 Task: Look for space in Łomża, Poland from 15th August, 2023 to 20th August, 2023 for 1 adult in price range Rs.5000 to Rs.10000. Place can be private room with 1  bedroom having 1 bed and 1 bathroom. Property type can be house, flat, guest house, hotel. Booking option can be shelf check-in. Required host language is English.
Action: Mouse moved to (498, 86)
Screenshot: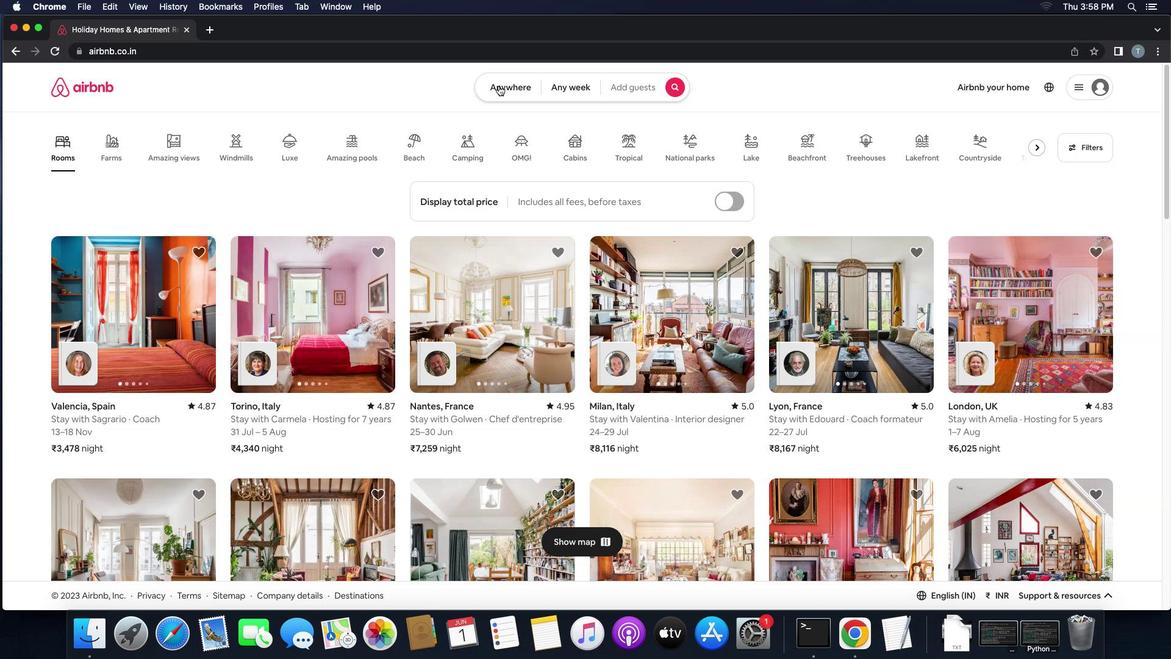 
Action: Mouse pressed left at (498, 86)
Screenshot: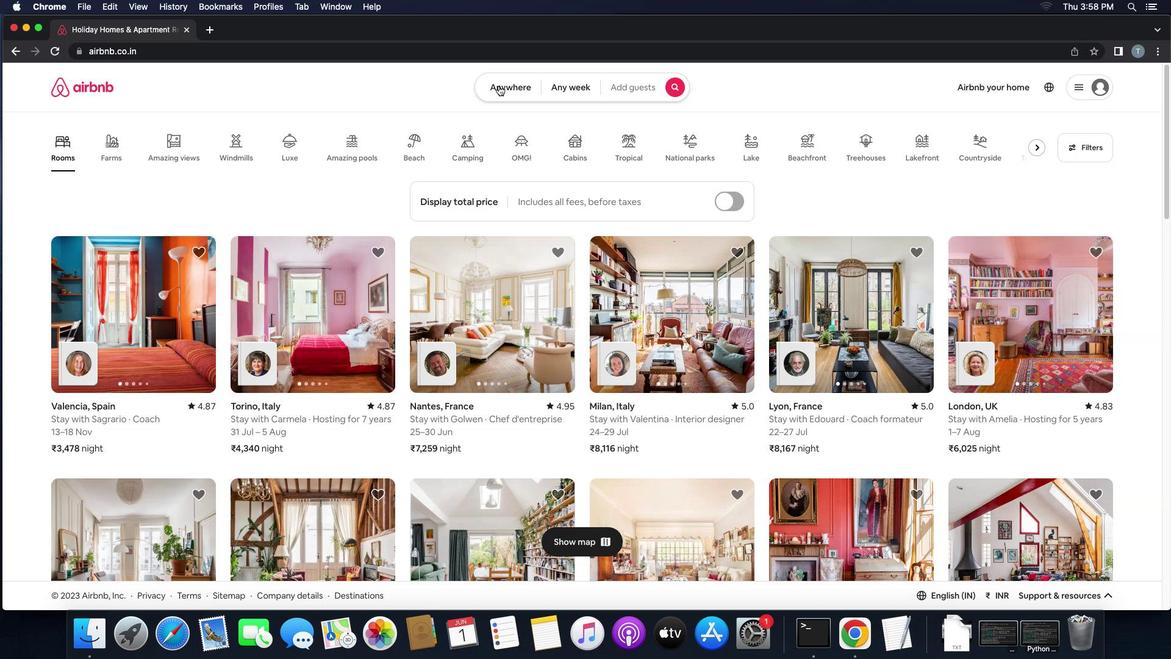 
Action: Mouse moved to (447, 130)
Screenshot: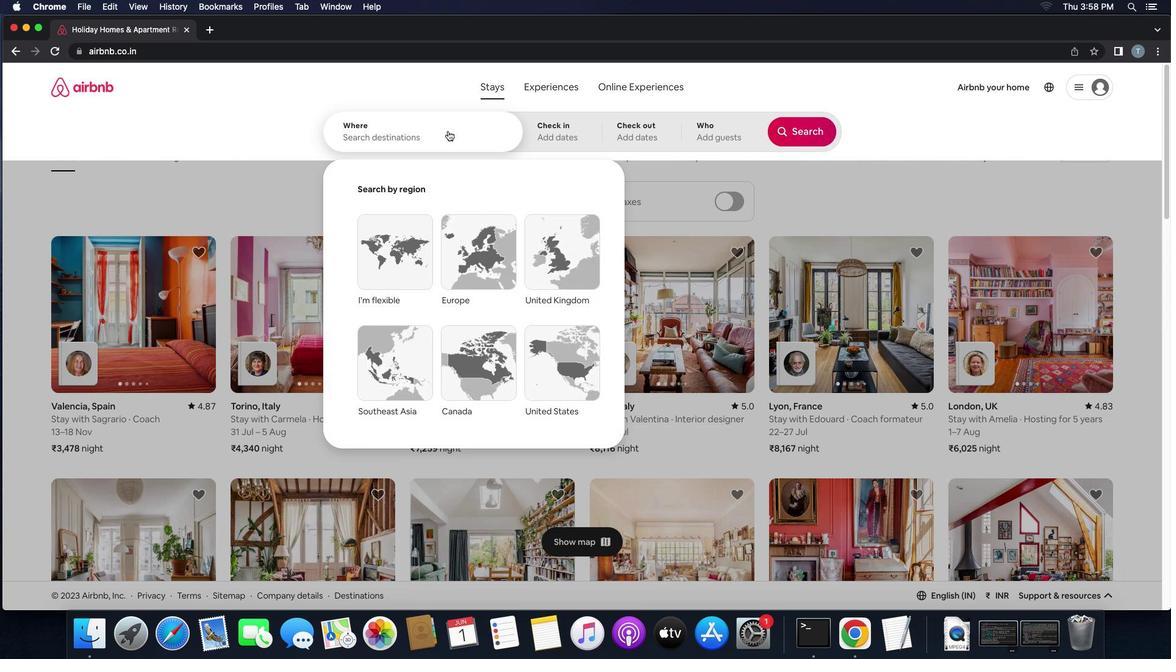 
Action: Mouse pressed left at (447, 130)
Screenshot: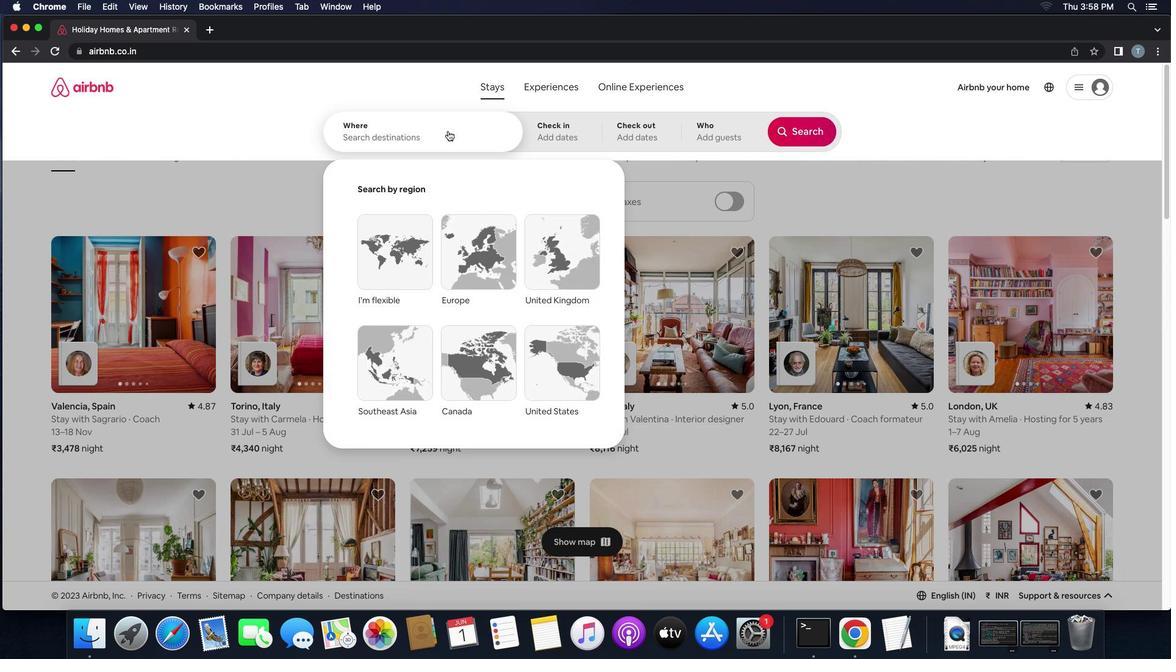 
Action: Mouse moved to (447, 131)
Screenshot: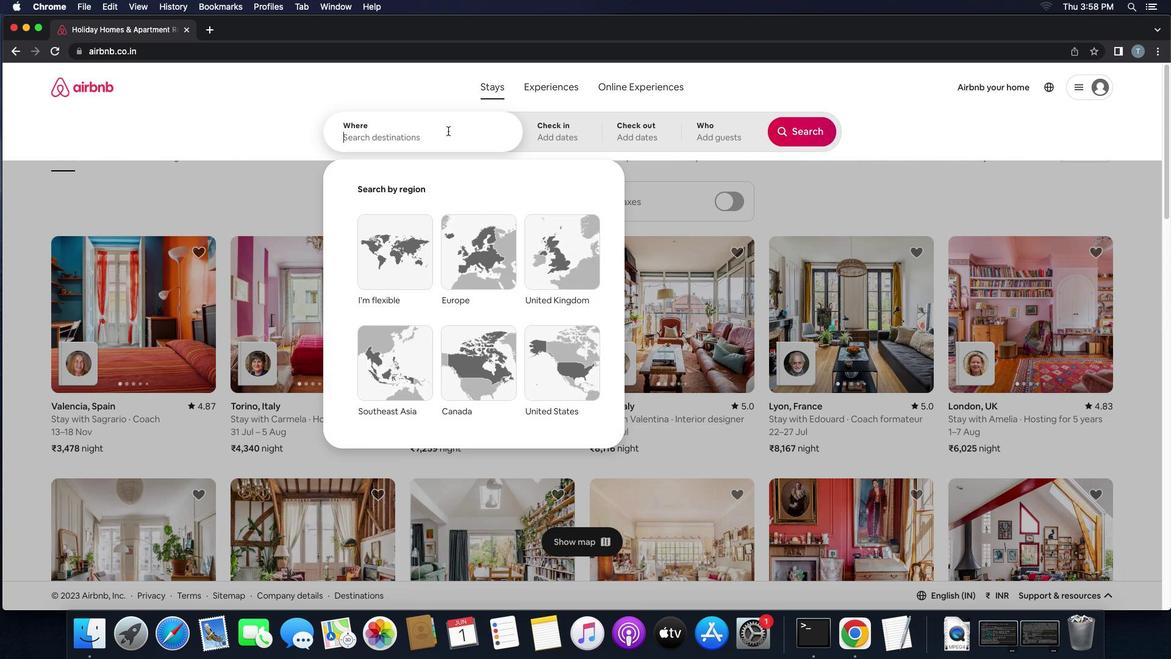
Action: Key pressed 't''o''m''z''a'',''p''o''l''a''n''d'
Screenshot: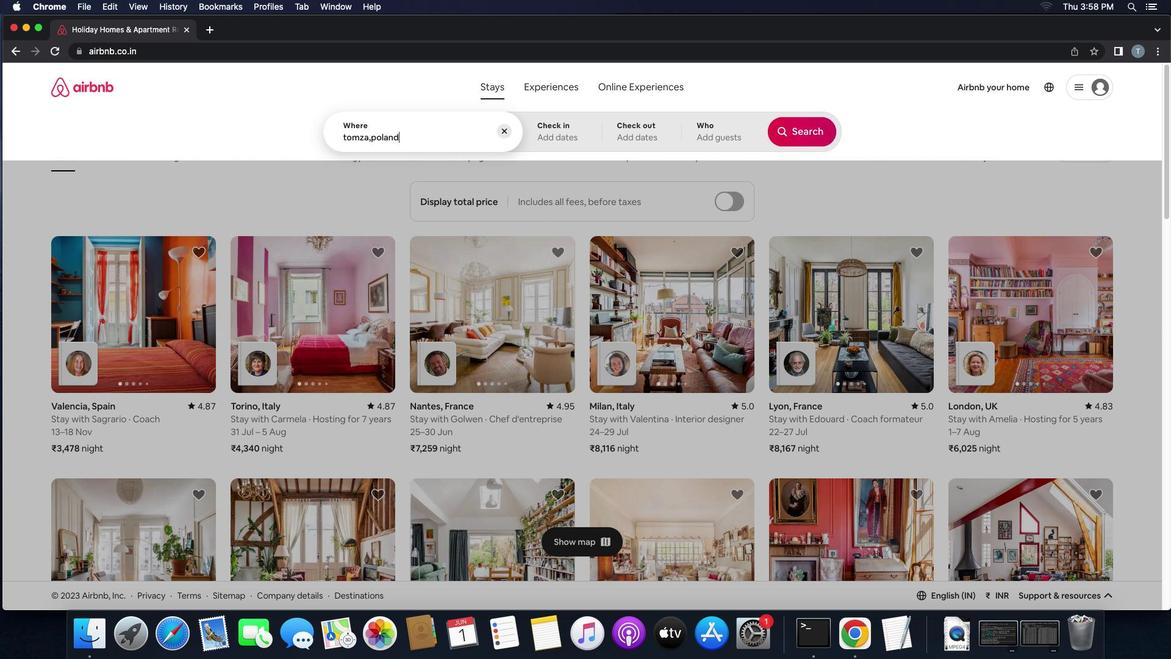 
Action: Mouse moved to (456, 191)
Screenshot: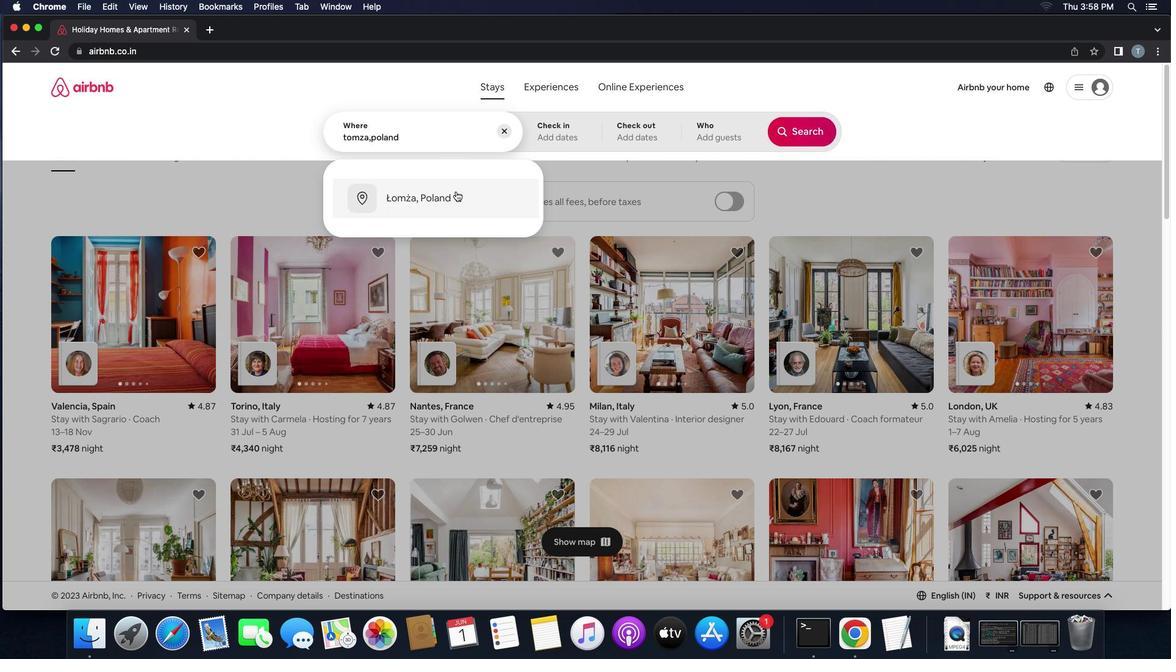 
Action: Mouse pressed left at (456, 191)
Screenshot: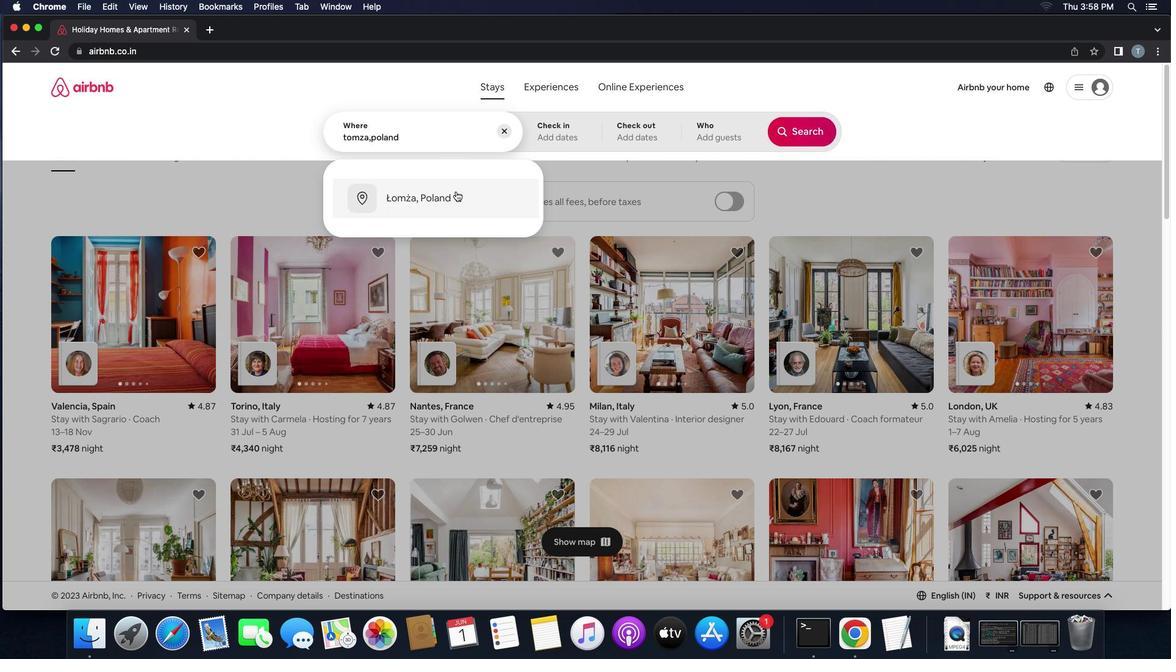 
Action: Mouse moved to (801, 234)
Screenshot: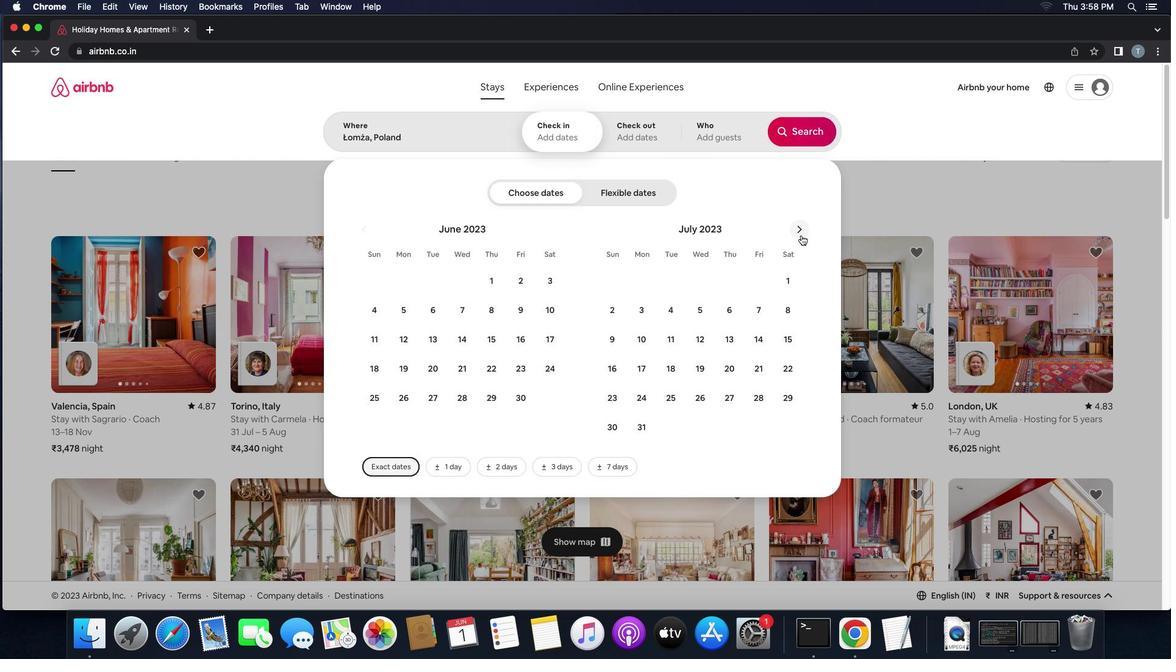 
Action: Mouse pressed left at (801, 234)
Screenshot: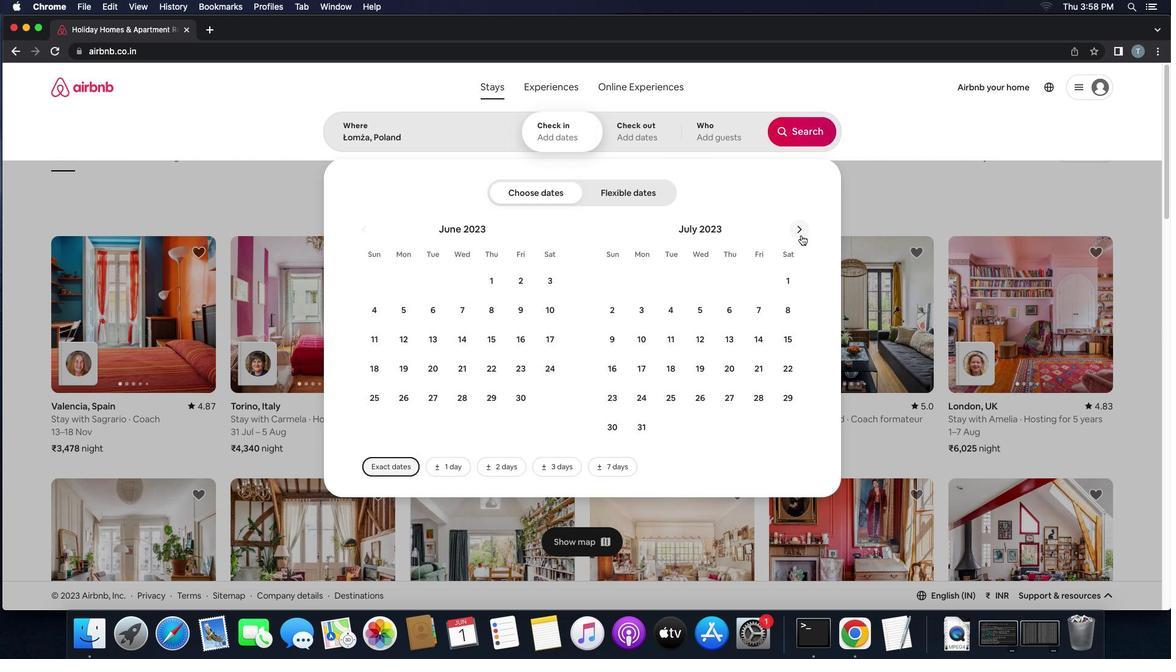 
Action: Mouse moved to (668, 341)
Screenshot: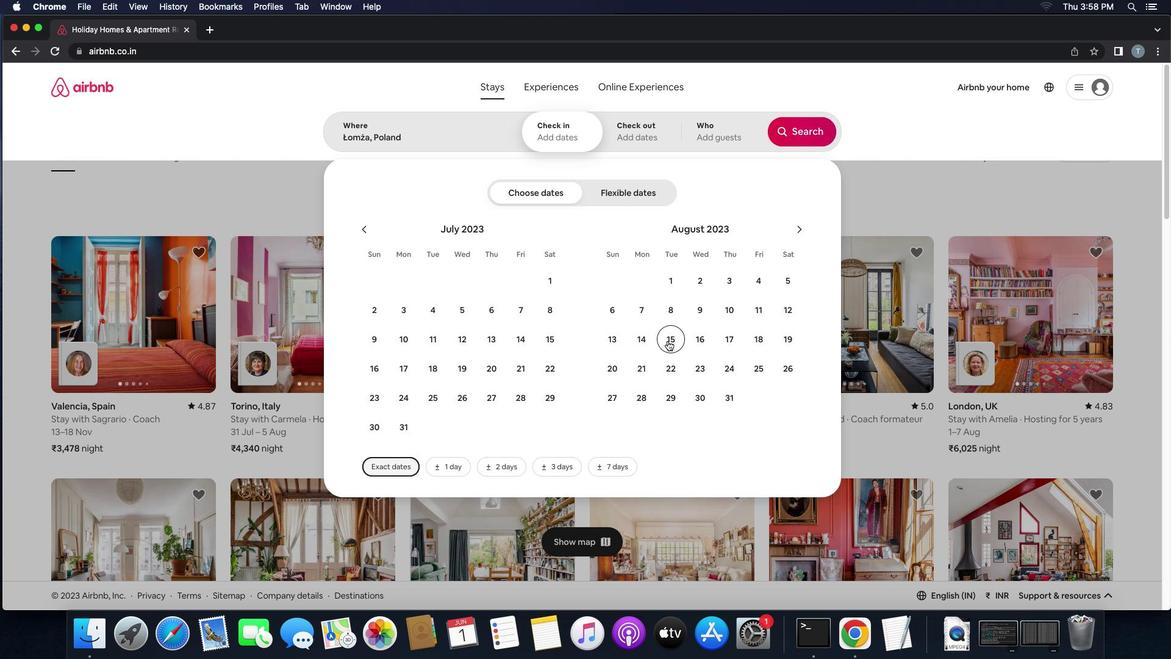 
Action: Mouse pressed left at (668, 341)
Screenshot: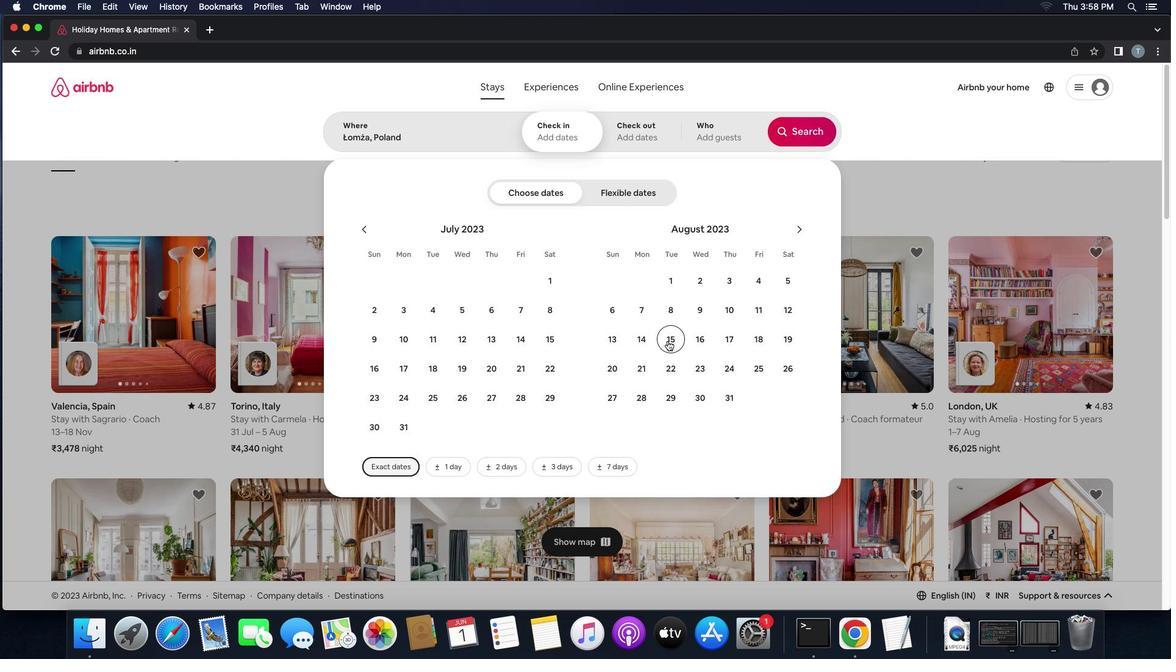
Action: Mouse moved to (618, 368)
Screenshot: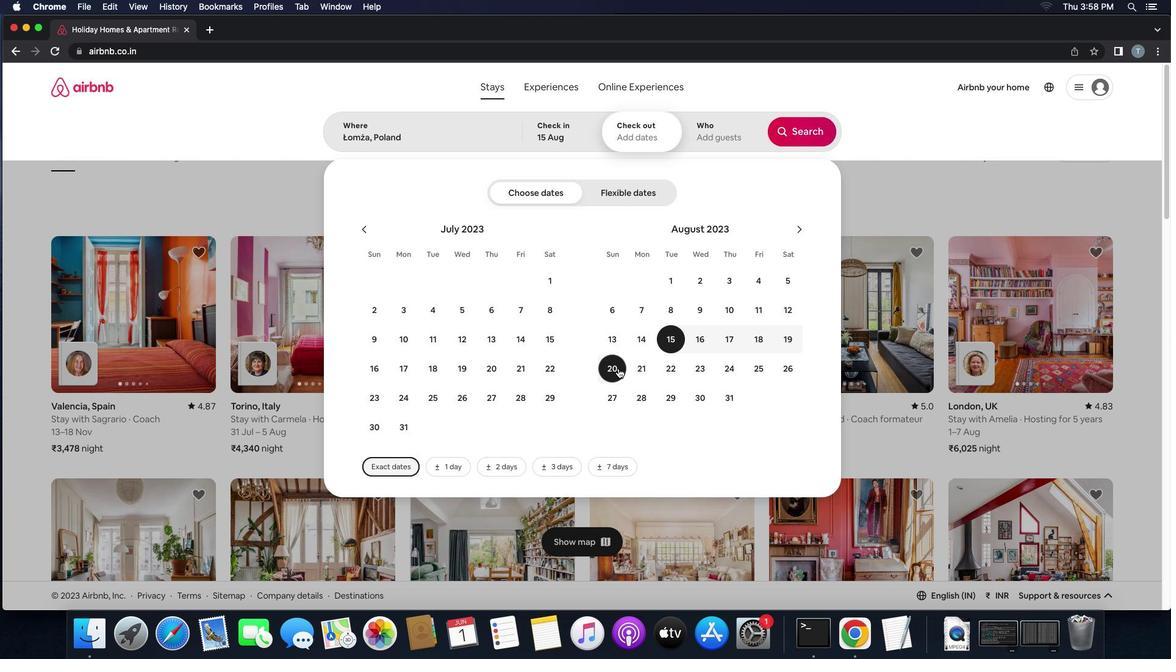 
Action: Mouse pressed left at (618, 368)
Screenshot: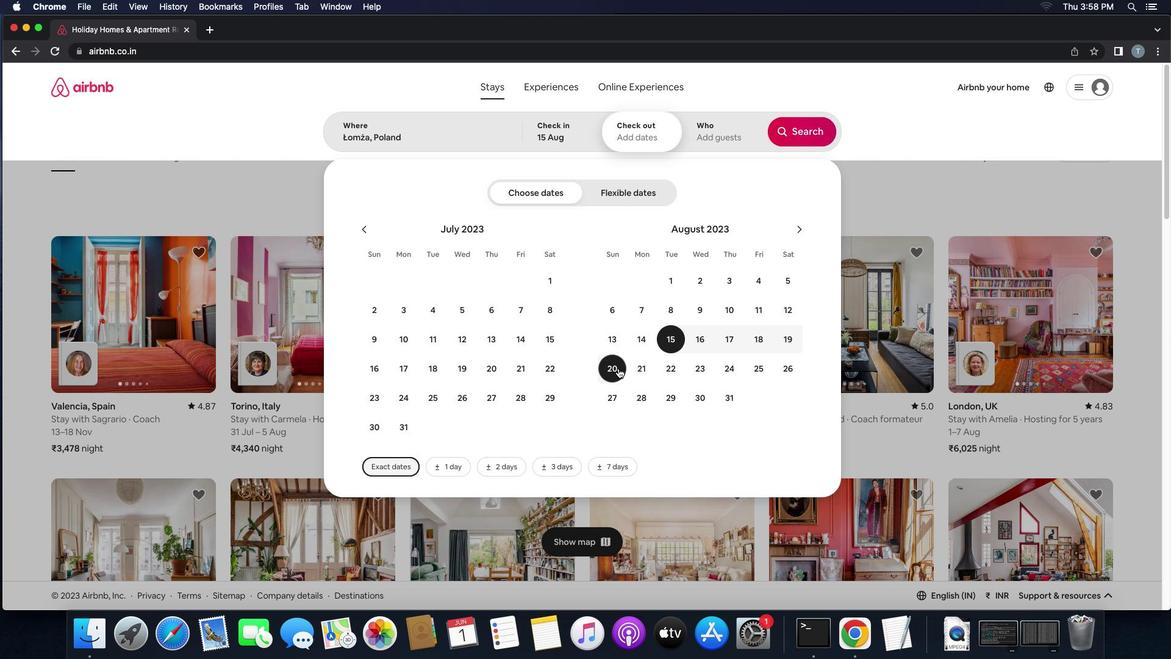 
Action: Mouse moved to (705, 129)
Screenshot: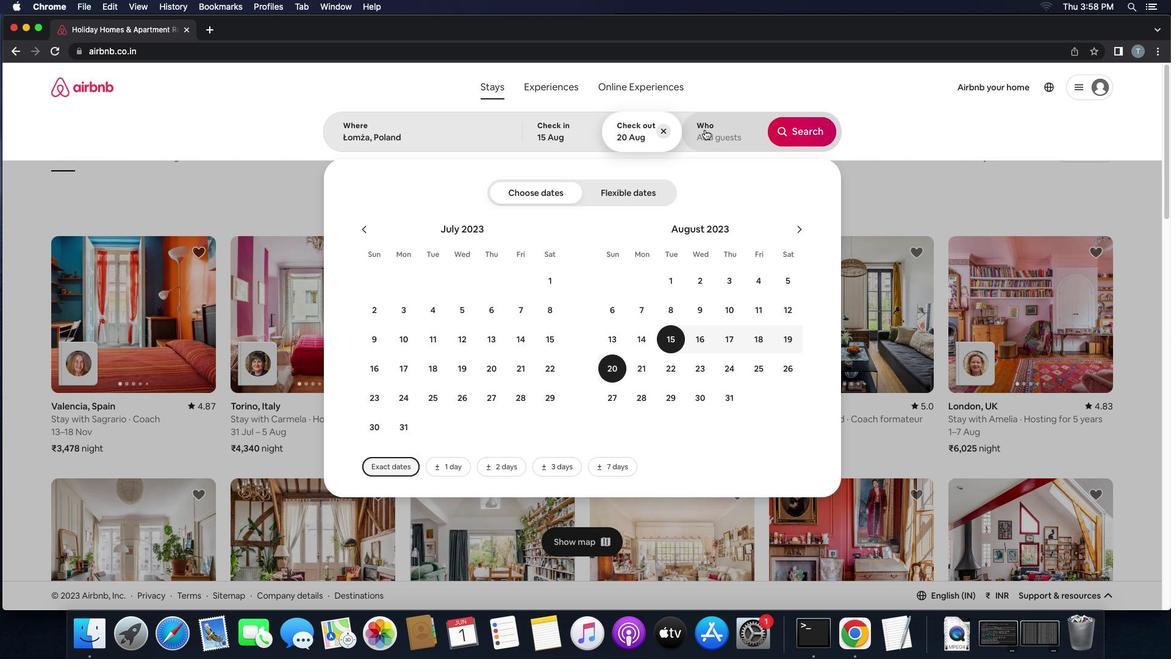 
Action: Mouse pressed left at (705, 129)
Screenshot: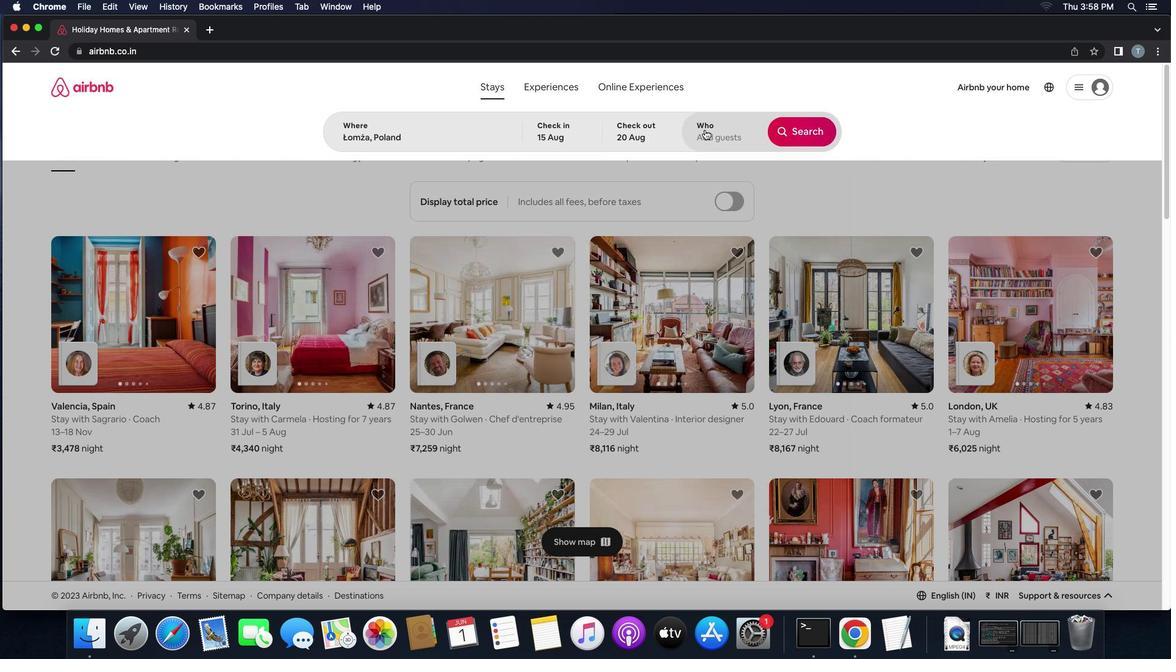 
Action: Mouse moved to (803, 196)
Screenshot: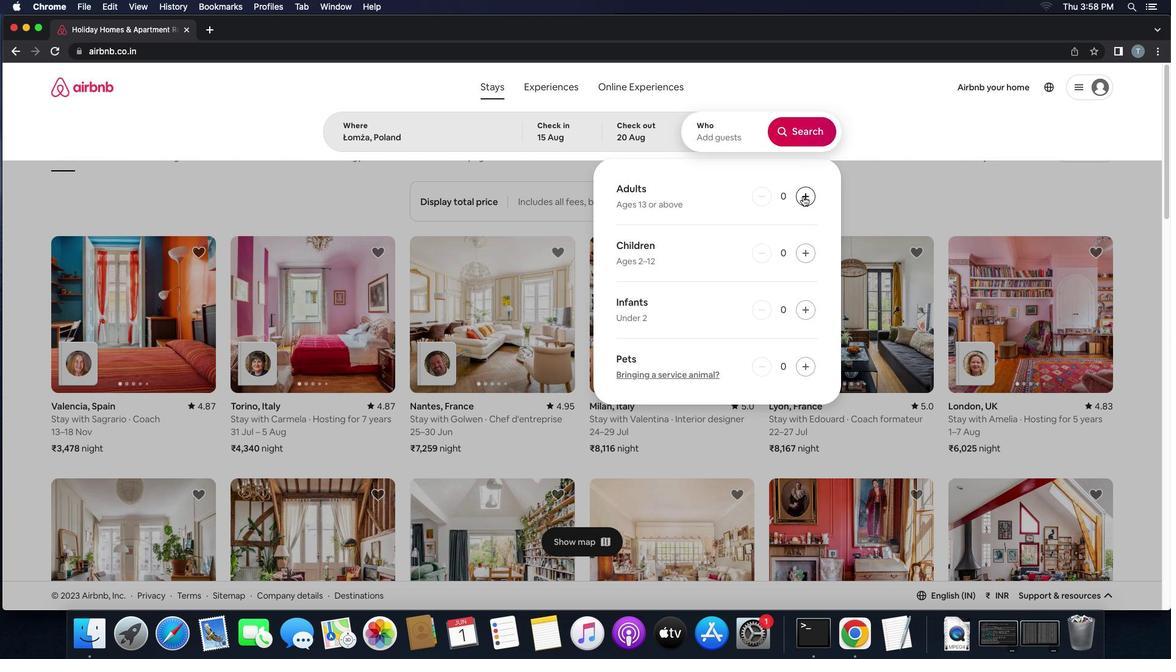 
Action: Mouse pressed left at (803, 196)
Screenshot: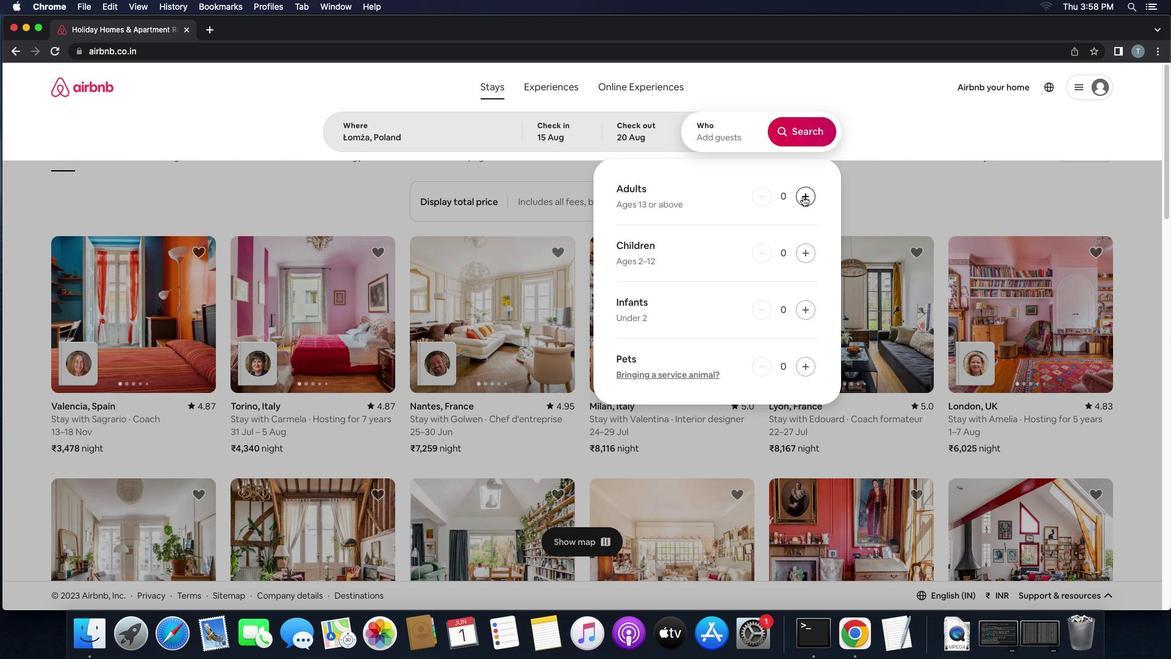 
Action: Mouse moved to (798, 144)
Screenshot: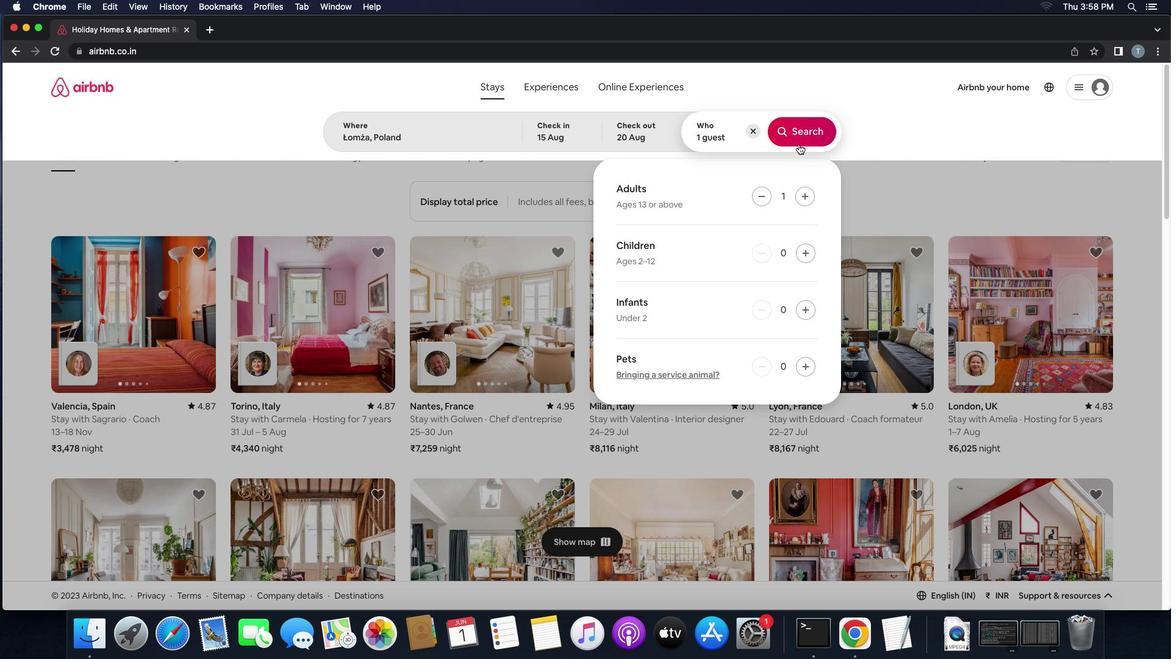 
Action: Mouse pressed left at (798, 144)
Screenshot: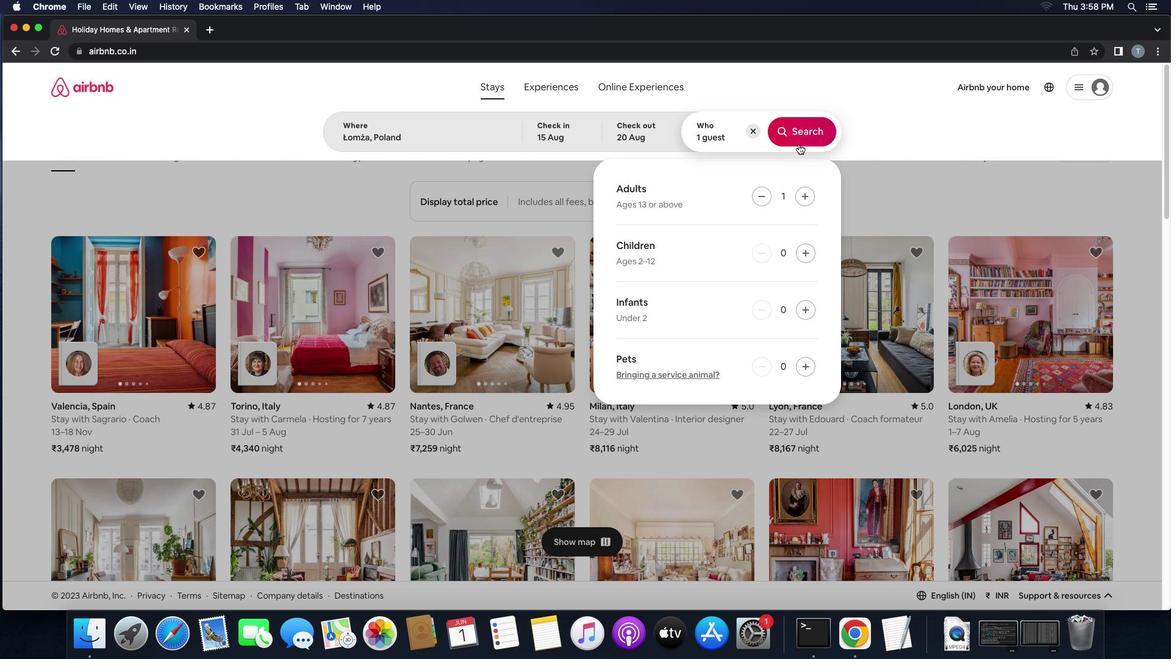 
Action: Mouse moved to (1118, 133)
Screenshot: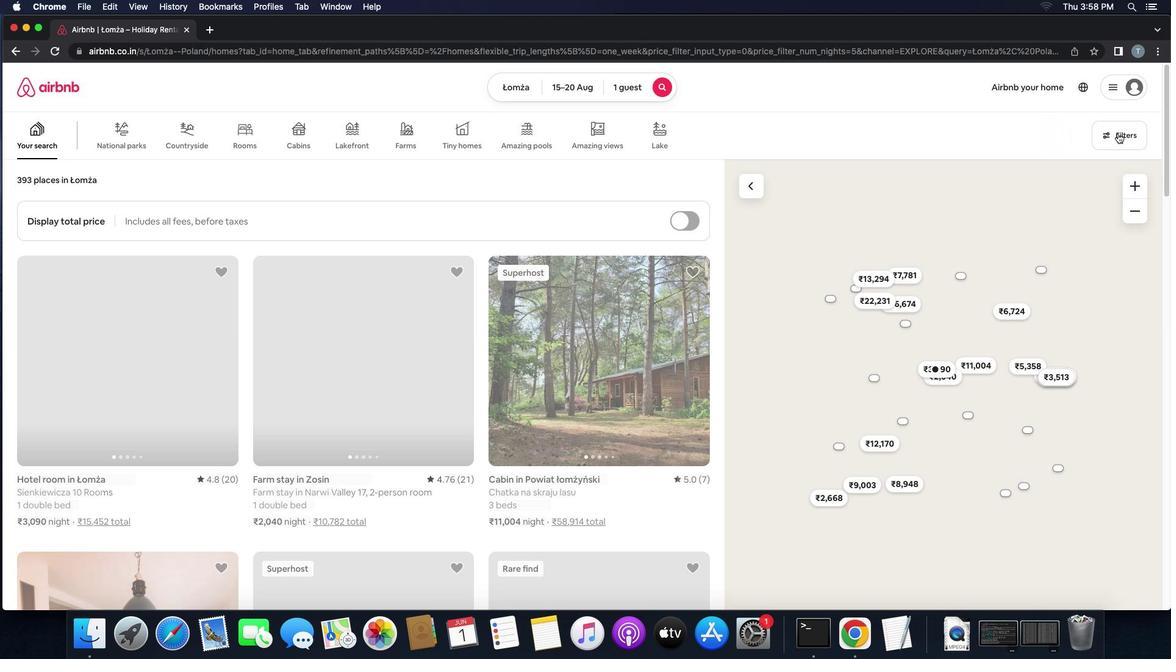 
Action: Mouse pressed left at (1118, 133)
Screenshot: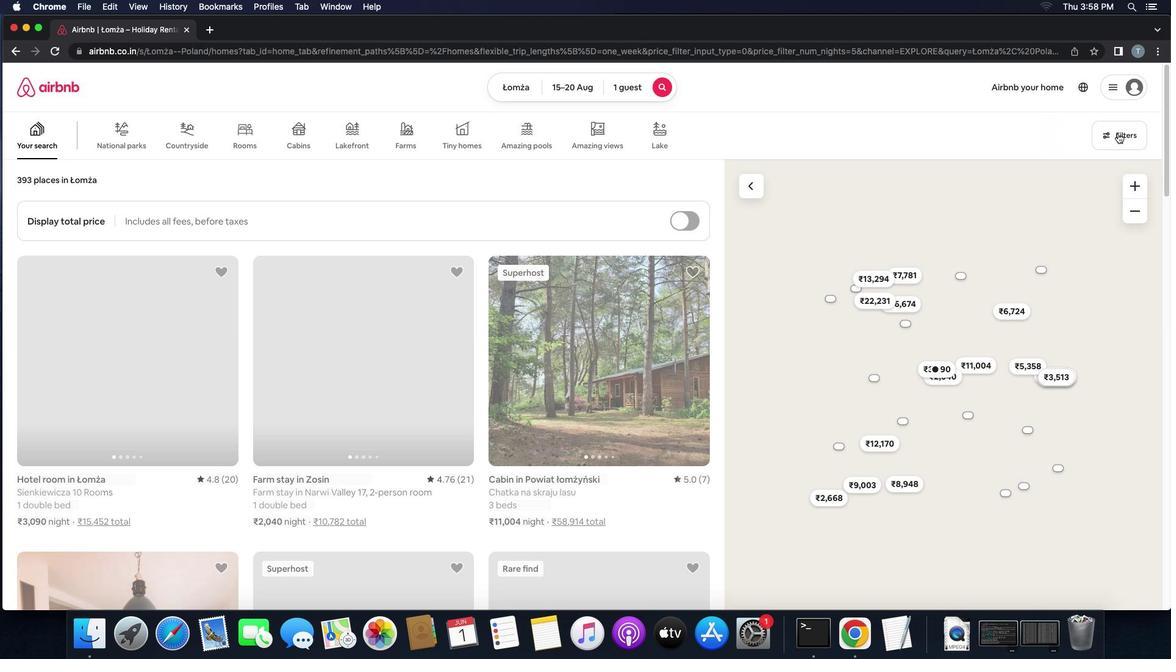 
Action: Mouse moved to (444, 434)
Screenshot: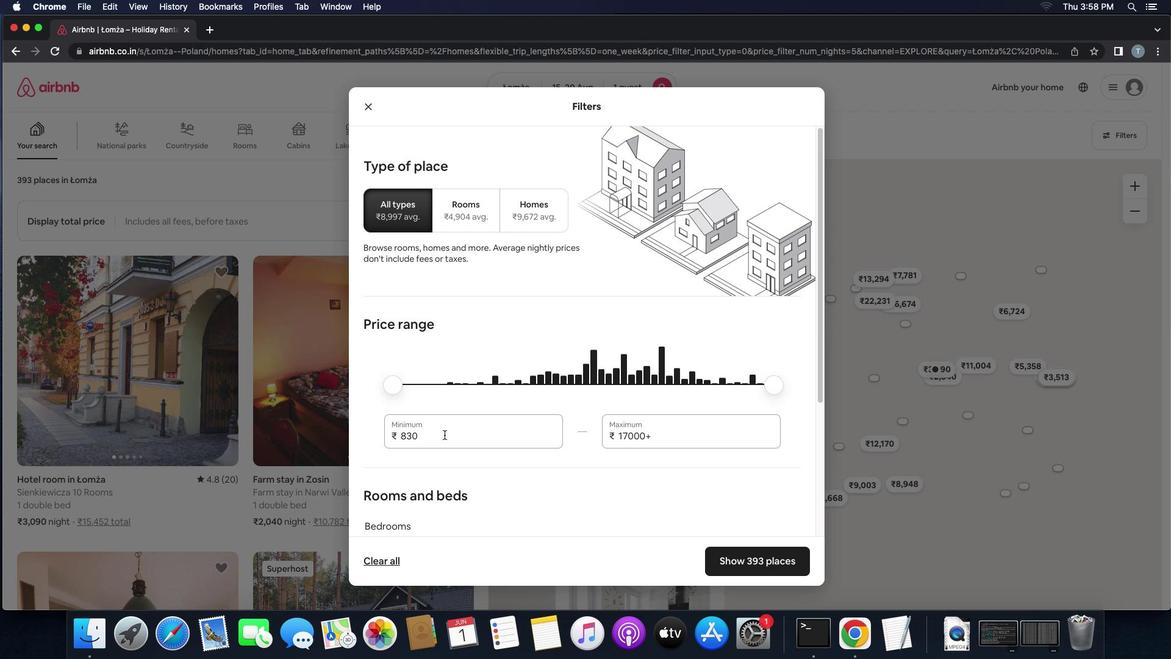
Action: Mouse pressed left at (444, 434)
Screenshot: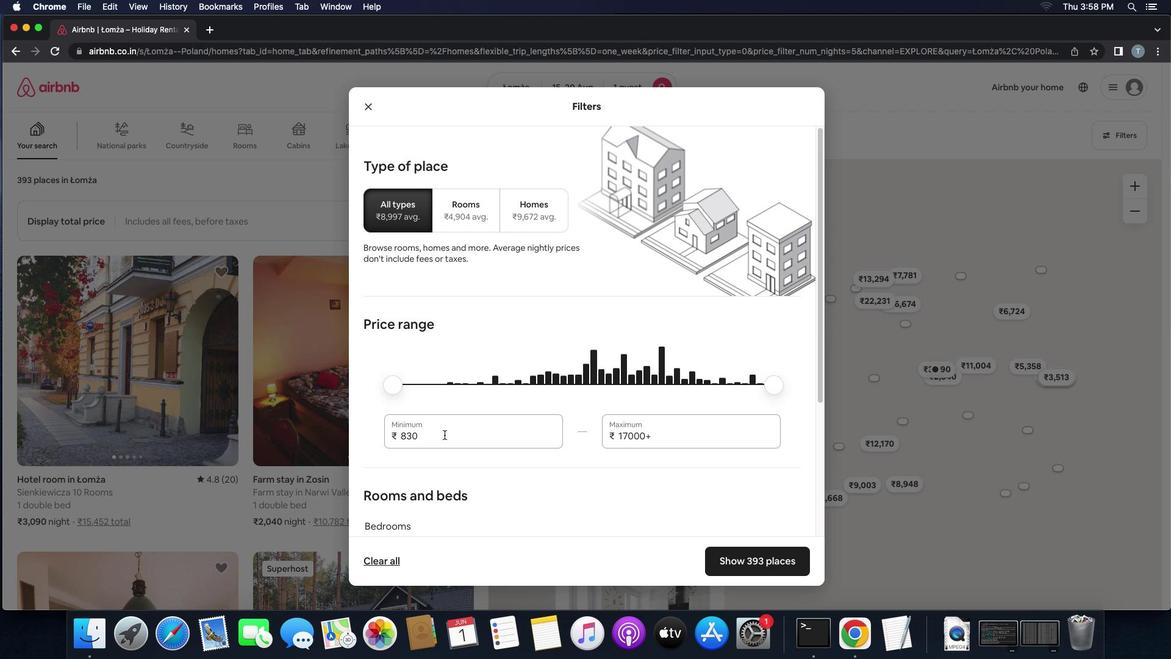 
Action: Mouse moved to (444, 434)
Screenshot: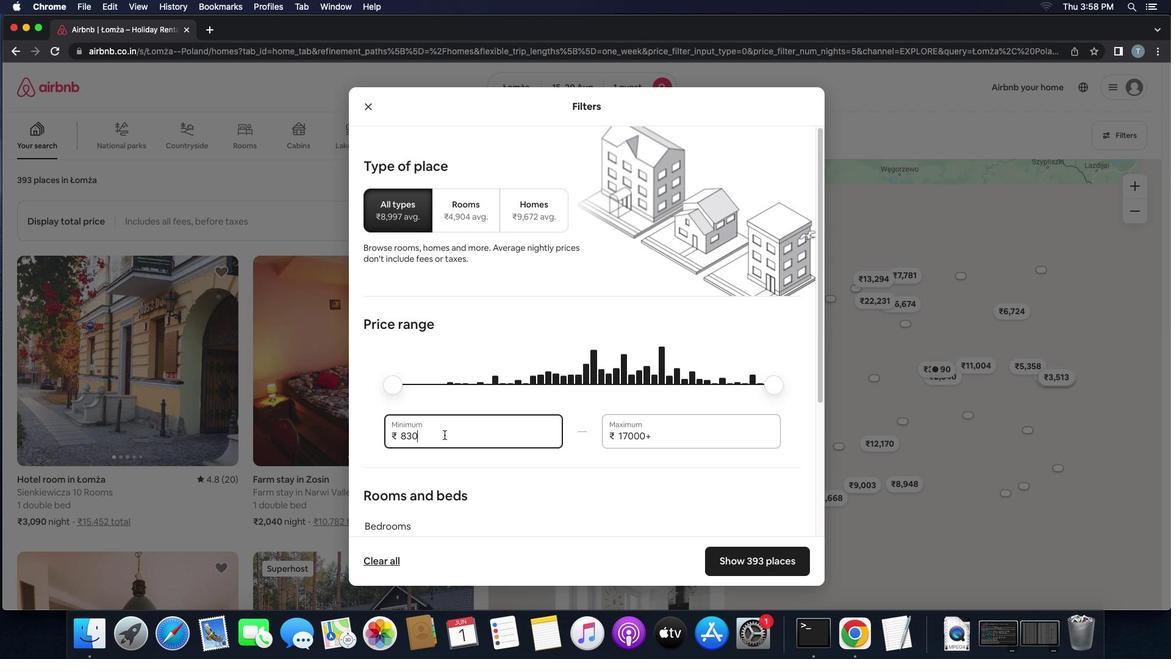 
Action: Key pressed Key.backspaceKey.backspaceKey.backspaceKey.backspaceKey.backspace
Screenshot: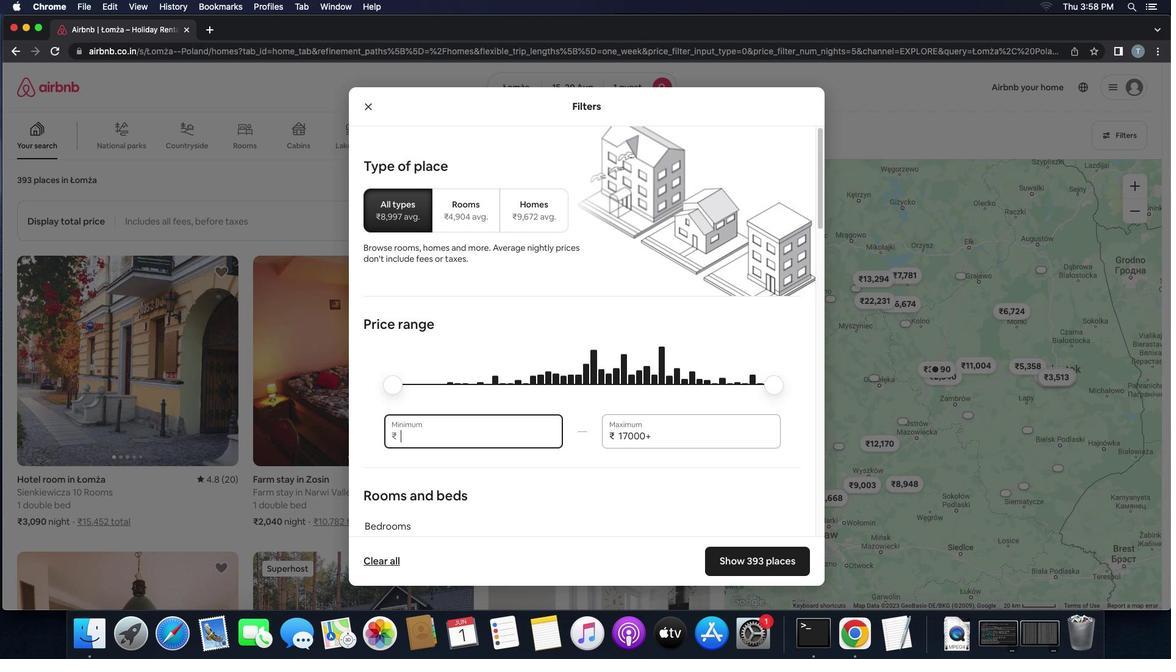 
Action: Mouse moved to (523, 428)
Screenshot: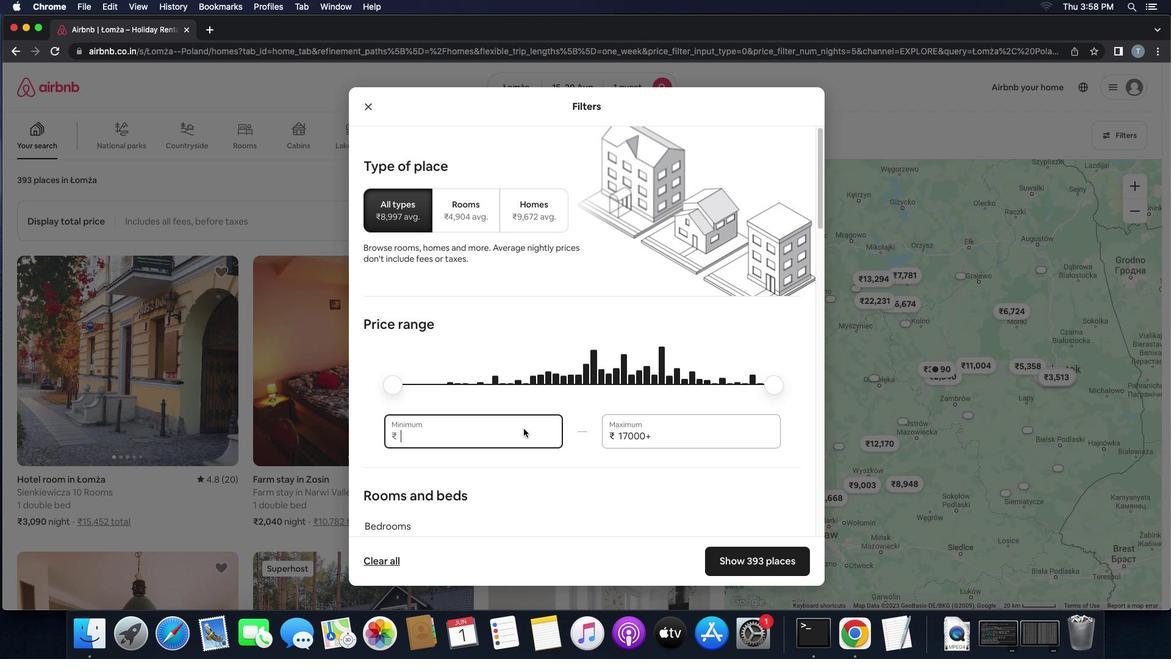 
Action: Key pressed '5''0''0''0'
Screenshot: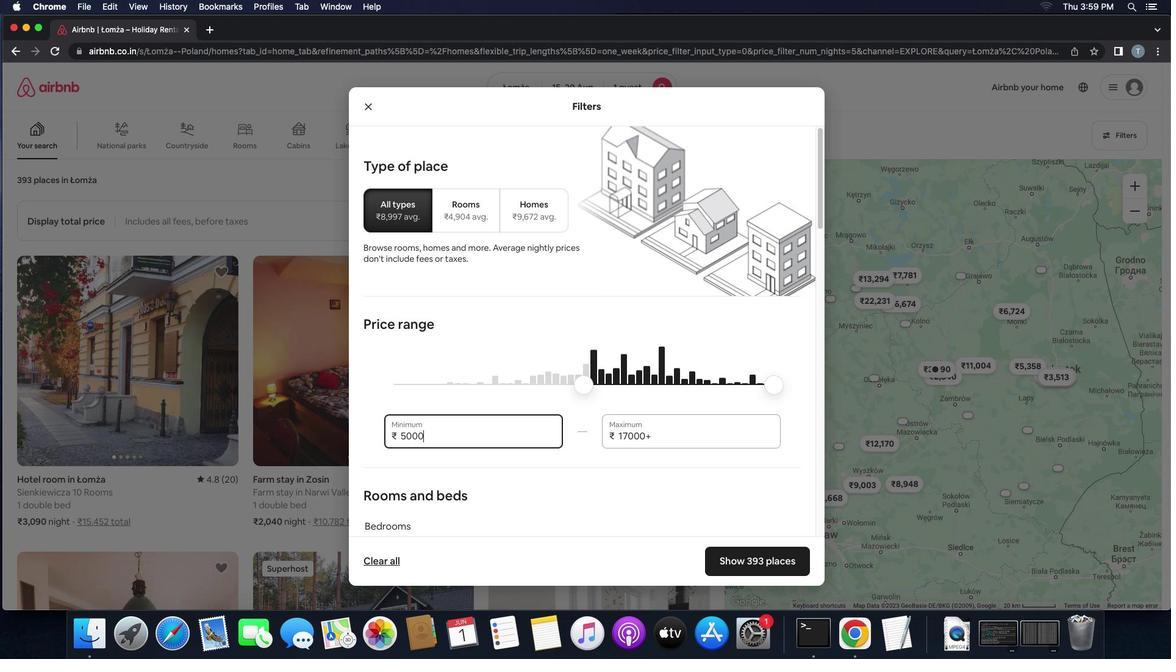 
Action: Mouse moved to (674, 437)
Screenshot: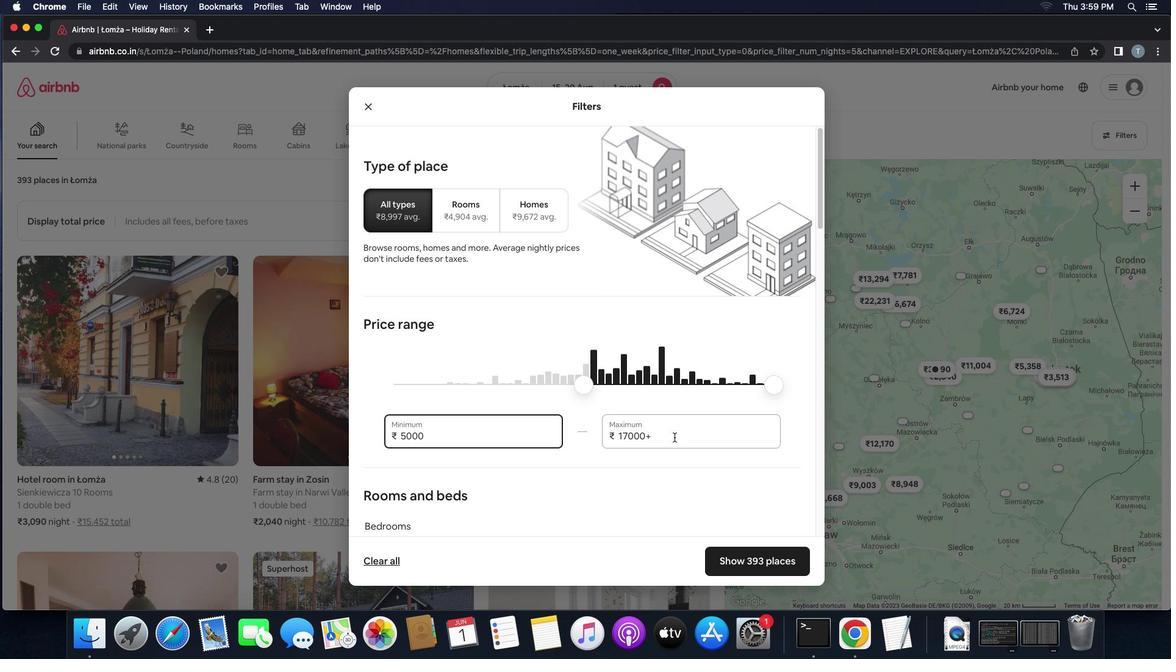 
Action: Mouse pressed left at (674, 437)
Screenshot: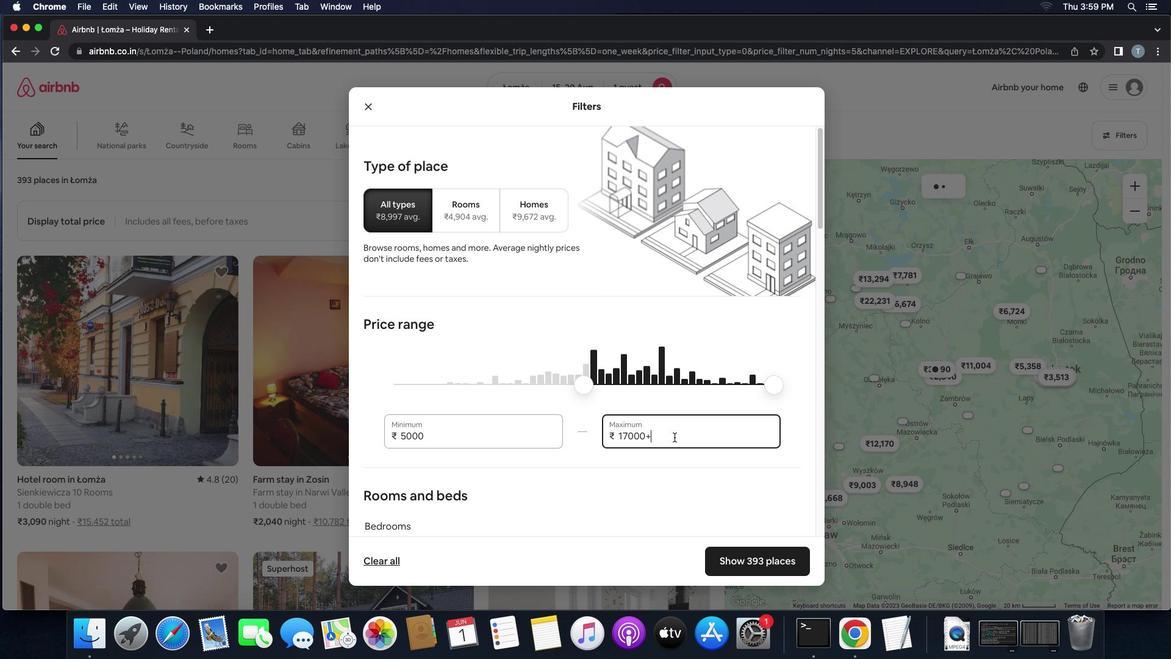 
Action: Key pressed Key.backspaceKey.backspaceKey.backspaceKey.backspaceKey.backspaceKey.backspace'1''0''0''0''0'
Screenshot: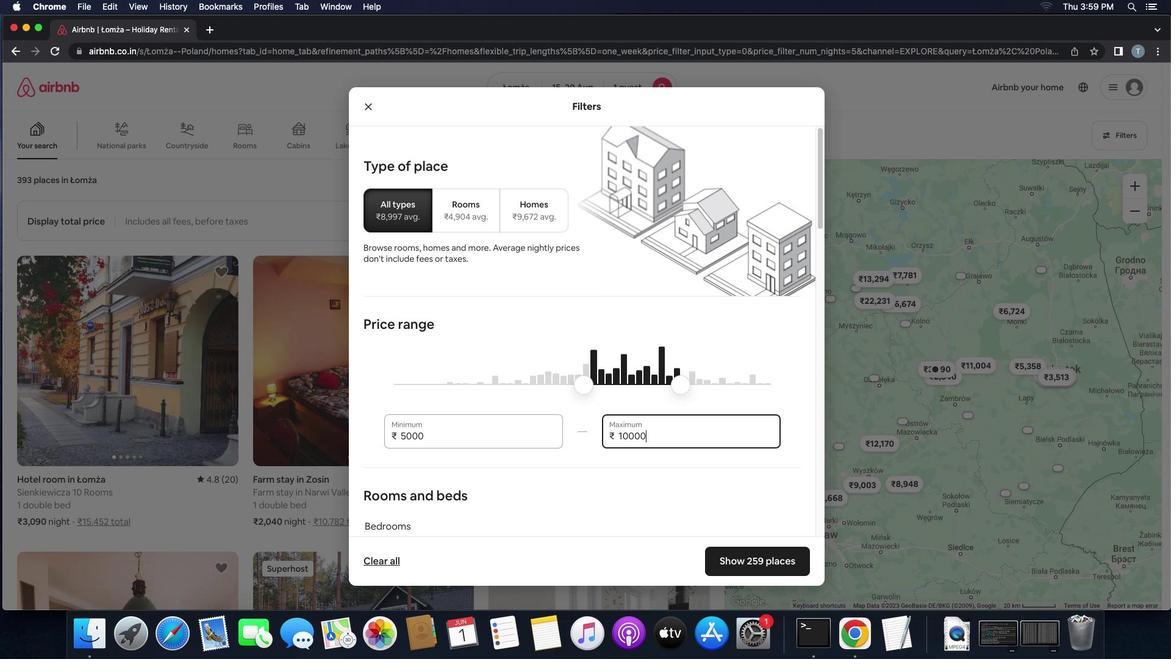 
Action: Mouse moved to (586, 508)
Screenshot: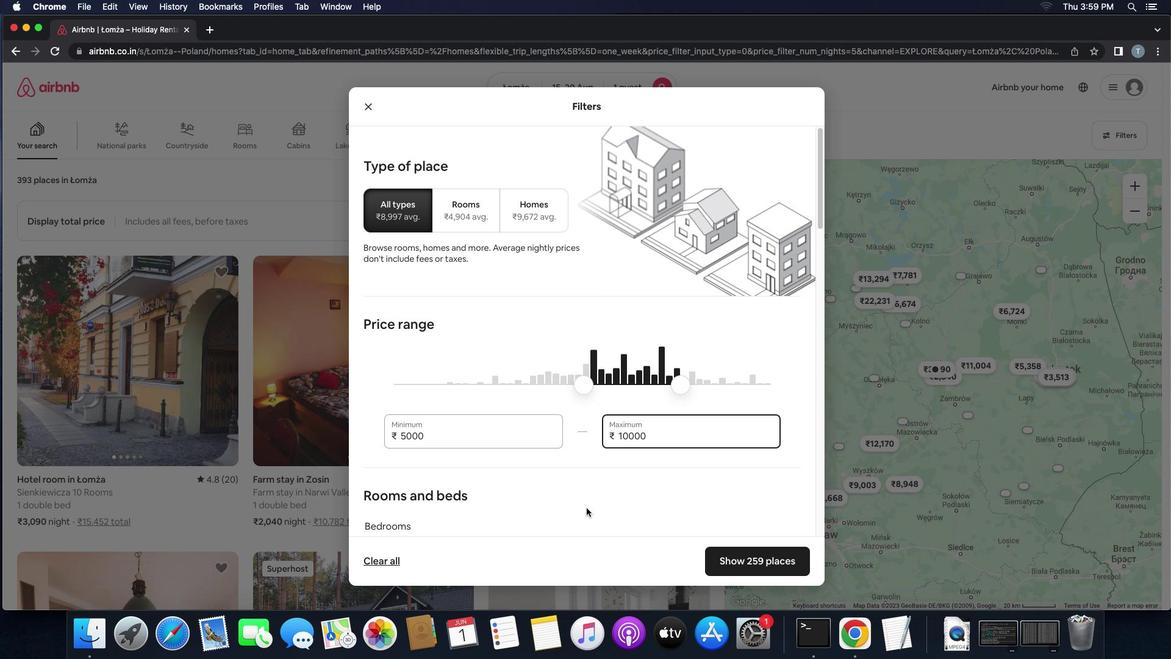 
Action: Mouse scrolled (586, 508) with delta (0, 0)
Screenshot: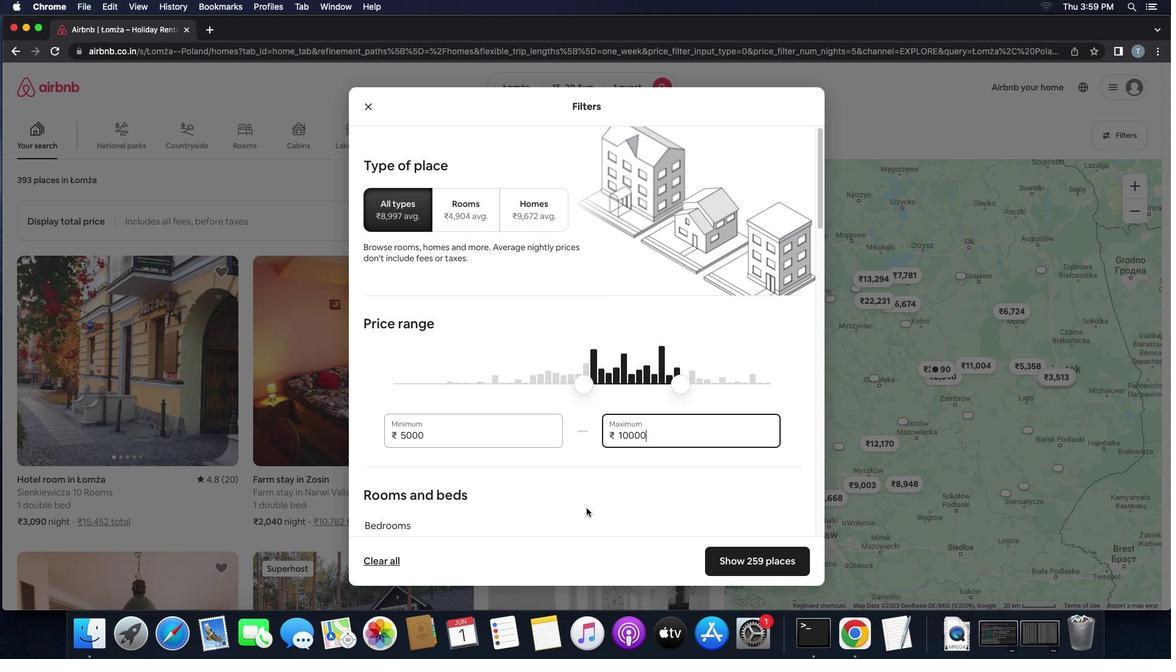 
Action: Mouse scrolled (586, 508) with delta (0, 0)
Screenshot: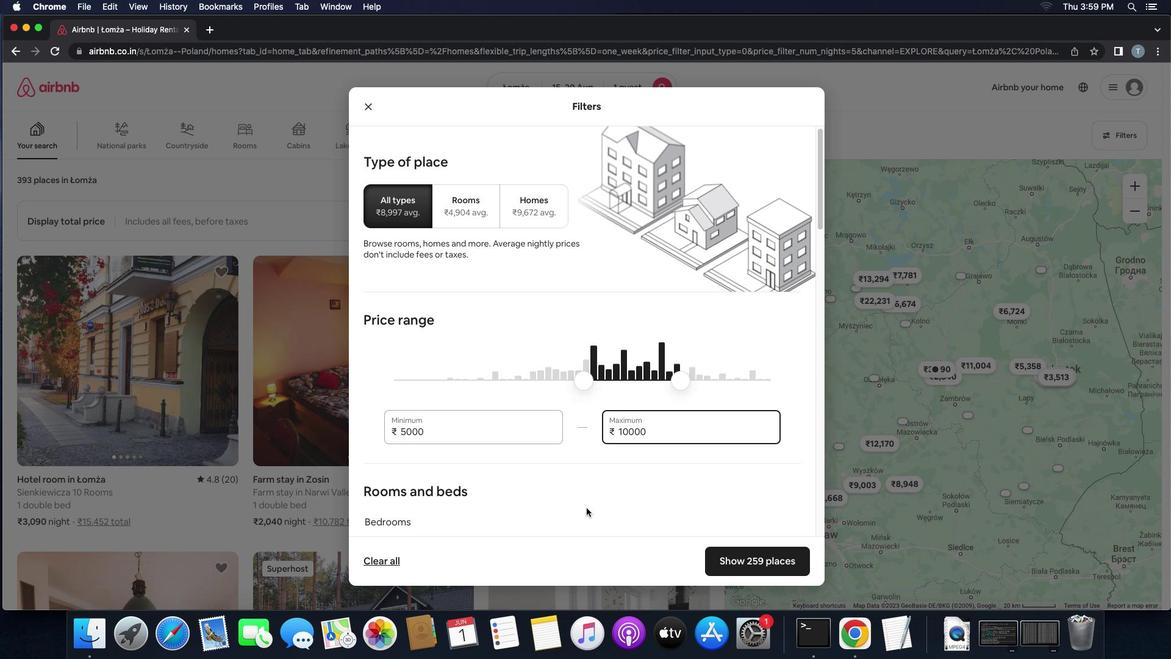 
Action: Mouse scrolled (586, 508) with delta (0, 0)
Screenshot: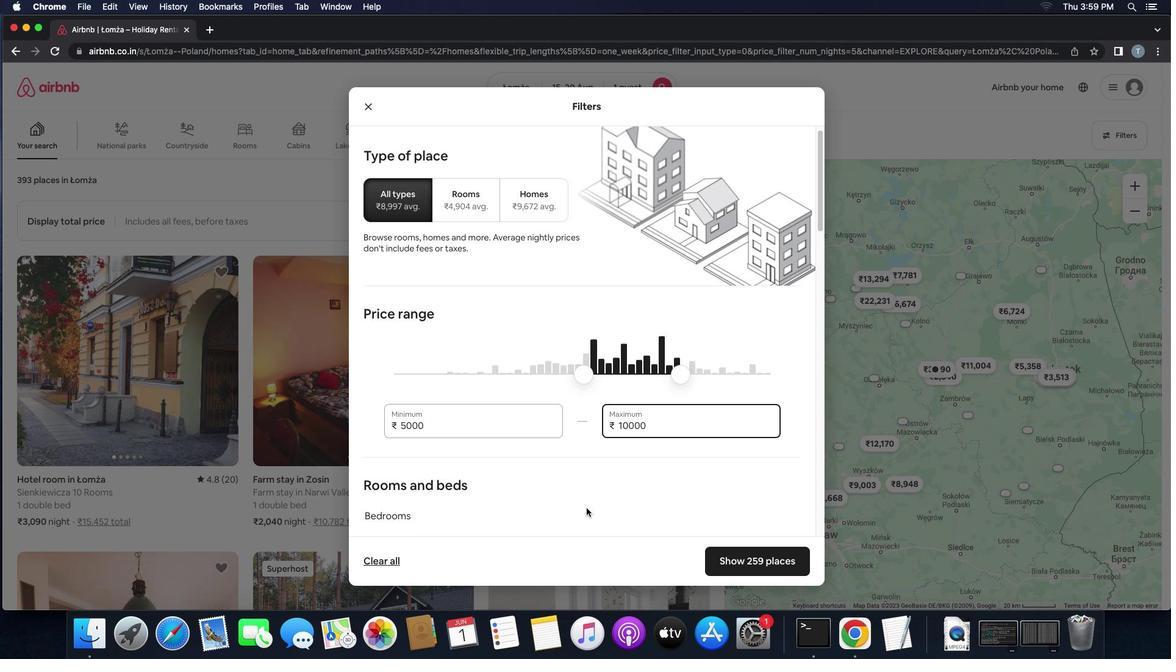 
Action: Mouse scrolled (586, 508) with delta (0, 0)
Screenshot: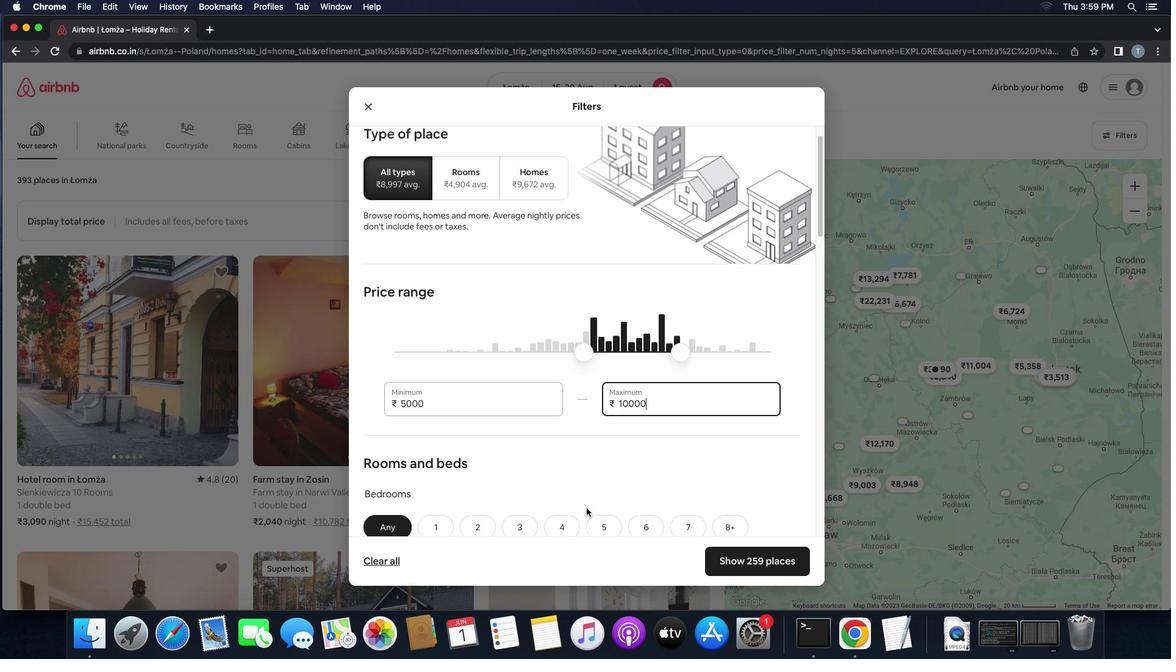 
Action: Mouse scrolled (586, 508) with delta (0, 0)
Screenshot: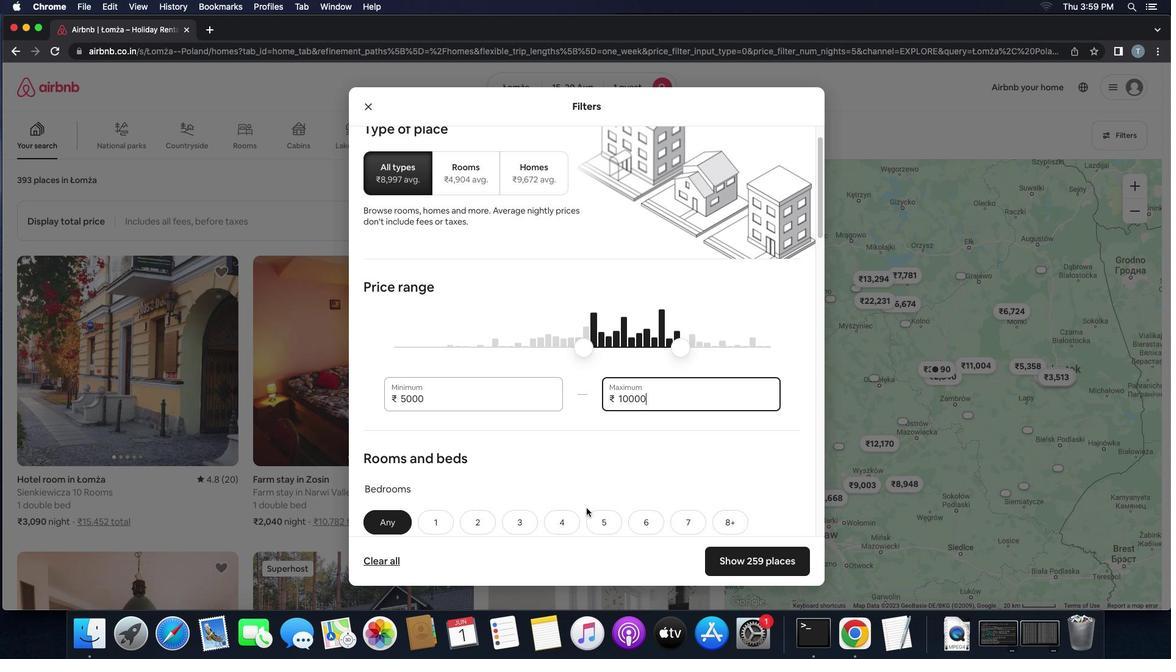 
Action: Mouse scrolled (586, 508) with delta (0, 0)
Screenshot: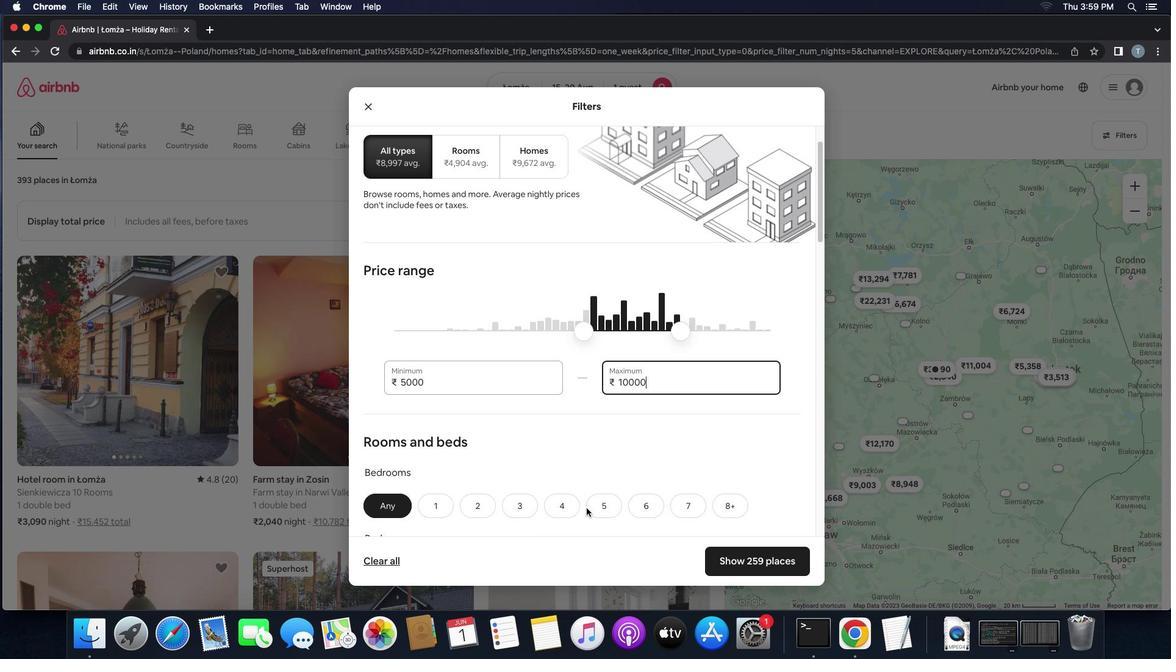 
Action: Mouse scrolled (586, 508) with delta (0, 0)
Screenshot: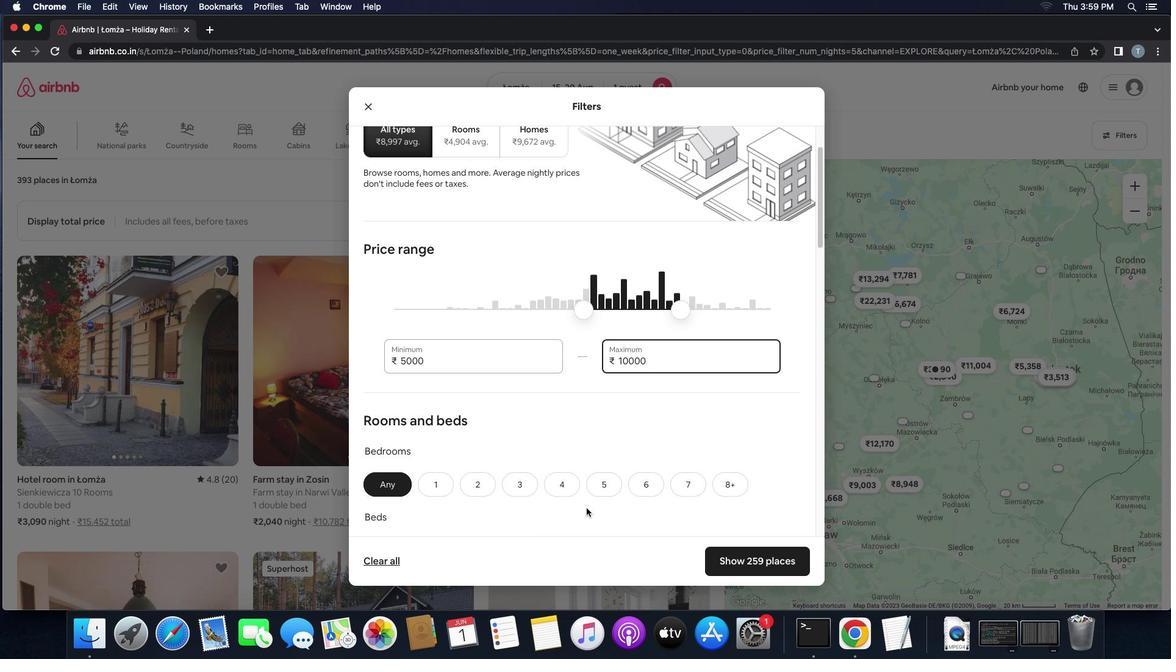 
Action: Mouse scrolled (586, 508) with delta (0, 0)
Screenshot: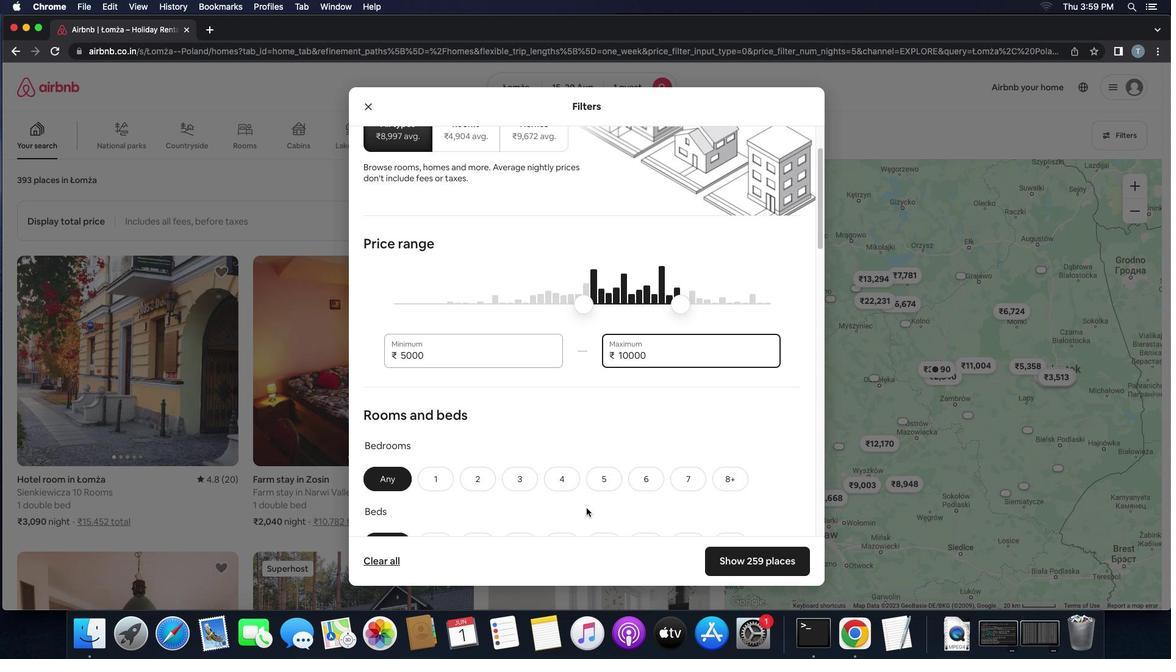 
Action: Mouse scrolled (586, 508) with delta (0, 0)
Screenshot: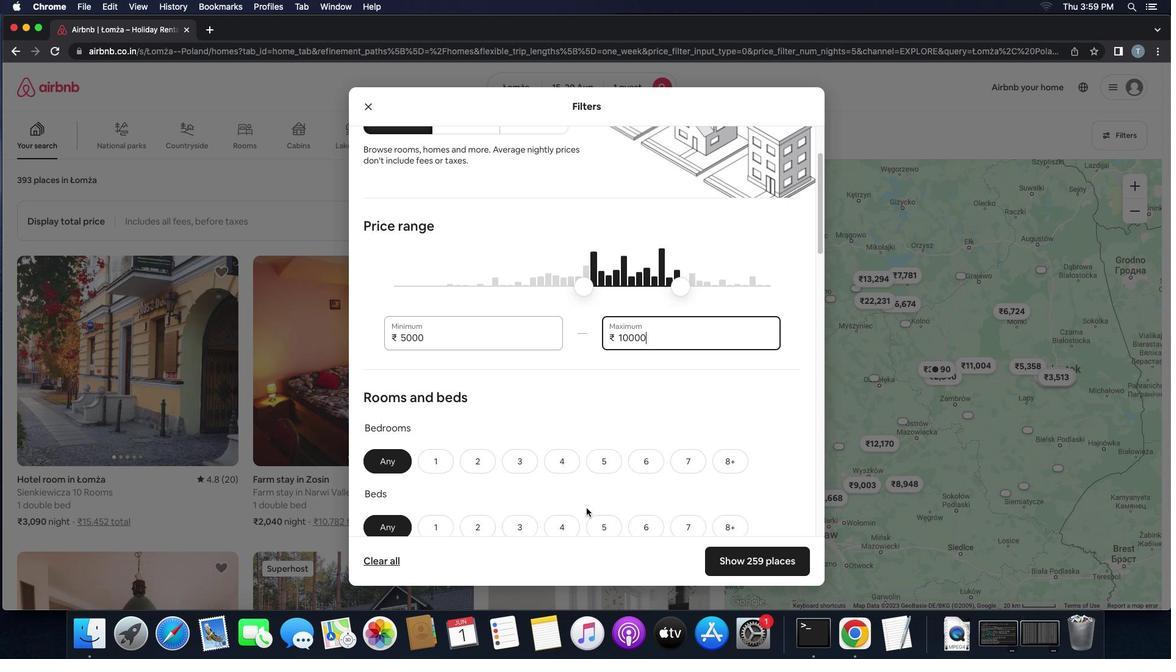 
Action: Mouse scrolled (586, 508) with delta (0, 0)
Screenshot: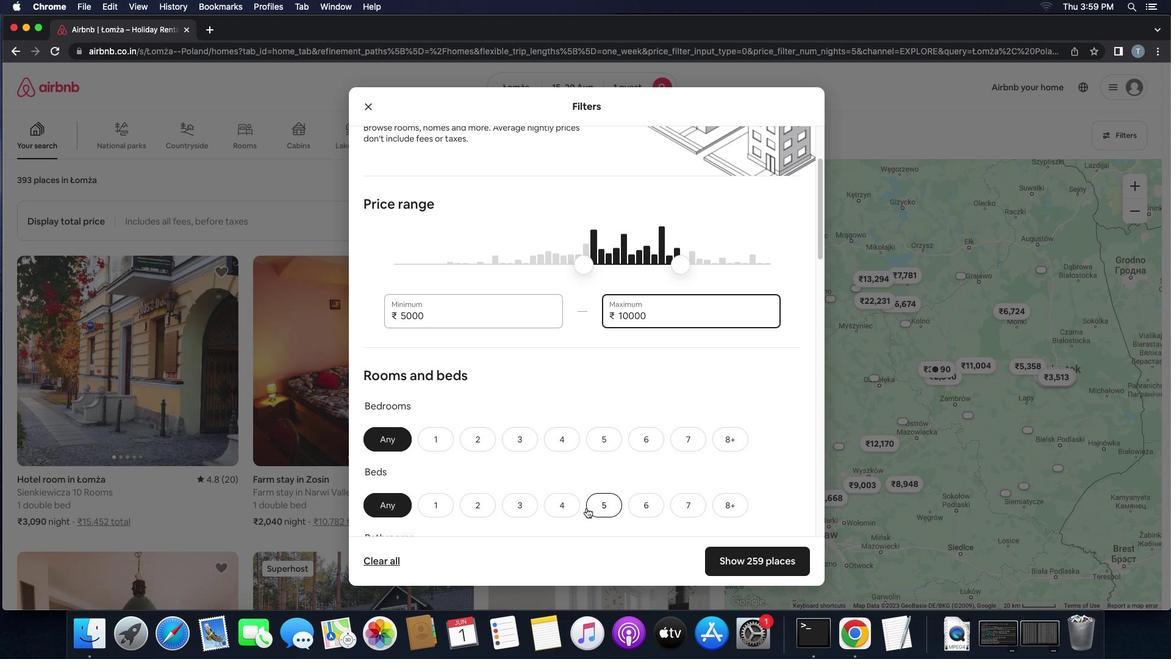 
Action: Mouse scrolled (586, 508) with delta (0, 0)
Screenshot: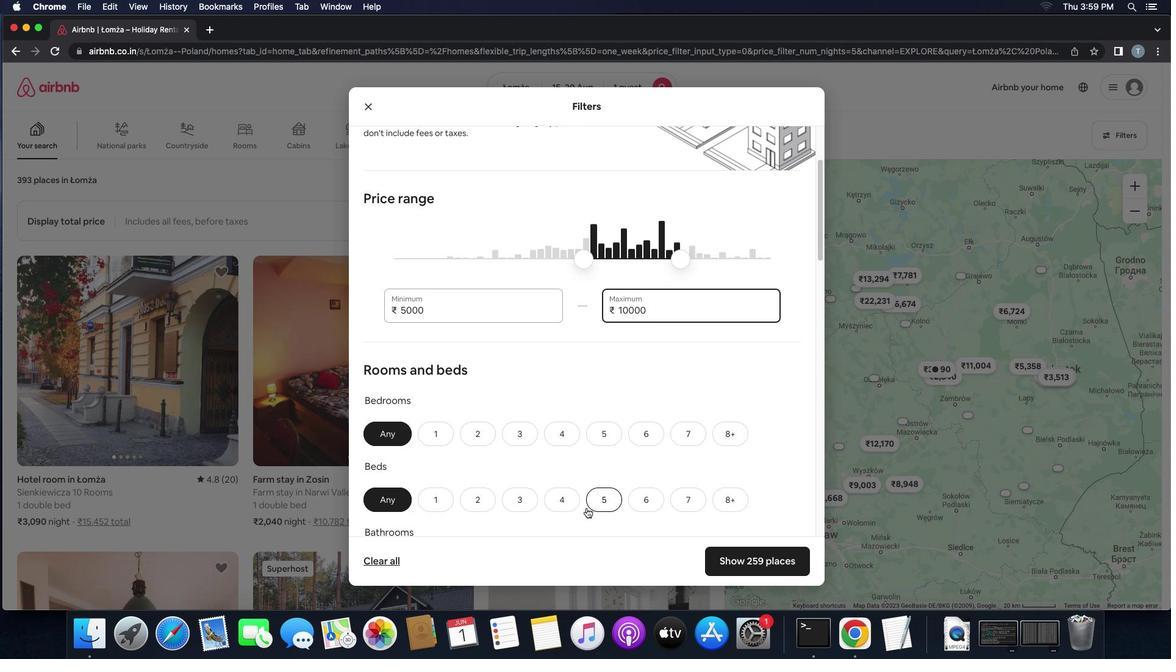 
Action: Mouse scrolled (586, 508) with delta (0, 0)
Screenshot: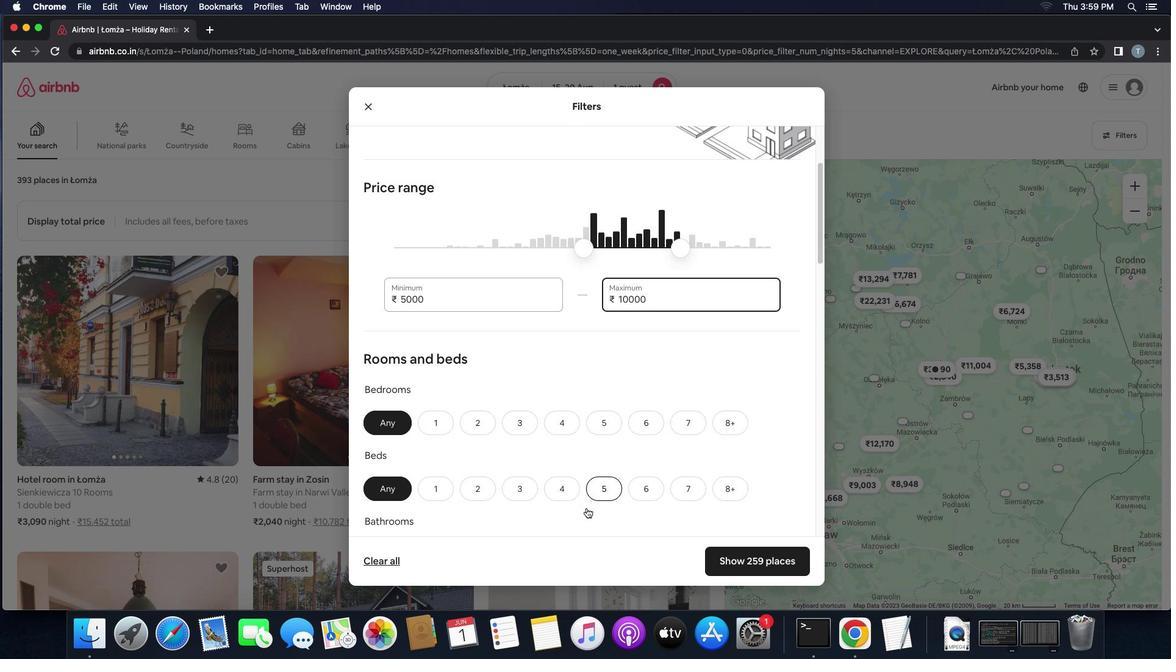 
Action: Mouse scrolled (586, 508) with delta (0, 0)
Screenshot: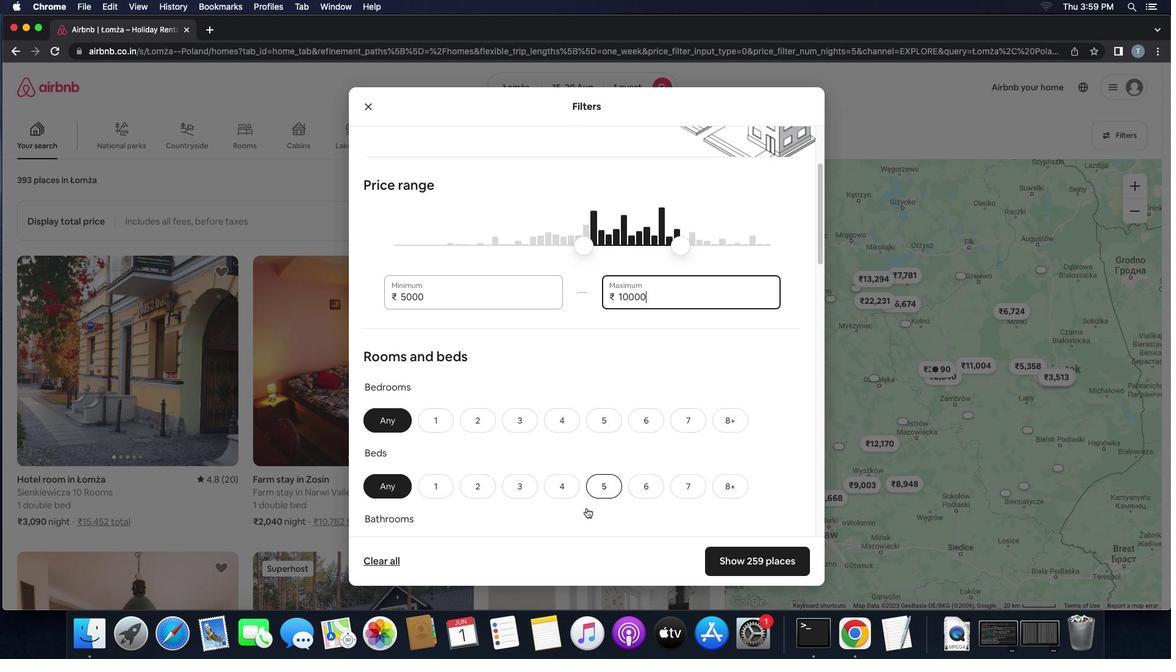
Action: Mouse scrolled (586, 508) with delta (0, 0)
Screenshot: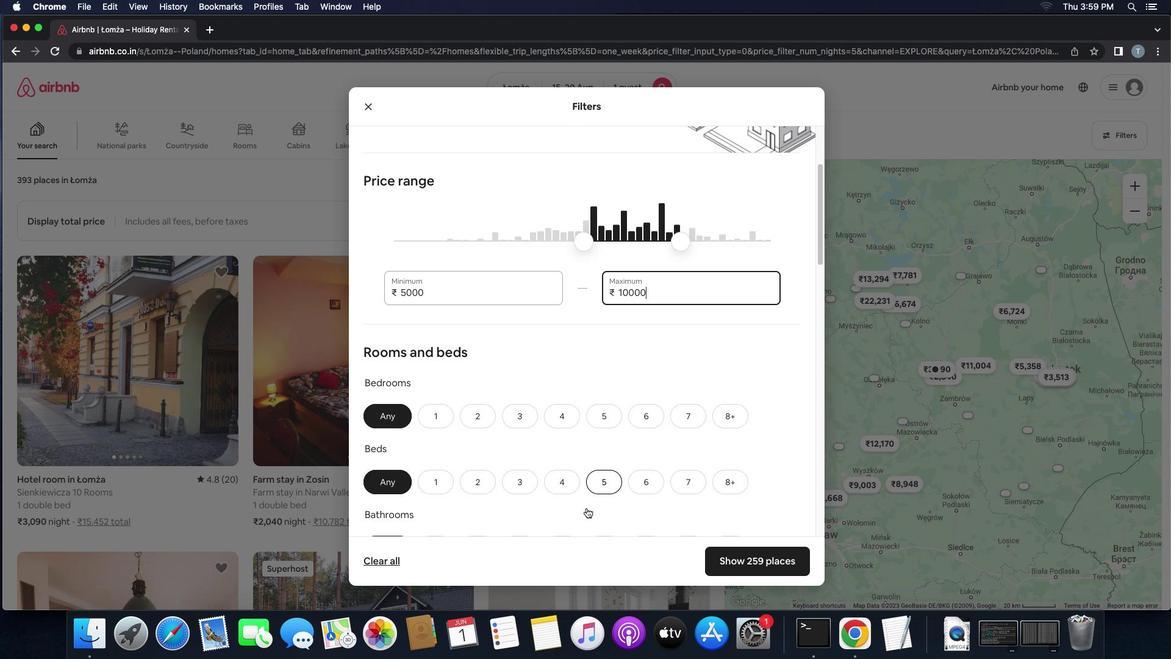
Action: Mouse scrolled (586, 508) with delta (0, -1)
Screenshot: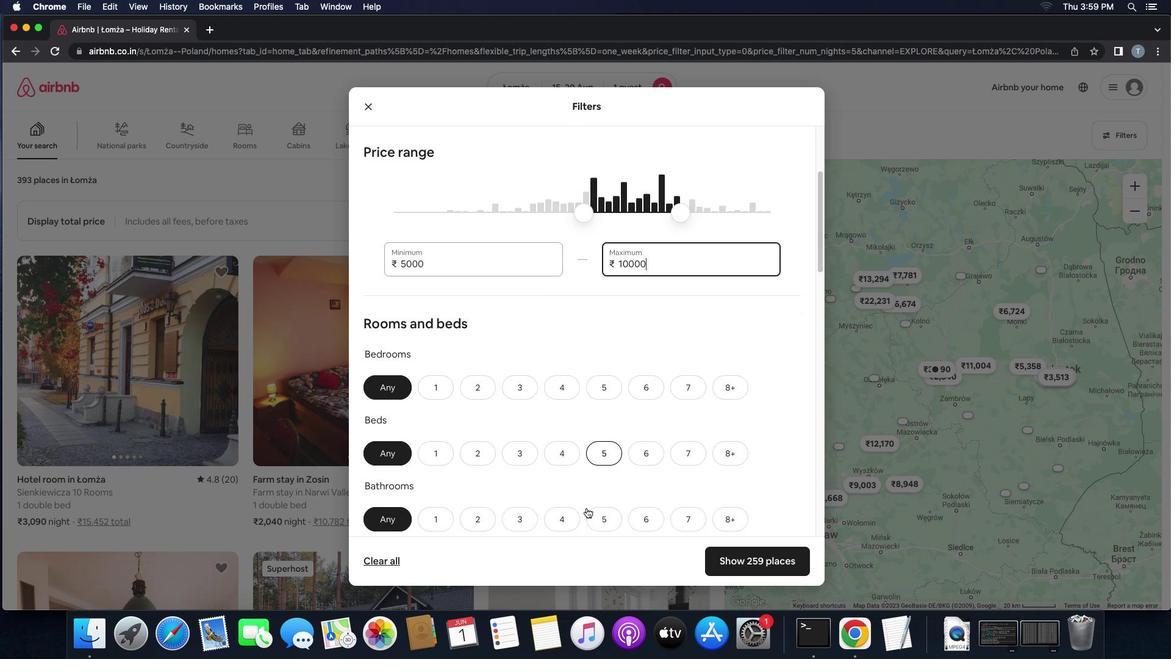
Action: Mouse scrolled (586, 508) with delta (0, 0)
Screenshot: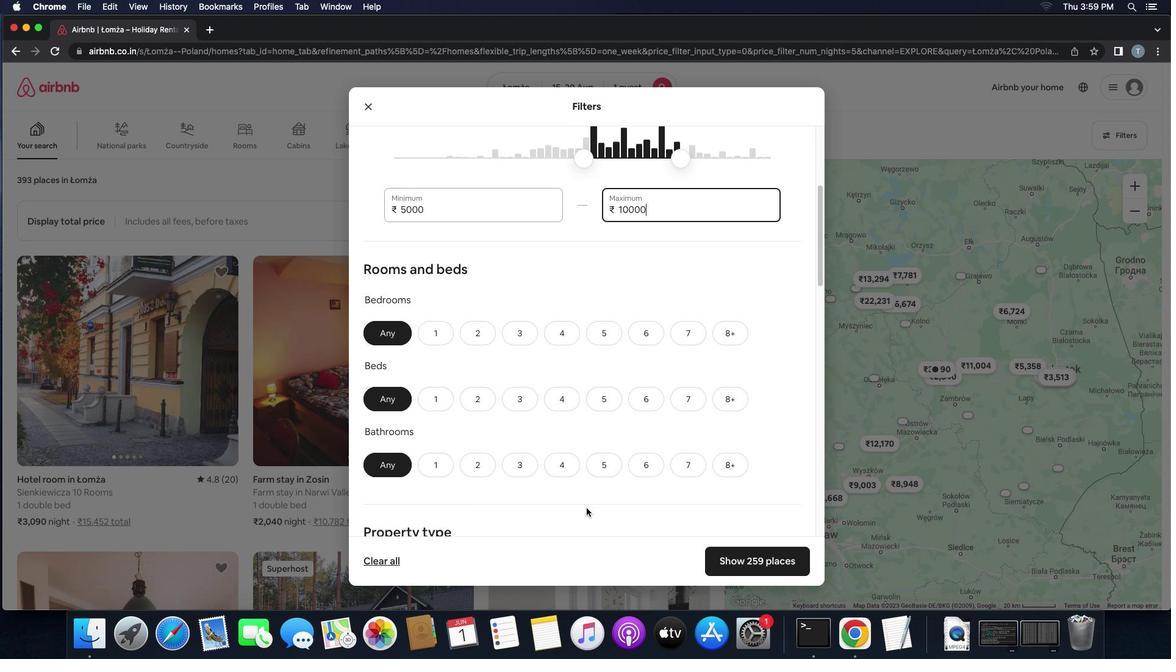 
Action: Mouse scrolled (586, 508) with delta (0, 0)
Screenshot: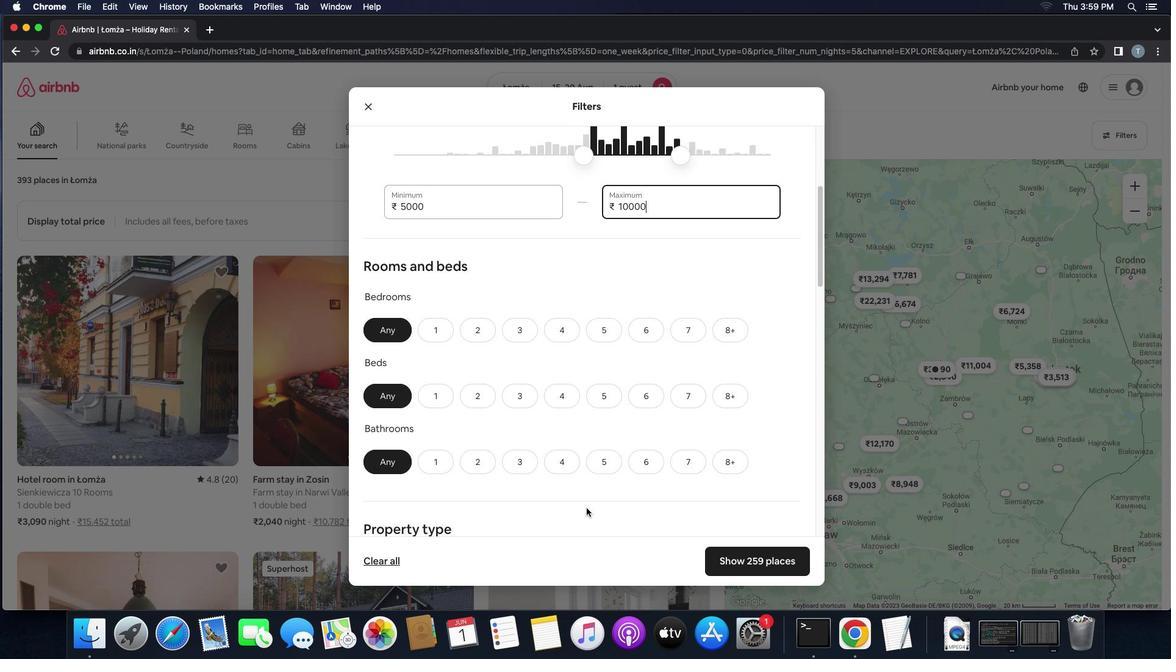 
Action: Mouse moved to (445, 317)
Screenshot: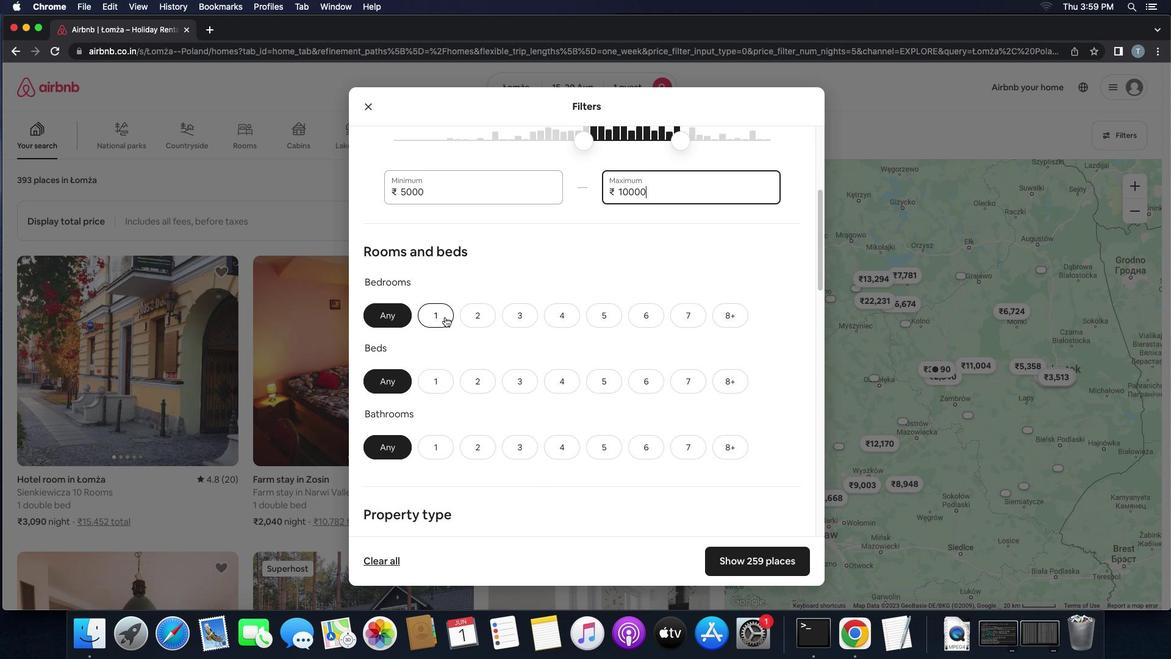 
Action: Mouse pressed left at (445, 317)
Screenshot: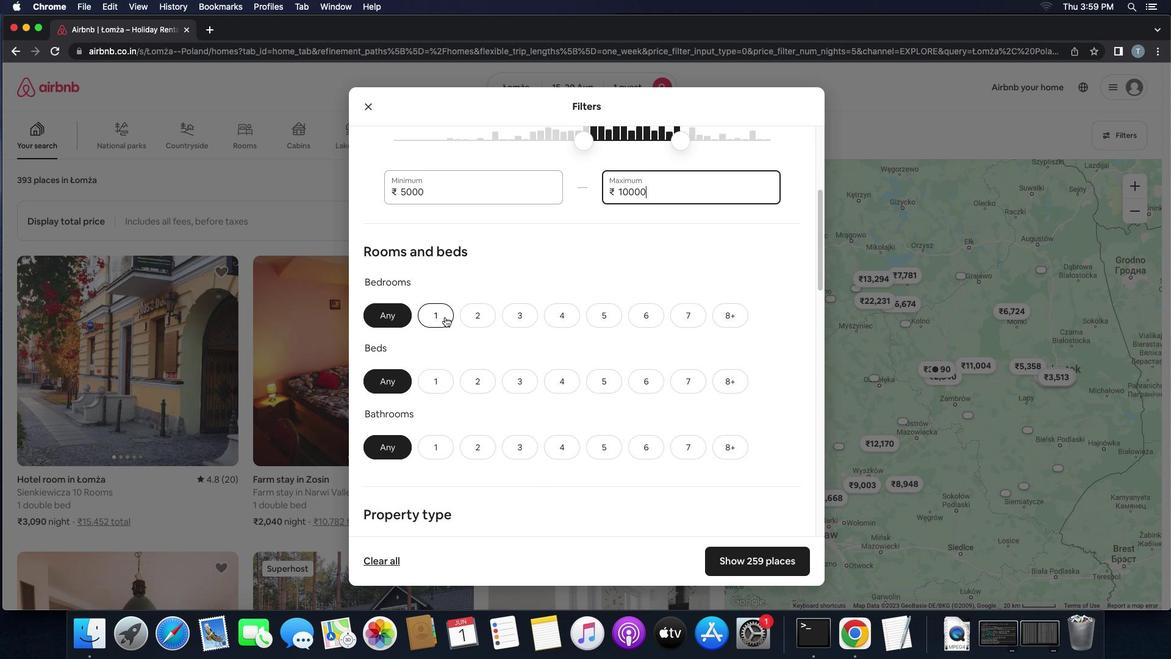 
Action: Mouse moved to (442, 378)
Screenshot: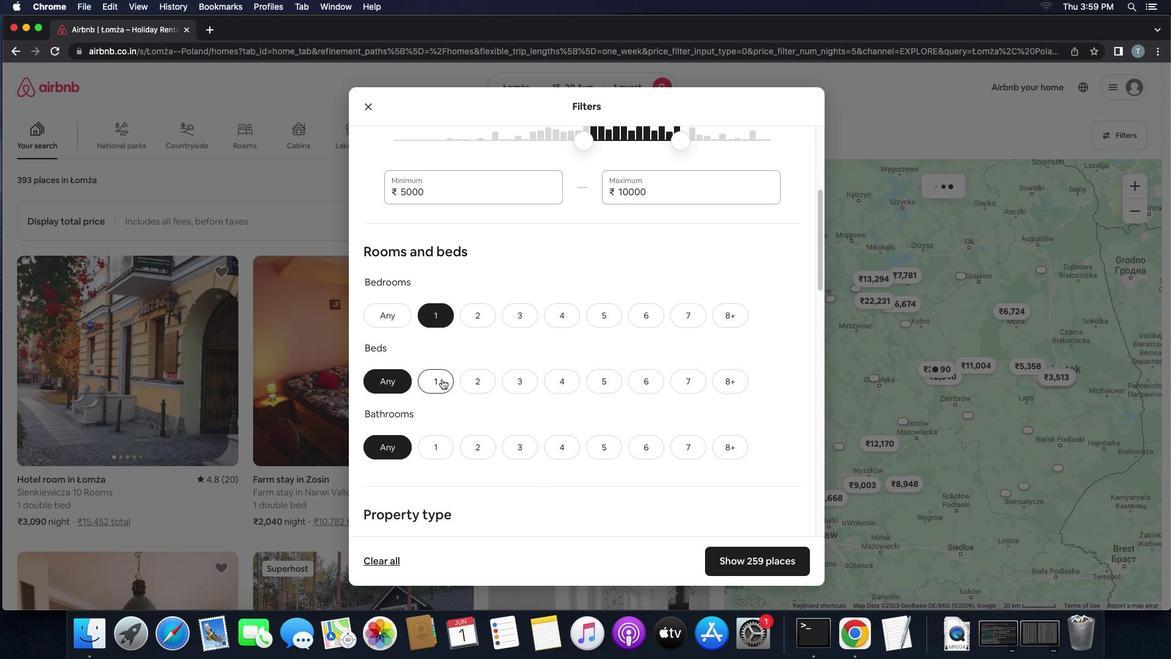 
Action: Mouse pressed left at (442, 378)
Screenshot: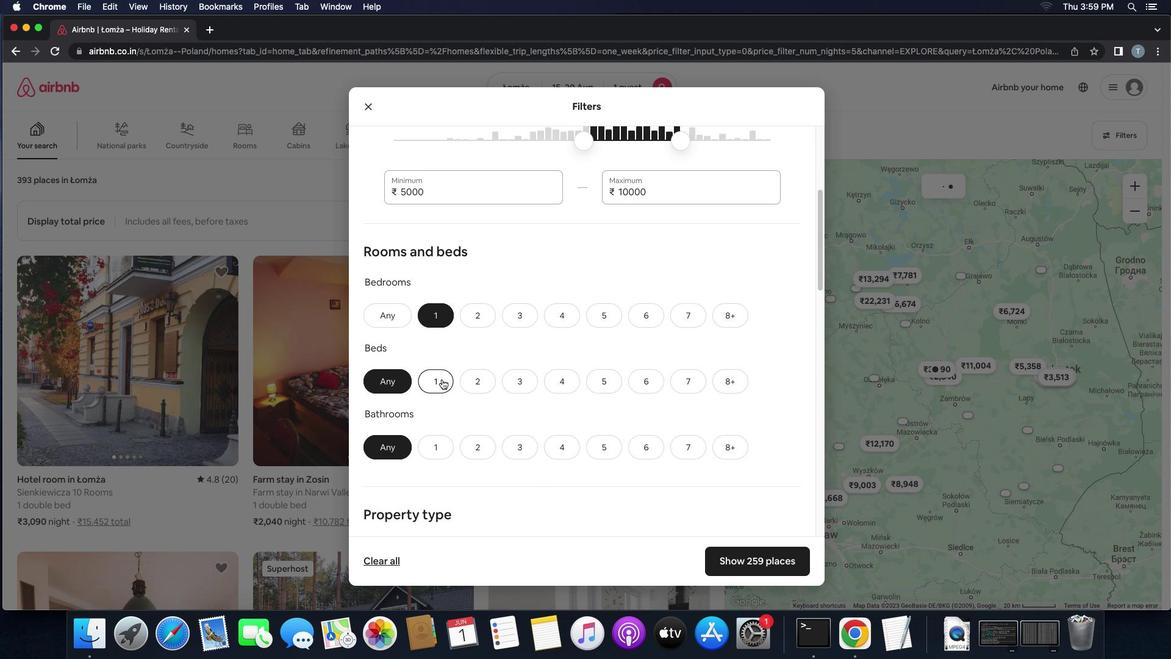 
Action: Mouse moved to (444, 439)
Screenshot: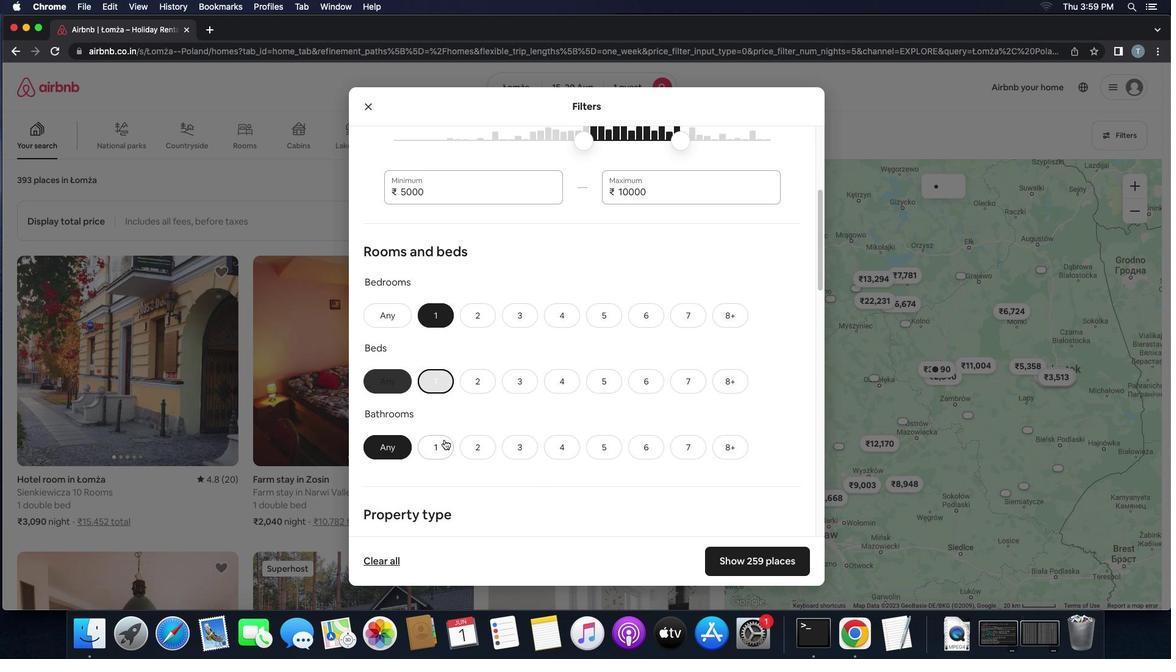 
Action: Mouse pressed left at (444, 439)
Screenshot: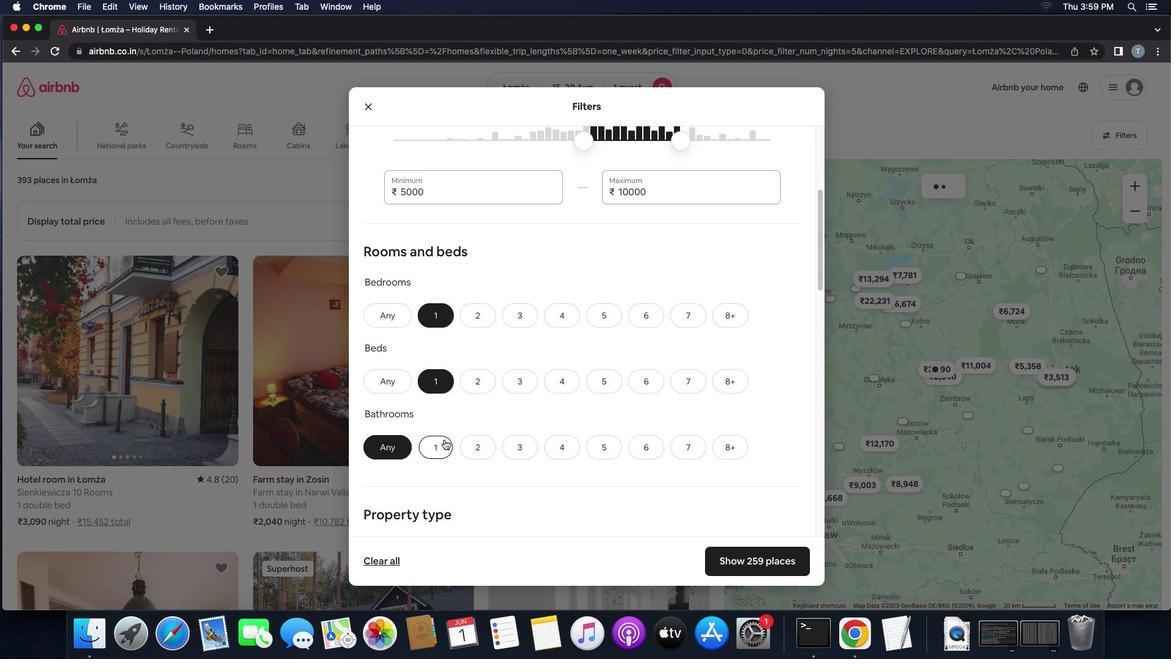 
Action: Mouse moved to (554, 466)
Screenshot: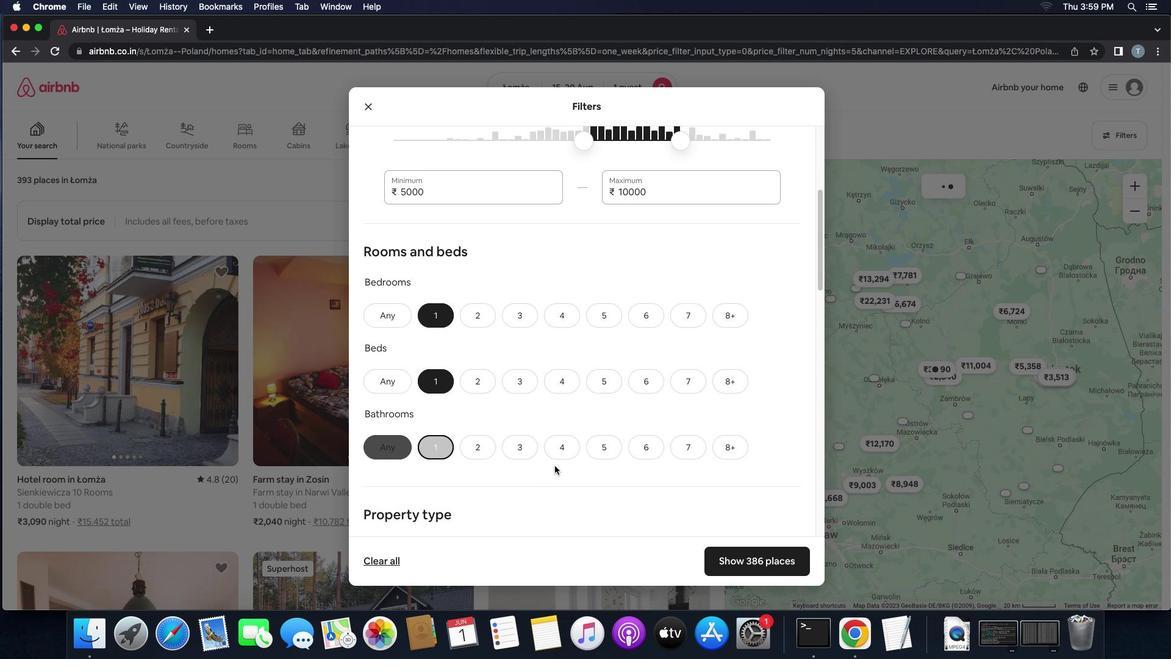
Action: Mouse scrolled (554, 466) with delta (0, 0)
Screenshot: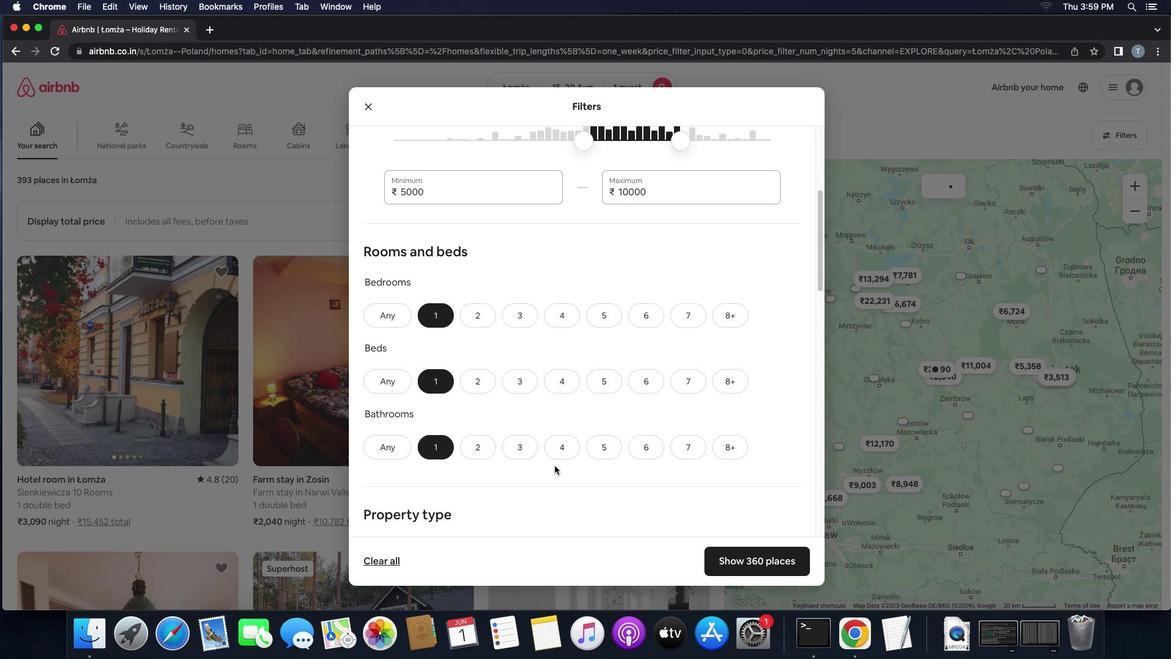 
Action: Mouse scrolled (554, 466) with delta (0, 0)
Screenshot: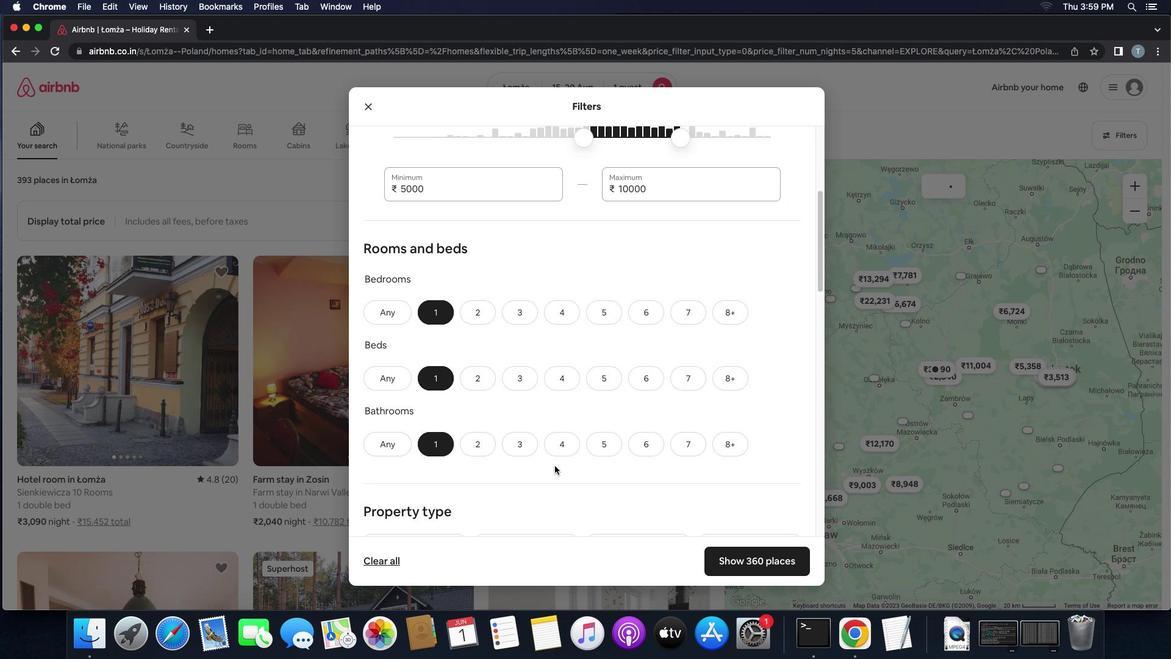 
Action: Mouse scrolled (554, 466) with delta (0, 0)
Screenshot: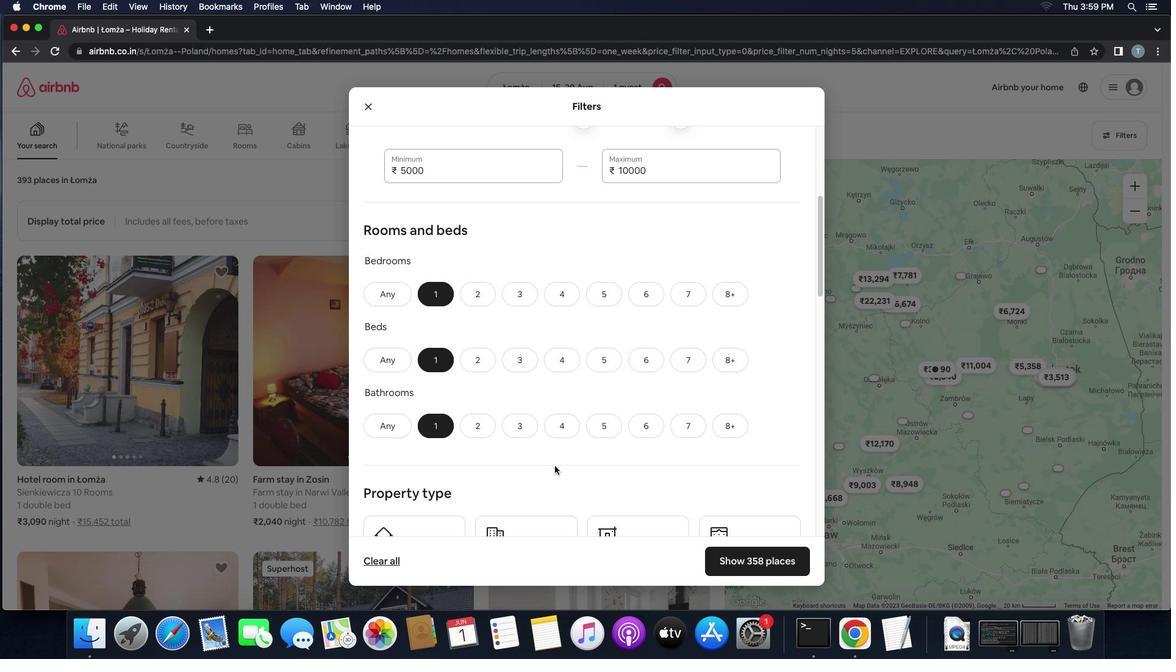 
Action: Mouse scrolled (554, 466) with delta (0, 0)
Screenshot: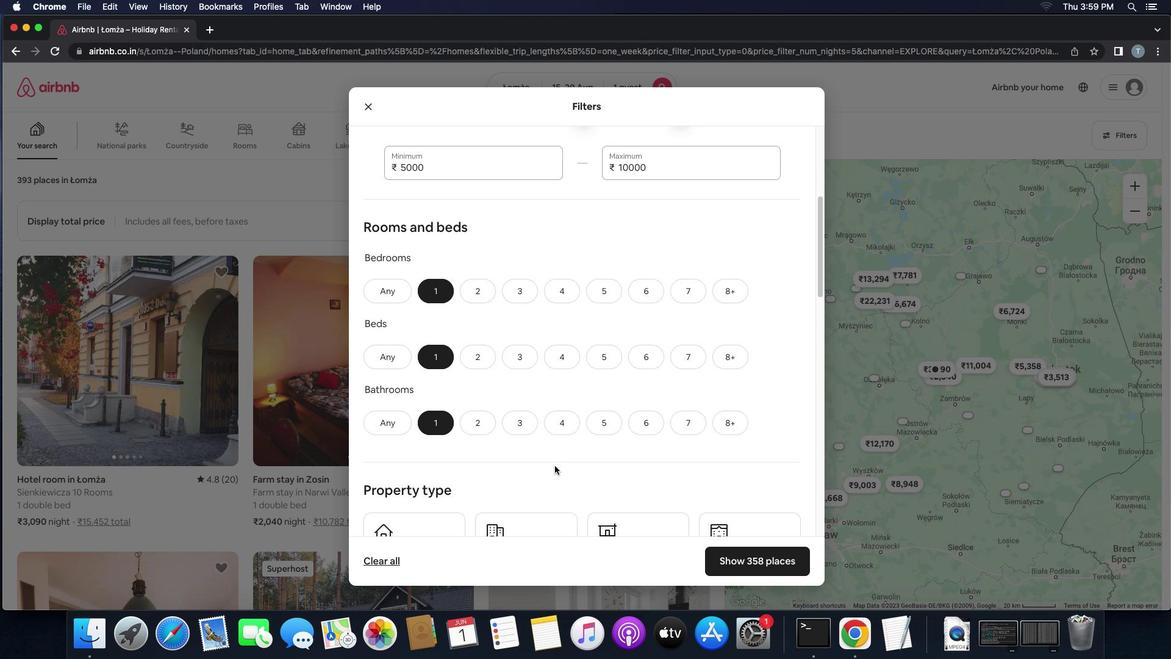 
Action: Mouse scrolled (554, 466) with delta (0, 0)
Screenshot: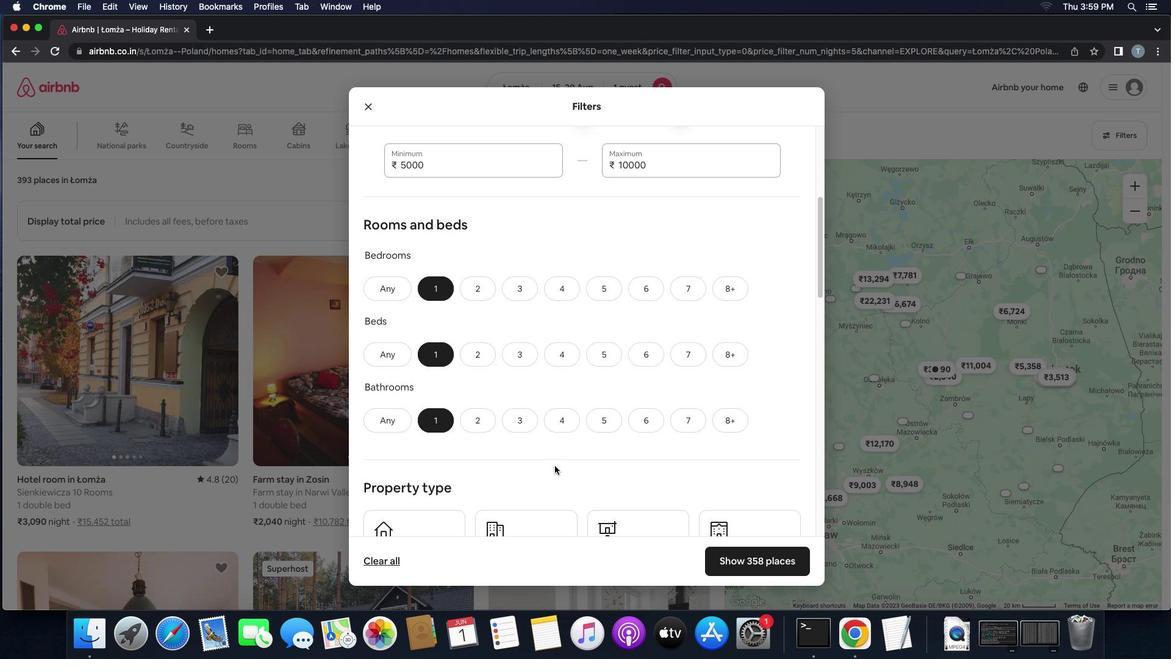 
Action: Mouse scrolled (554, 466) with delta (0, 0)
Screenshot: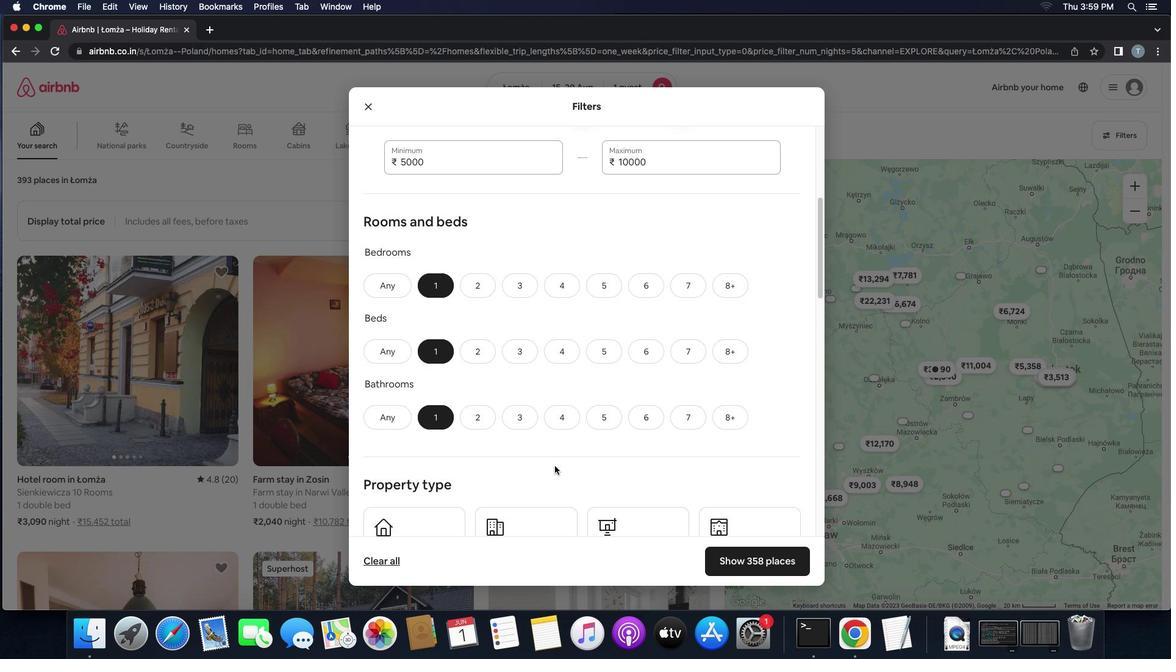 
Action: Mouse scrolled (554, 466) with delta (0, 0)
Screenshot: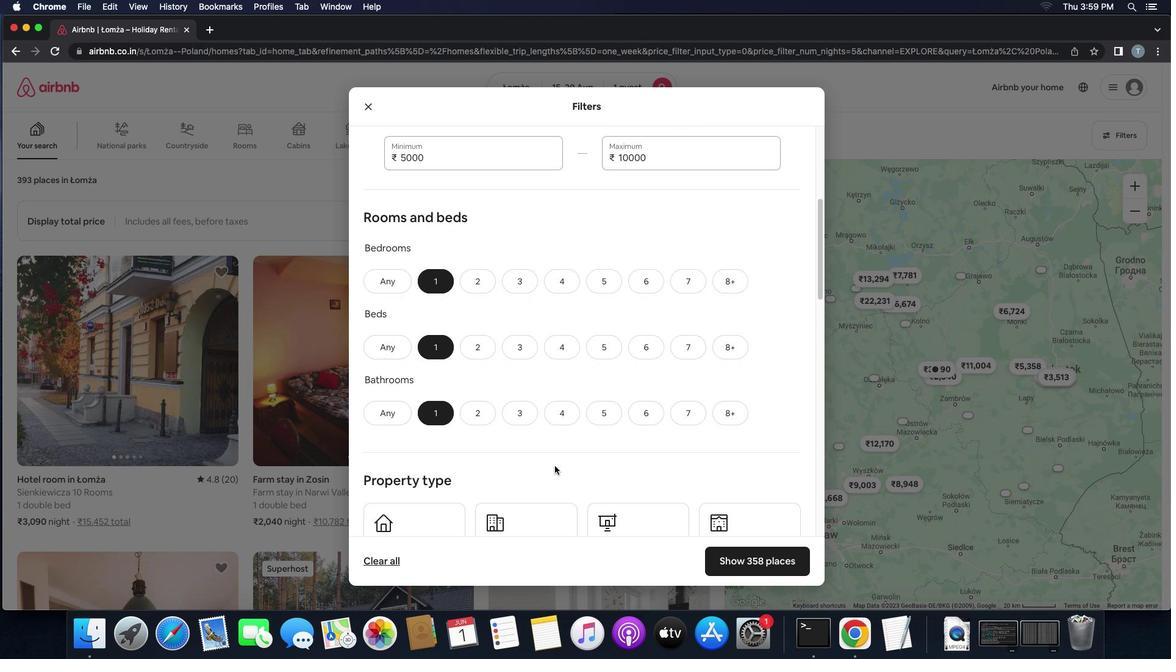 
Action: Mouse scrolled (554, 466) with delta (0, 0)
Screenshot: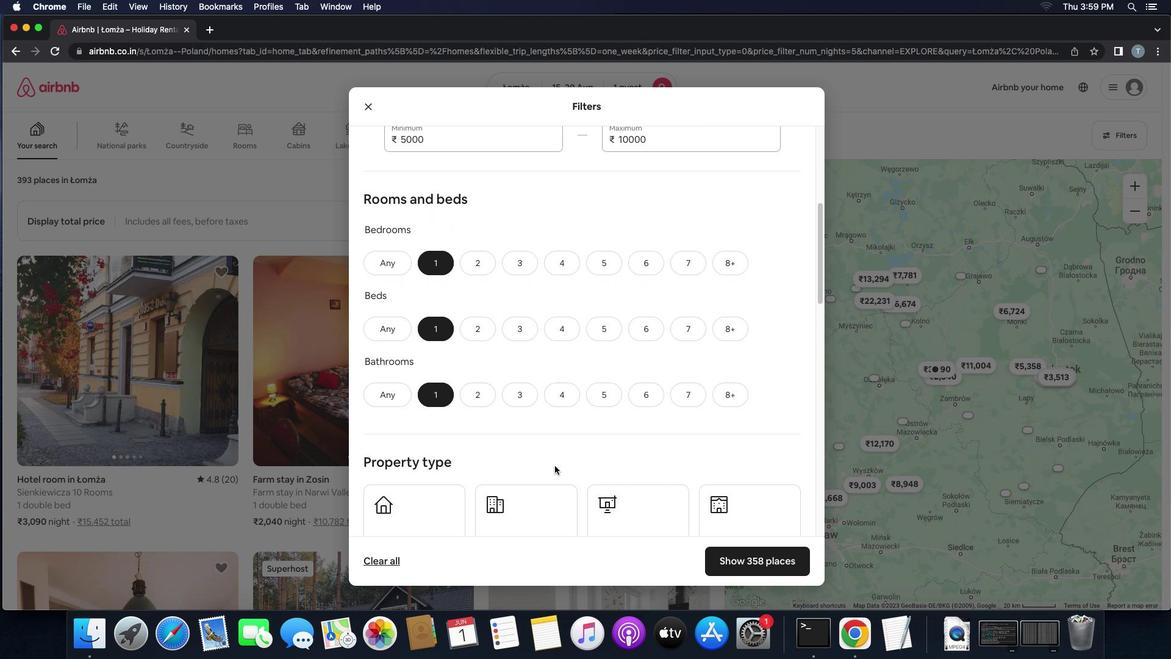 
Action: Mouse scrolled (554, 466) with delta (0, 0)
Screenshot: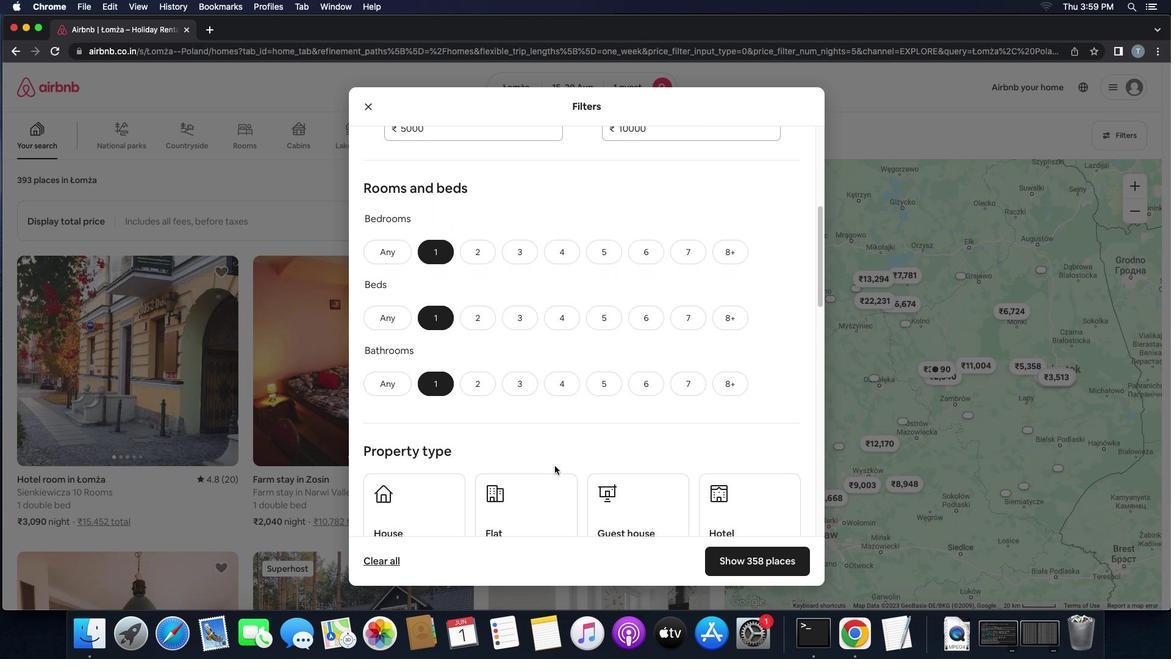 
Action: Mouse scrolled (554, 466) with delta (0, 0)
Screenshot: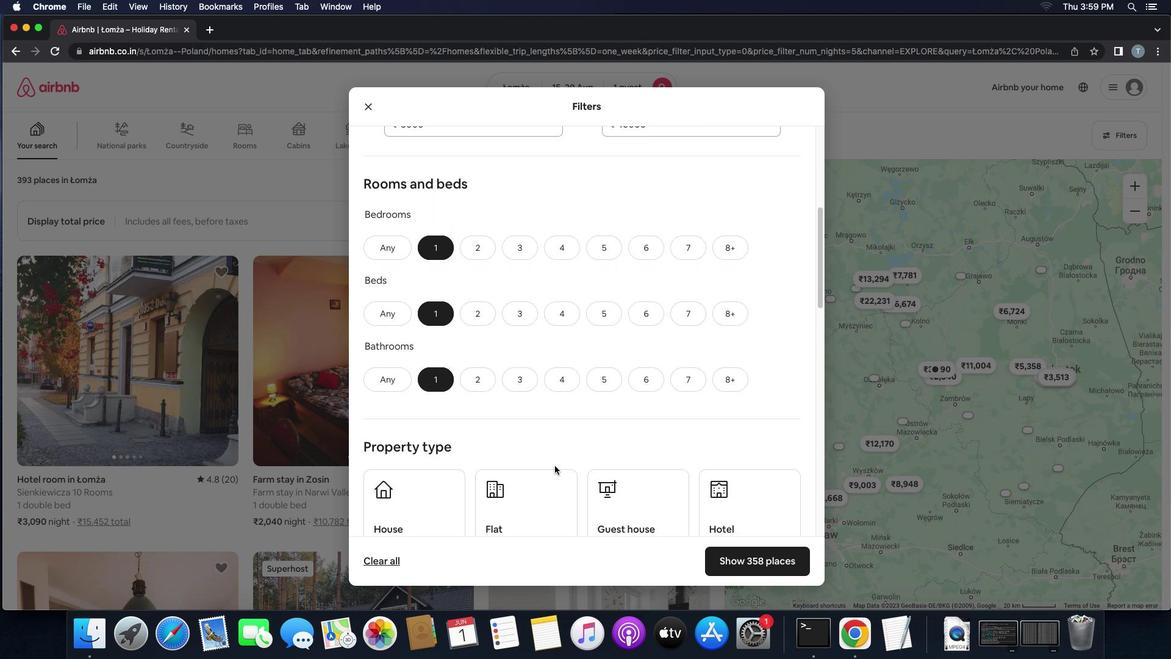 
Action: Mouse scrolled (554, 466) with delta (0, -1)
Screenshot: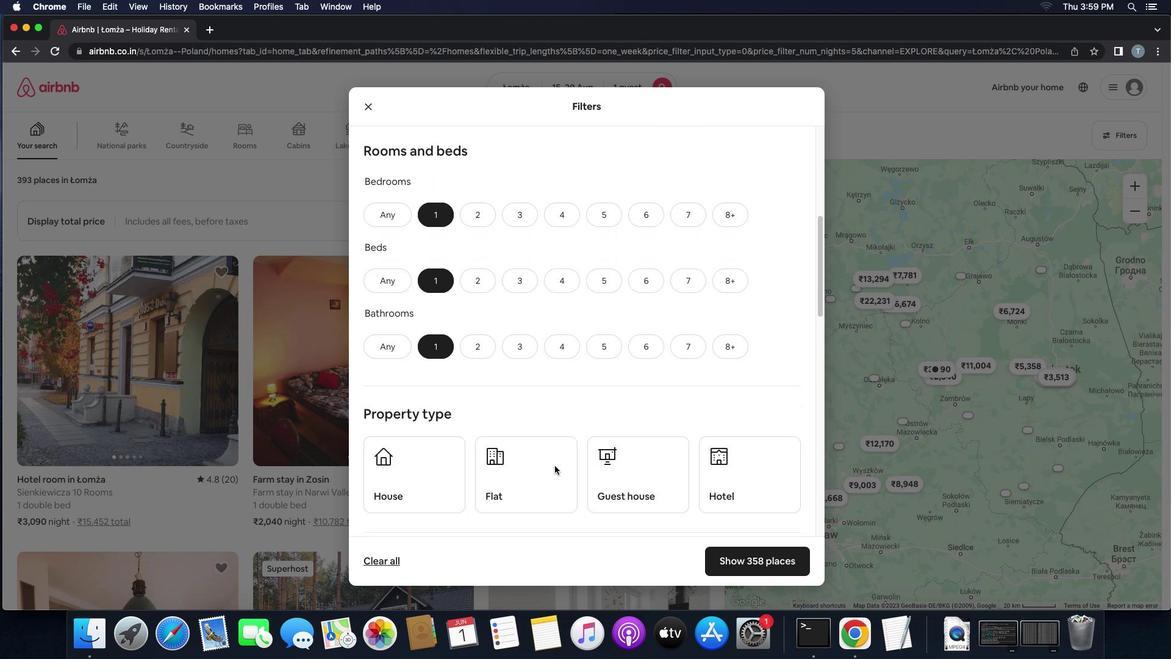 
Action: Mouse scrolled (554, 466) with delta (0, 0)
Screenshot: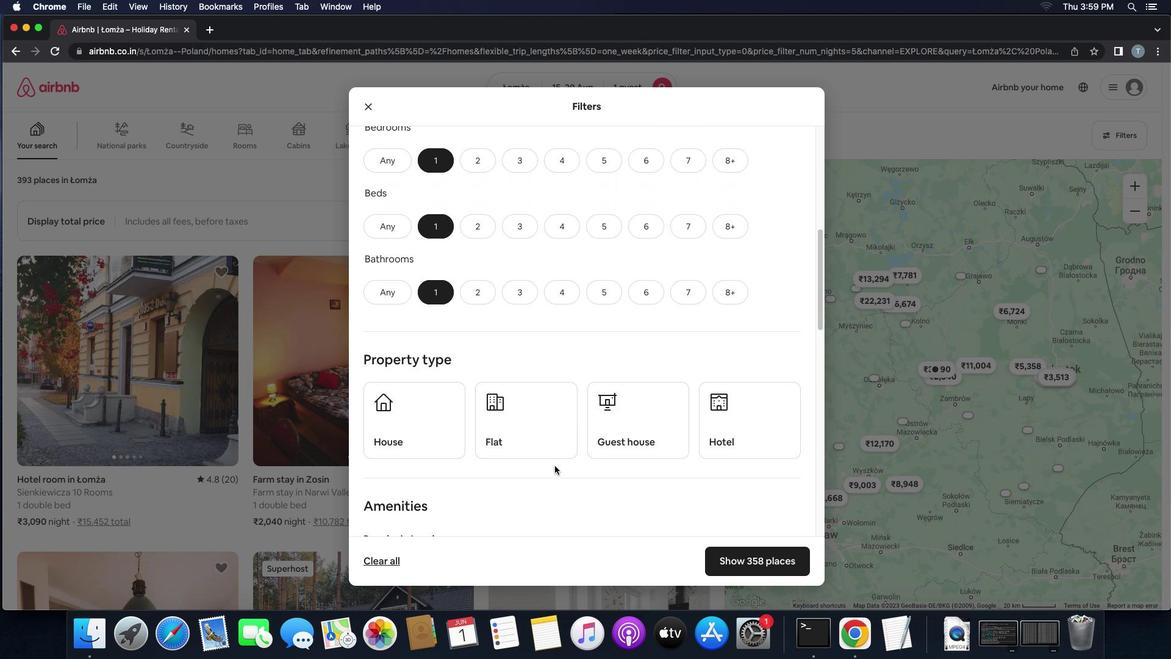 
Action: Mouse scrolled (554, 466) with delta (0, 0)
Screenshot: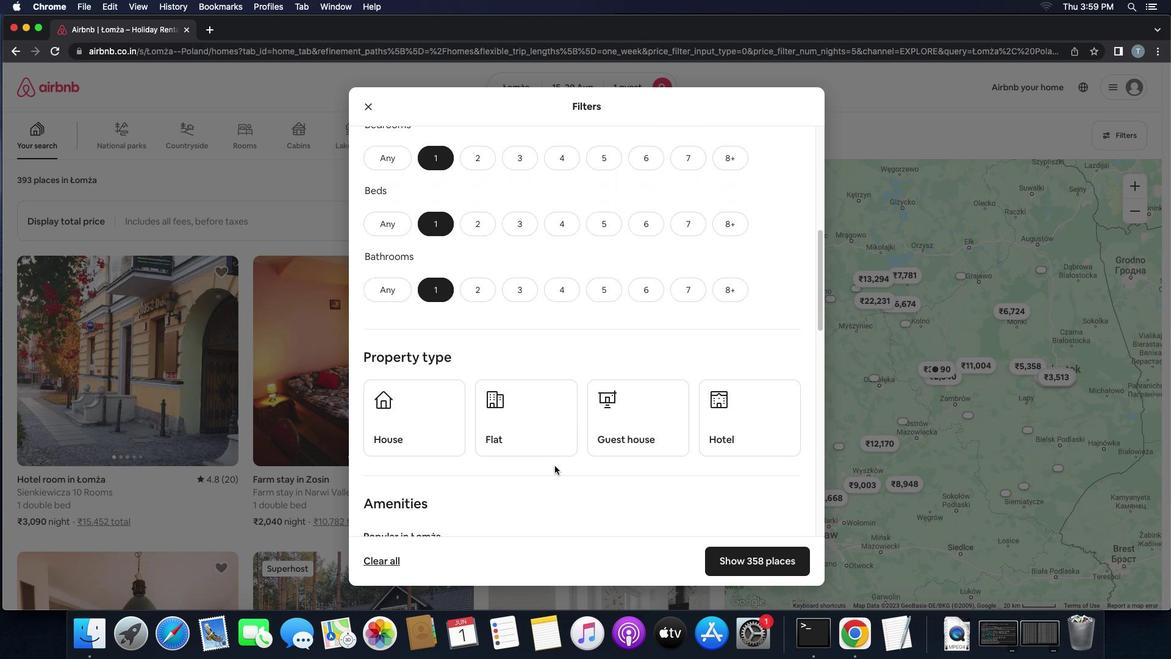 
Action: Mouse scrolled (554, 466) with delta (0, 0)
Screenshot: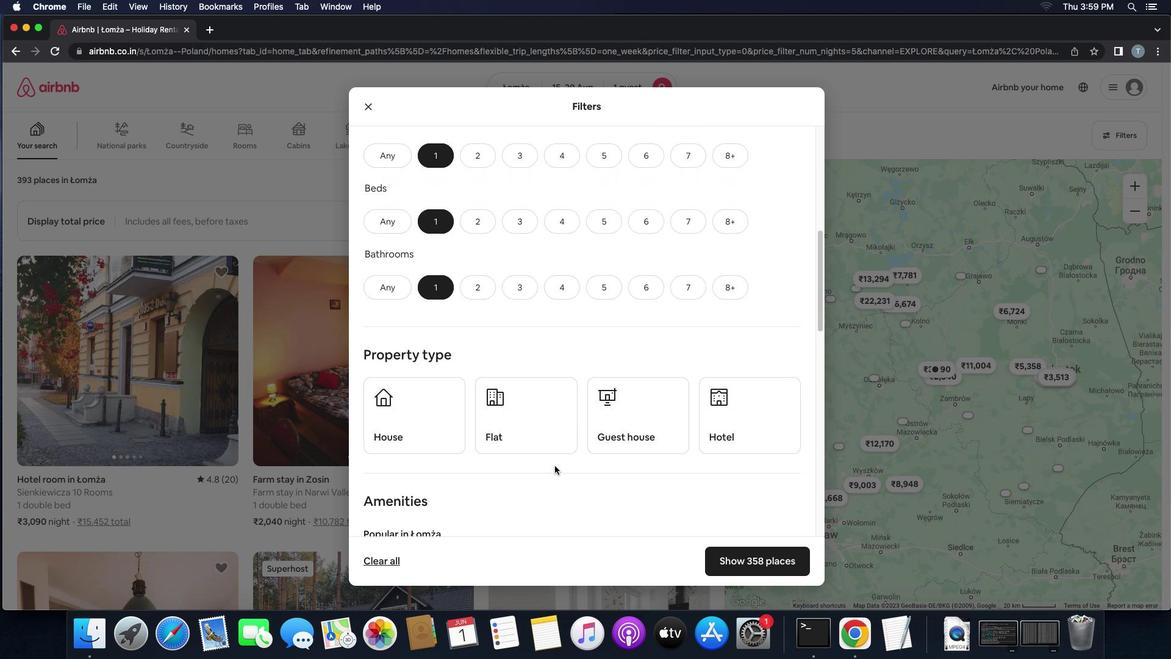 
Action: Mouse scrolled (554, 466) with delta (0, 0)
Screenshot: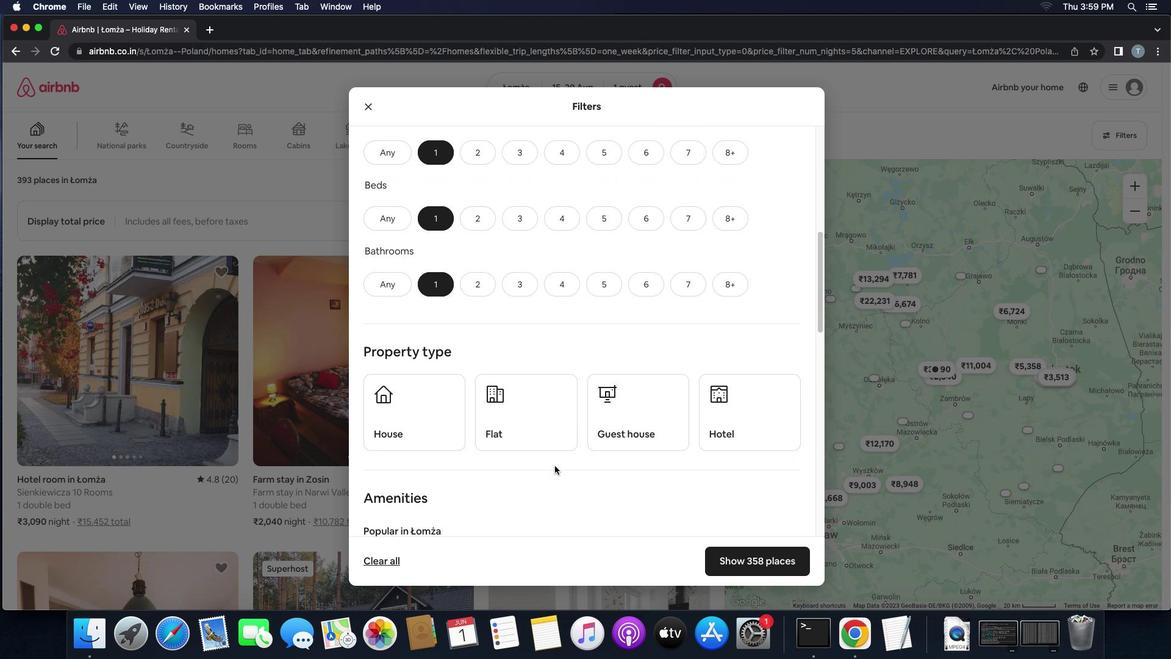 
Action: Mouse scrolled (554, 466) with delta (0, 0)
Screenshot: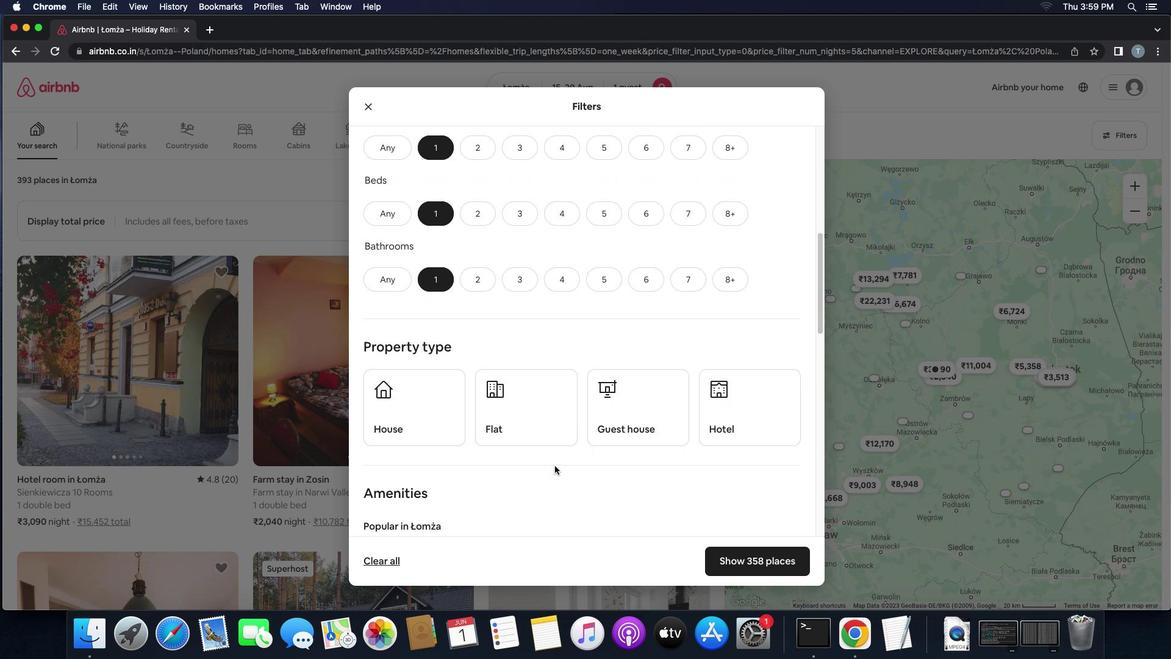 
Action: Mouse moved to (441, 405)
Screenshot: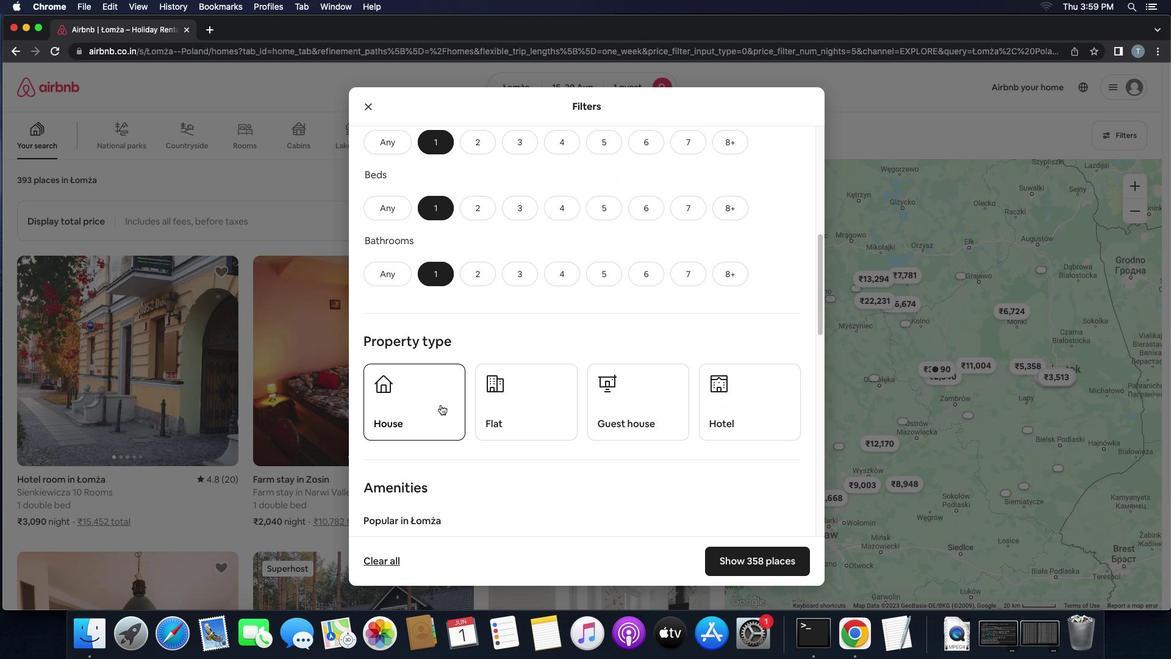 
Action: Mouse pressed left at (441, 405)
Screenshot: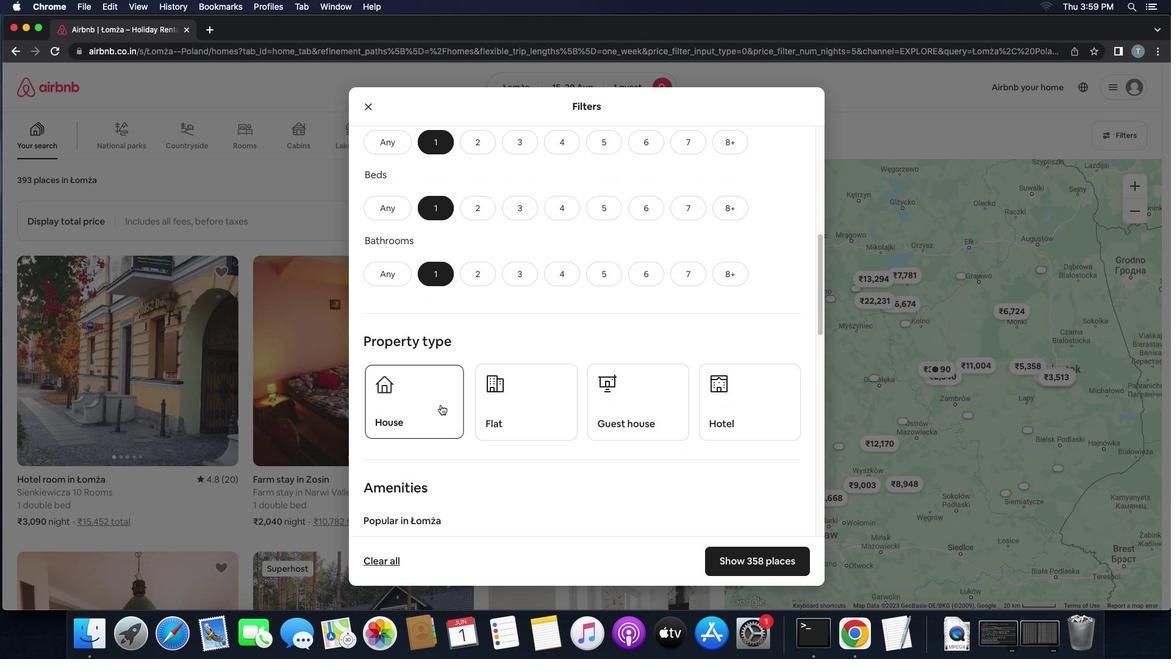 
Action: Mouse moved to (533, 412)
Screenshot: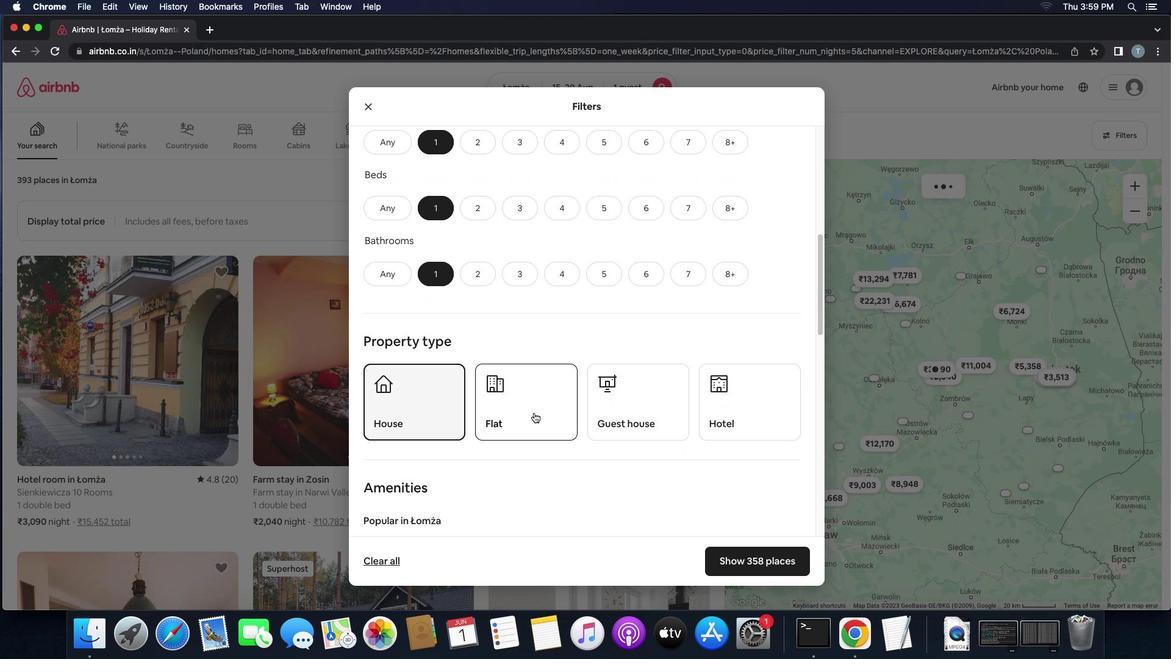 
Action: Mouse pressed left at (533, 412)
Screenshot: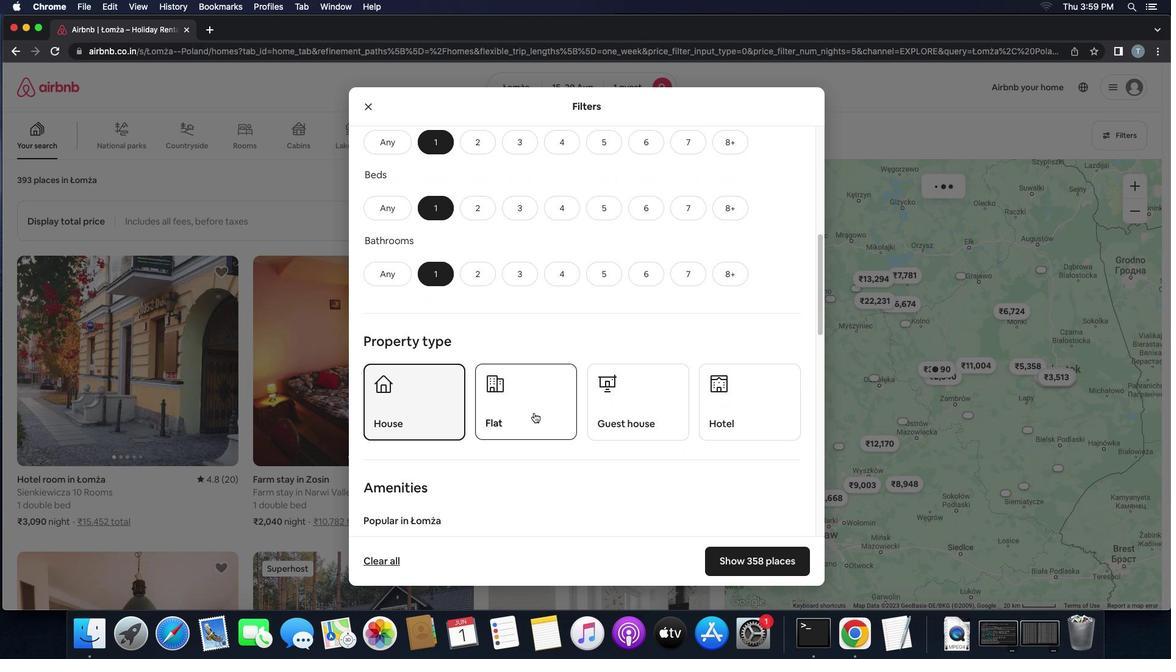 
Action: Mouse moved to (609, 418)
Screenshot: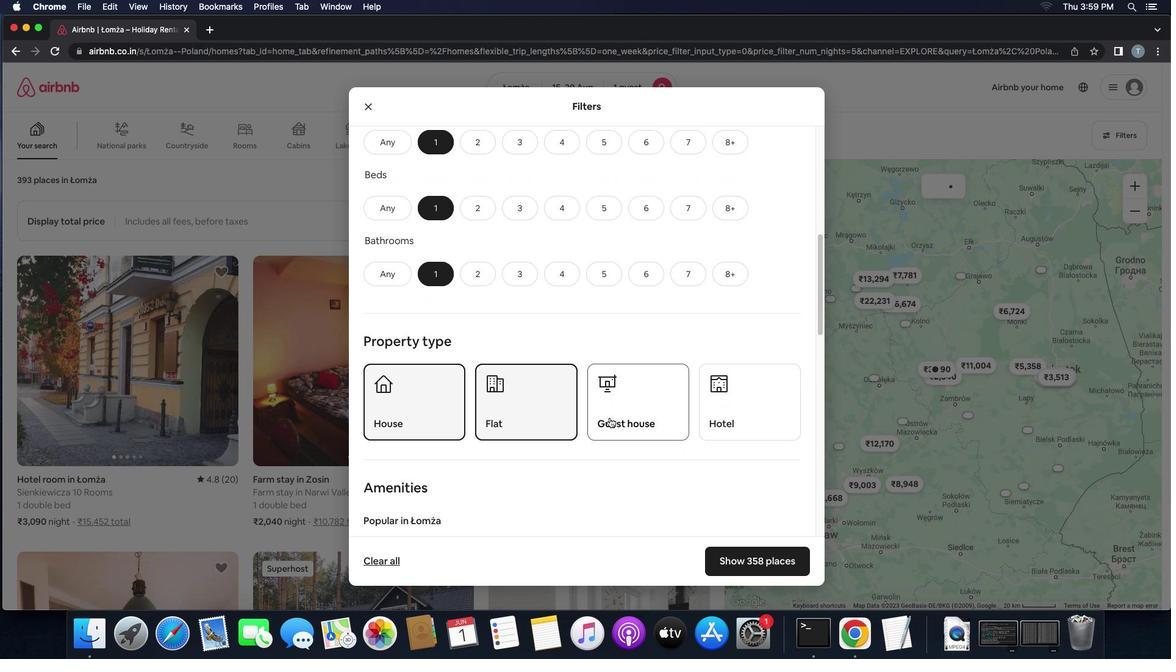 
Action: Mouse pressed left at (609, 418)
Screenshot: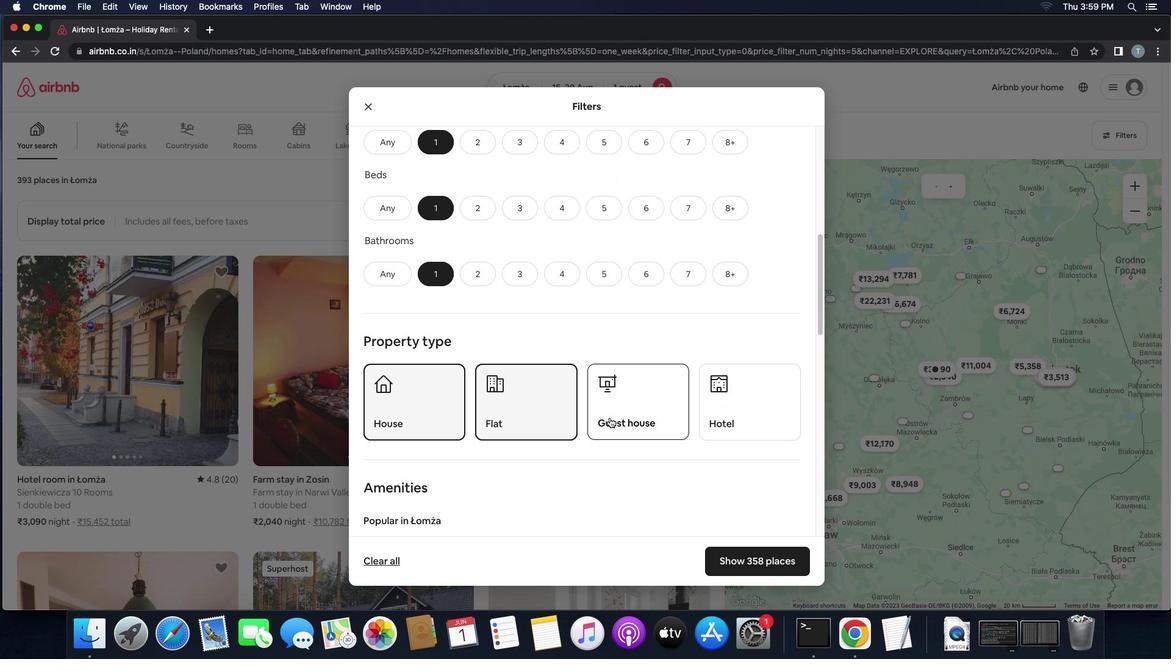 
Action: Mouse moved to (717, 435)
Screenshot: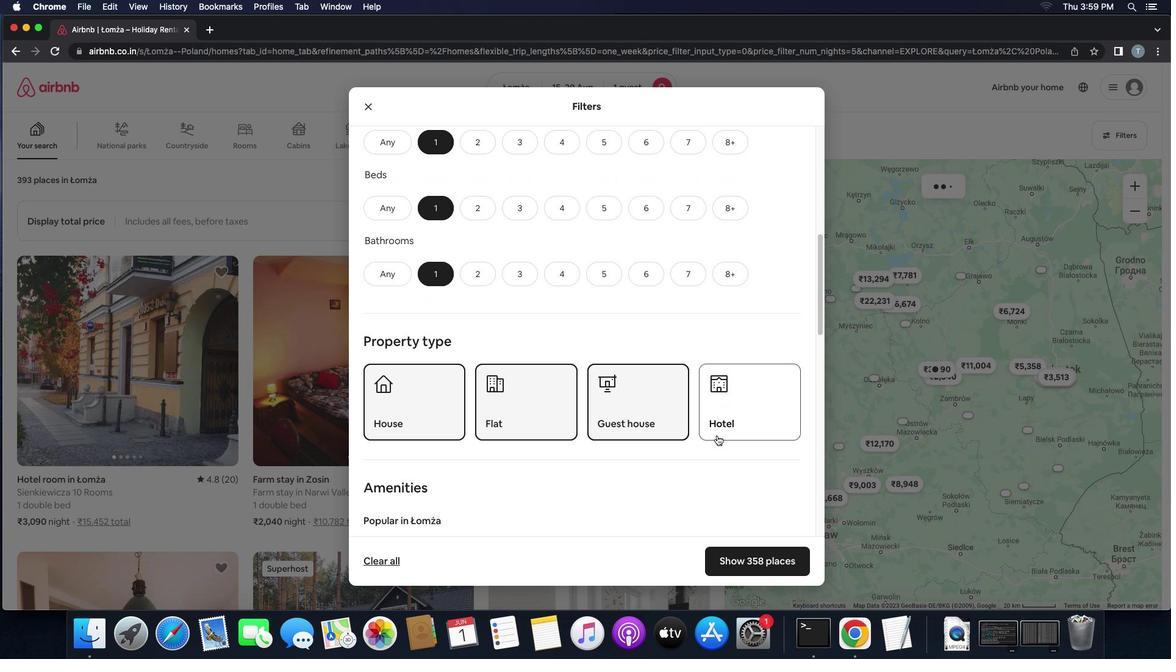 
Action: Mouse pressed left at (717, 435)
Screenshot: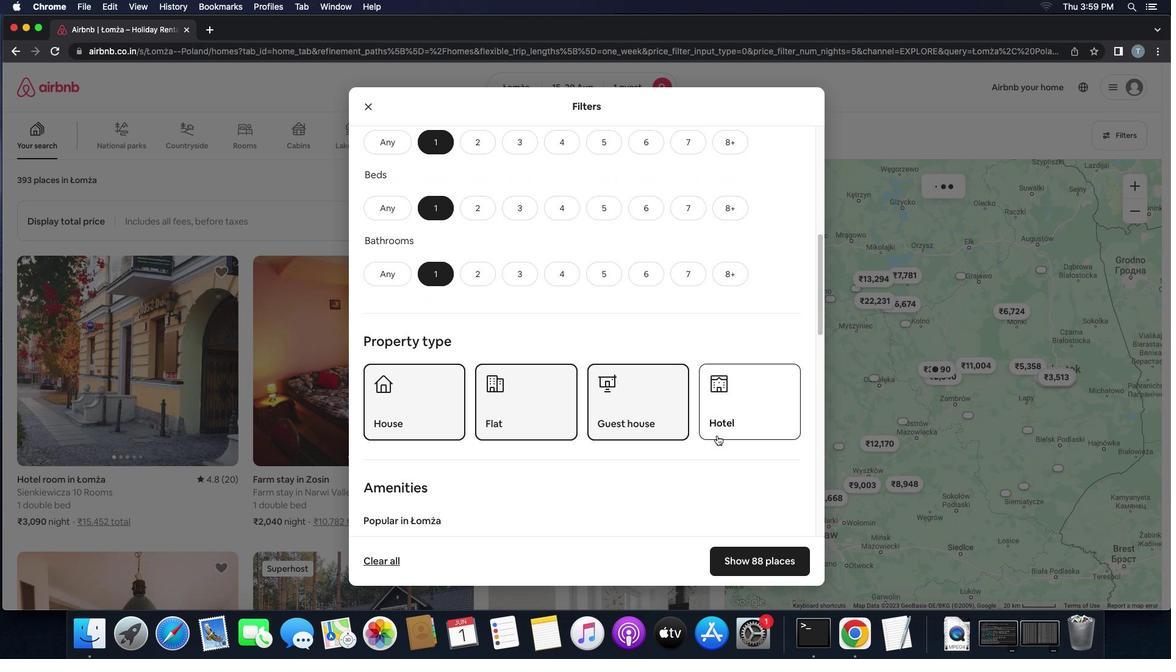 
Action: Mouse moved to (629, 496)
Screenshot: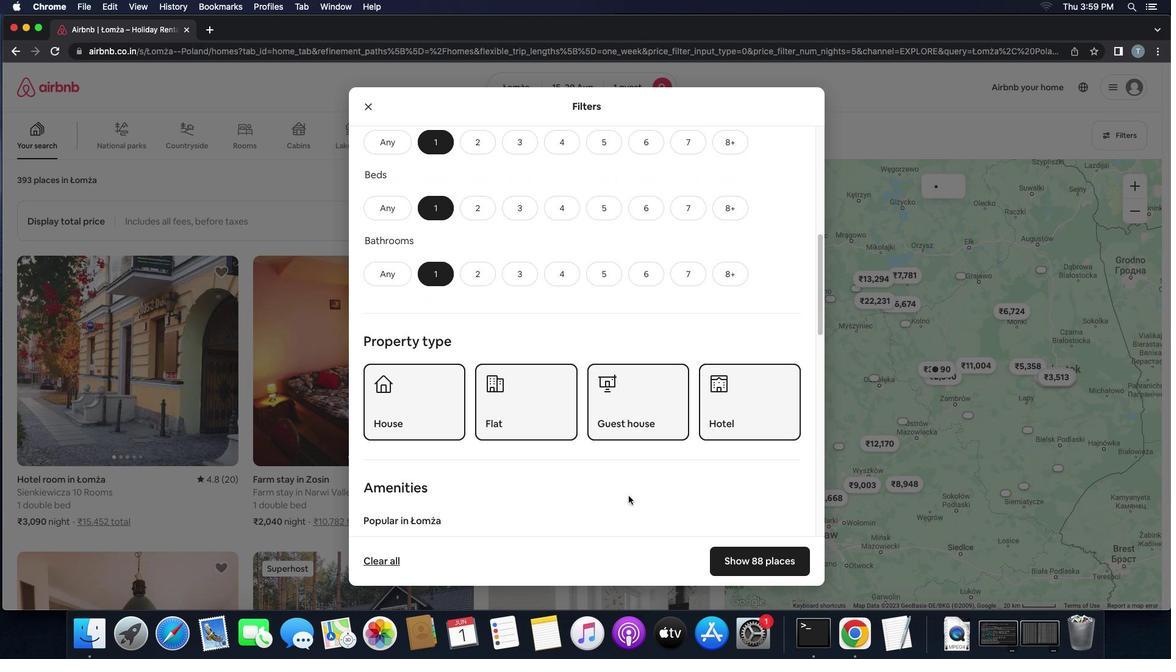 
Action: Mouse scrolled (629, 496) with delta (0, 0)
Screenshot: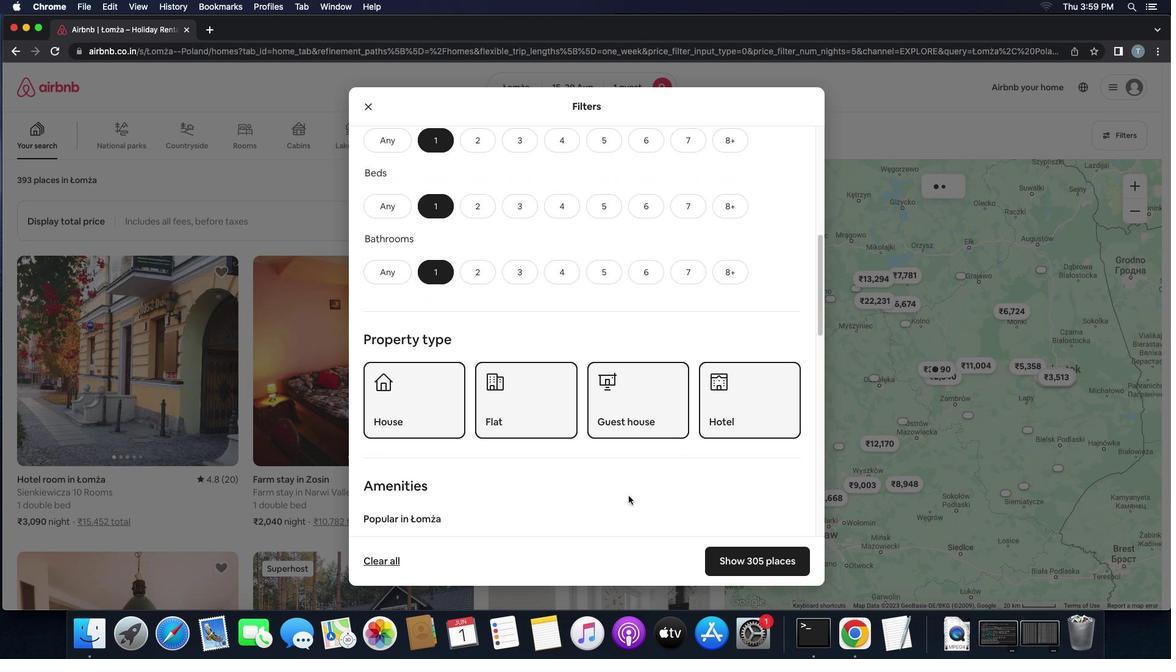
Action: Mouse scrolled (629, 496) with delta (0, 0)
Screenshot: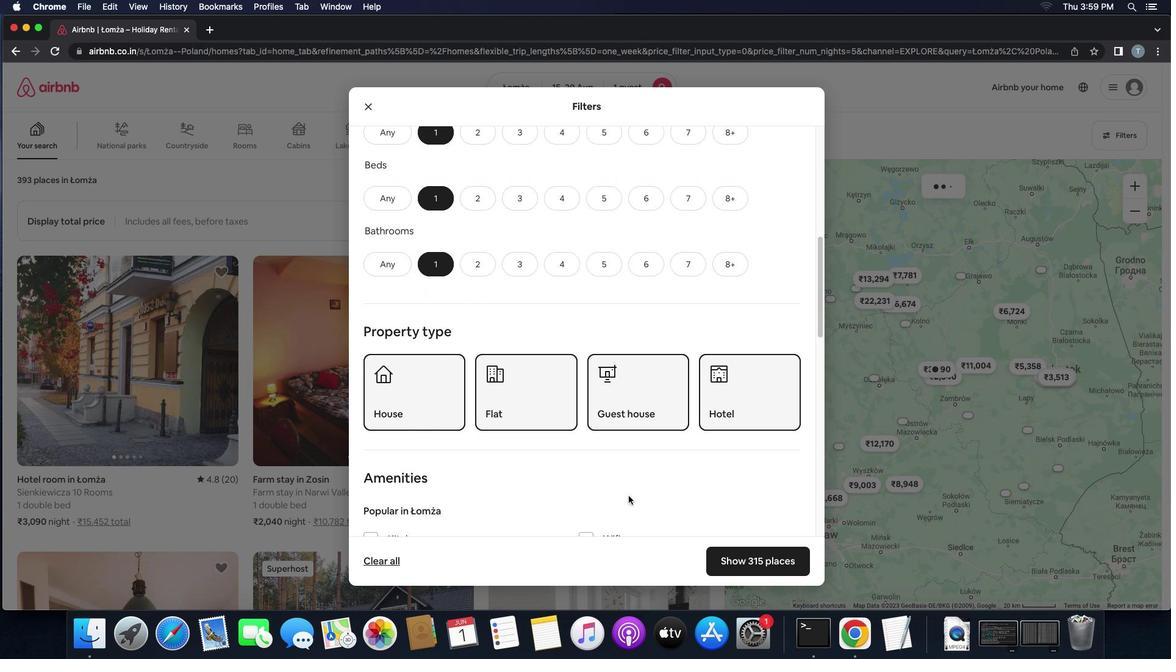 
Action: Mouse scrolled (629, 496) with delta (0, -1)
Screenshot: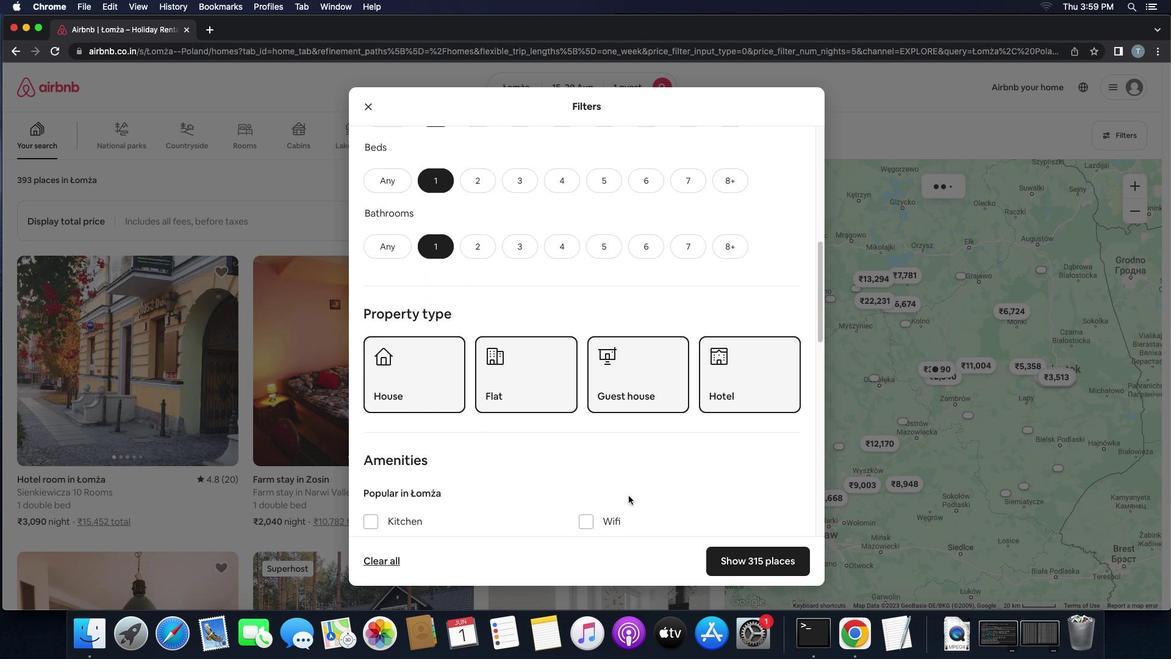 
Action: Mouse scrolled (629, 496) with delta (0, 0)
Screenshot: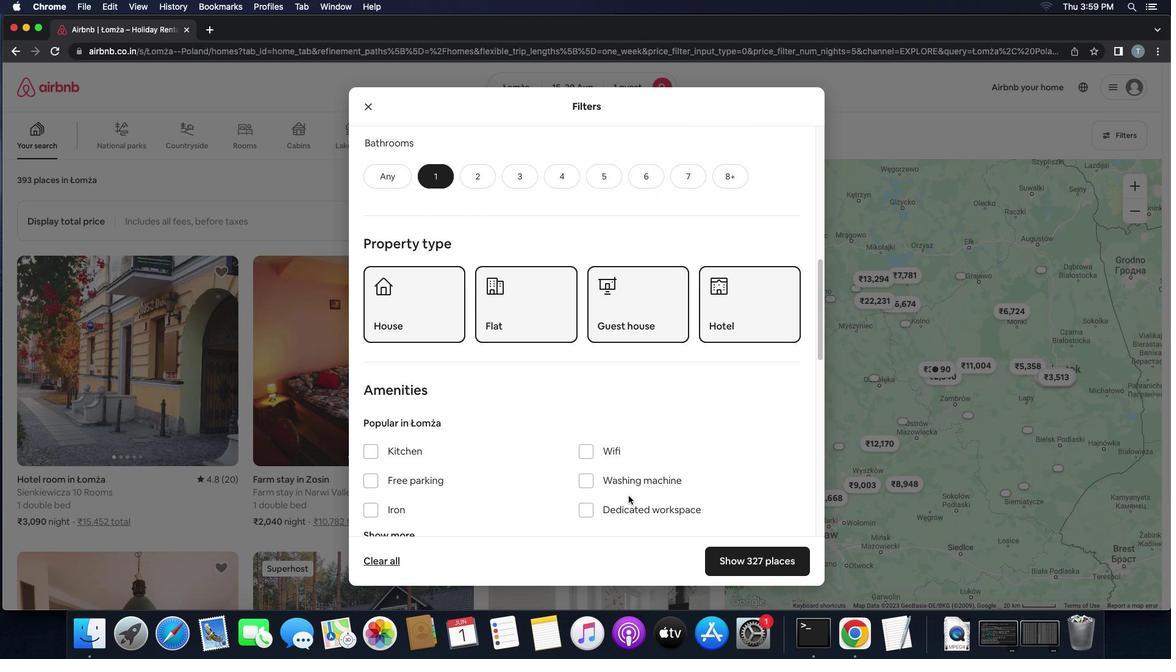 
Action: Mouse scrolled (629, 496) with delta (0, 0)
Screenshot: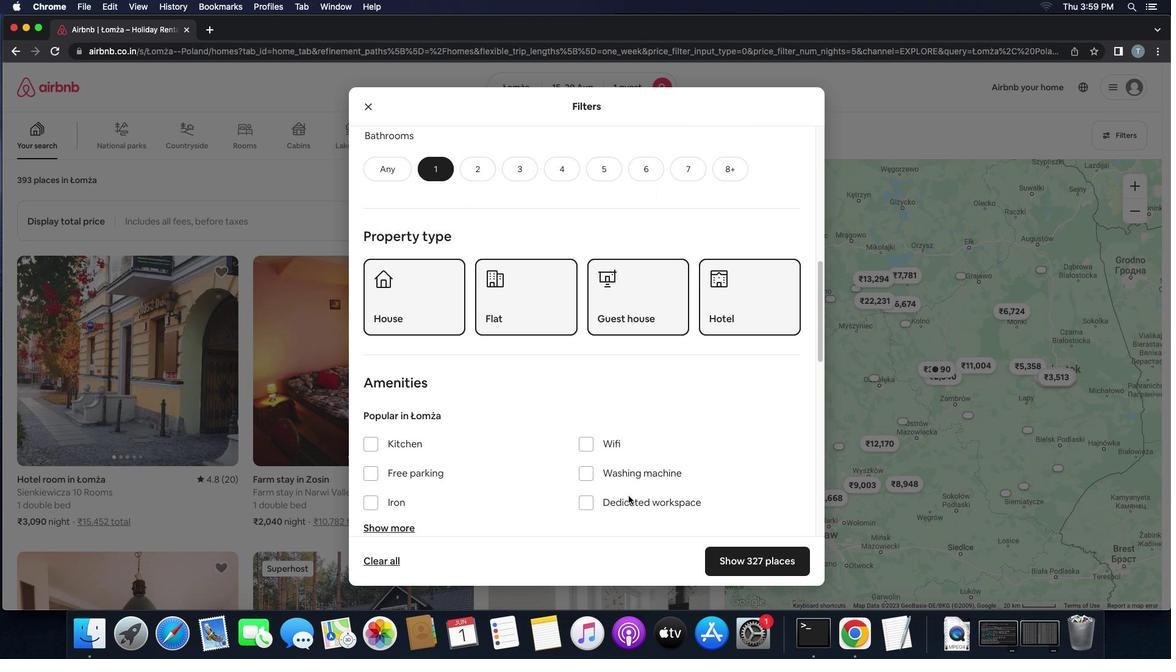 
Action: Mouse scrolled (629, 496) with delta (0, 0)
Screenshot: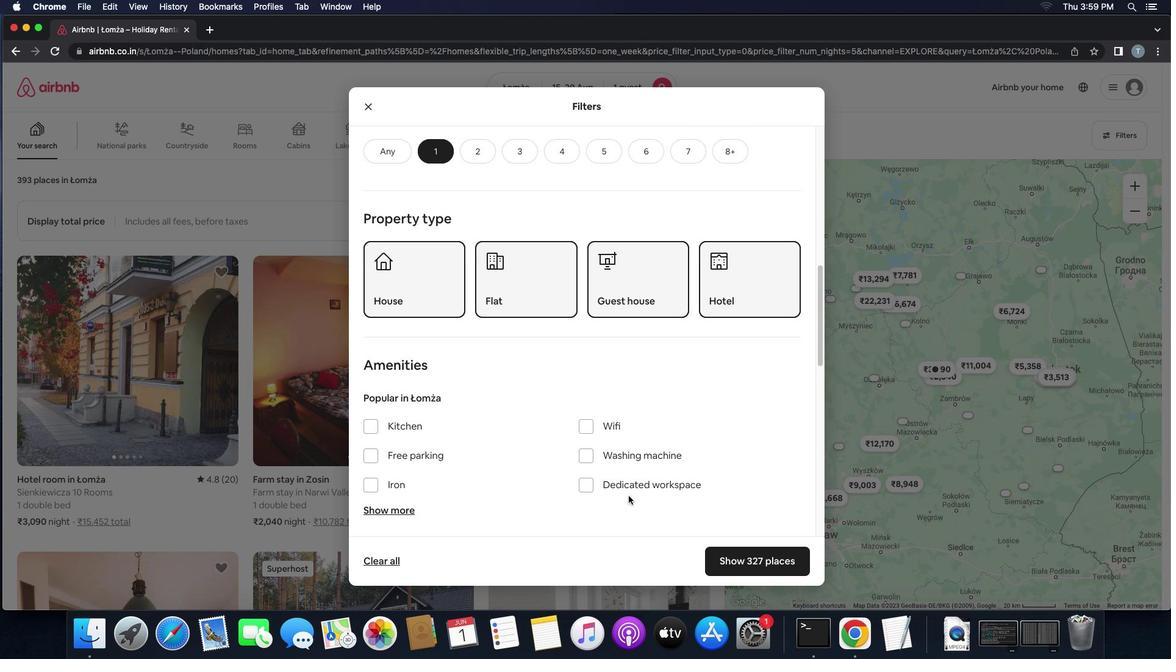 
Action: Mouse scrolled (629, 496) with delta (0, 0)
Screenshot: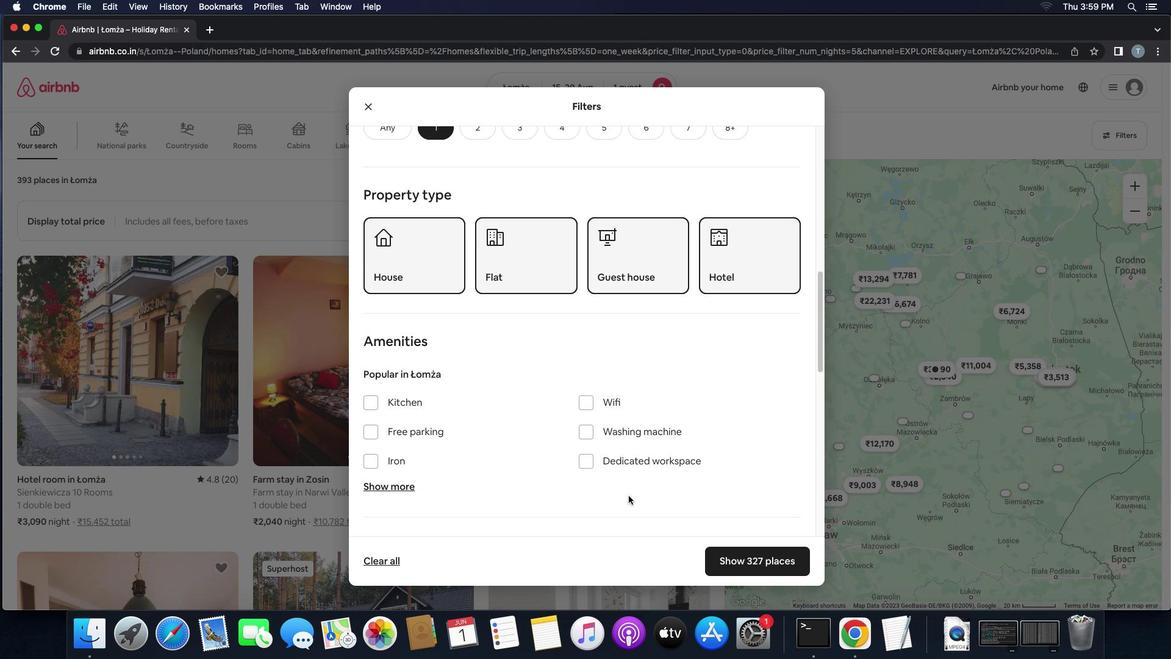 
Action: Mouse scrolled (629, 496) with delta (0, 0)
Screenshot: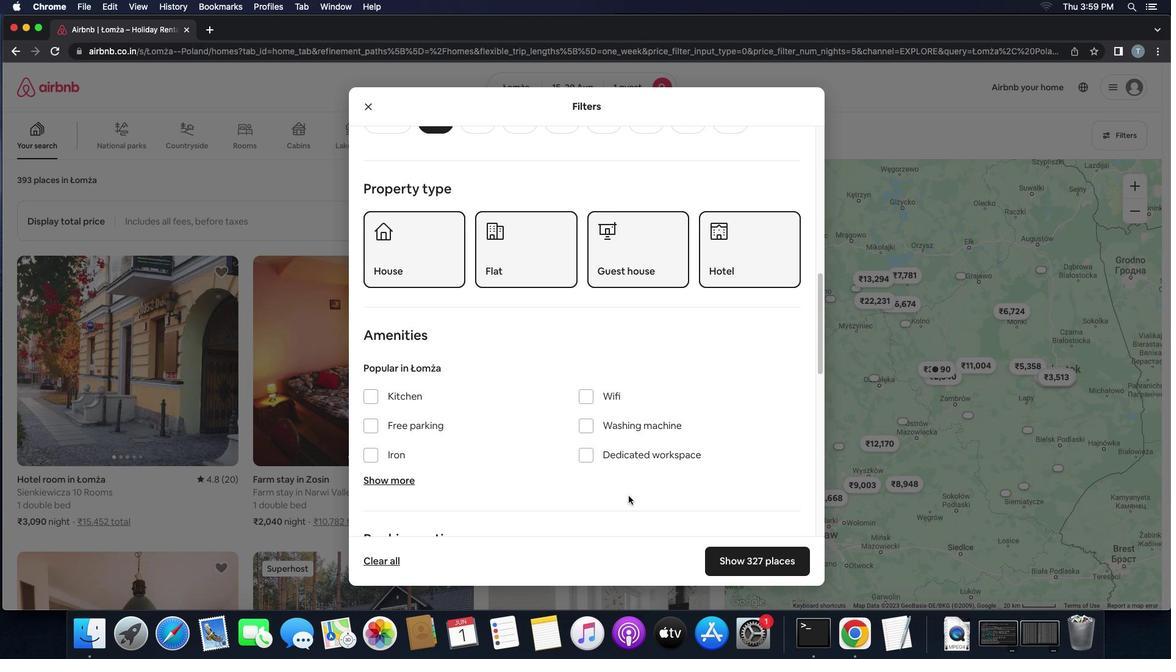 
Action: Mouse scrolled (629, 496) with delta (0, 0)
Screenshot: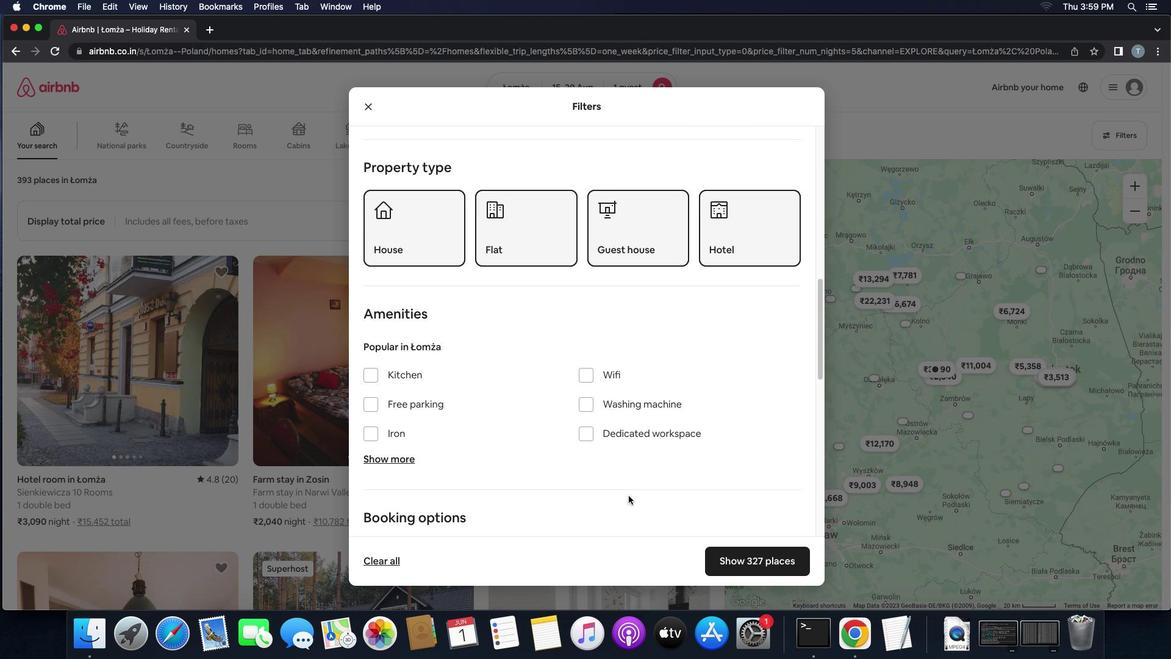 
Action: Mouse scrolled (629, 496) with delta (0, 0)
Screenshot: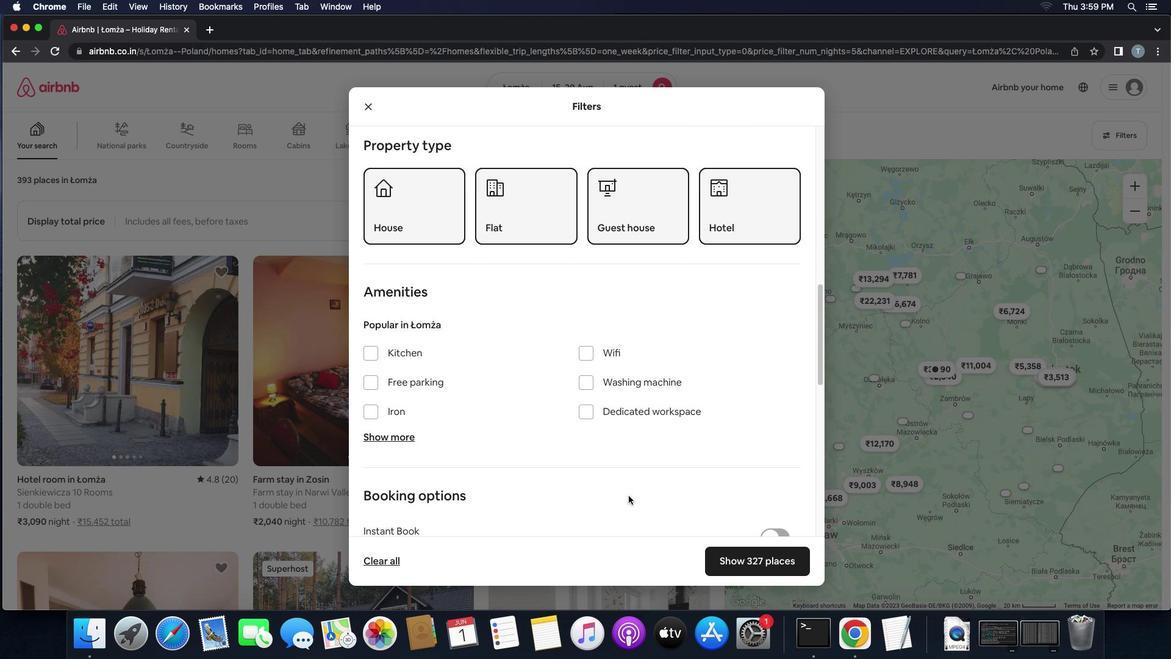 
Action: Mouse scrolled (629, 496) with delta (0, 0)
Screenshot: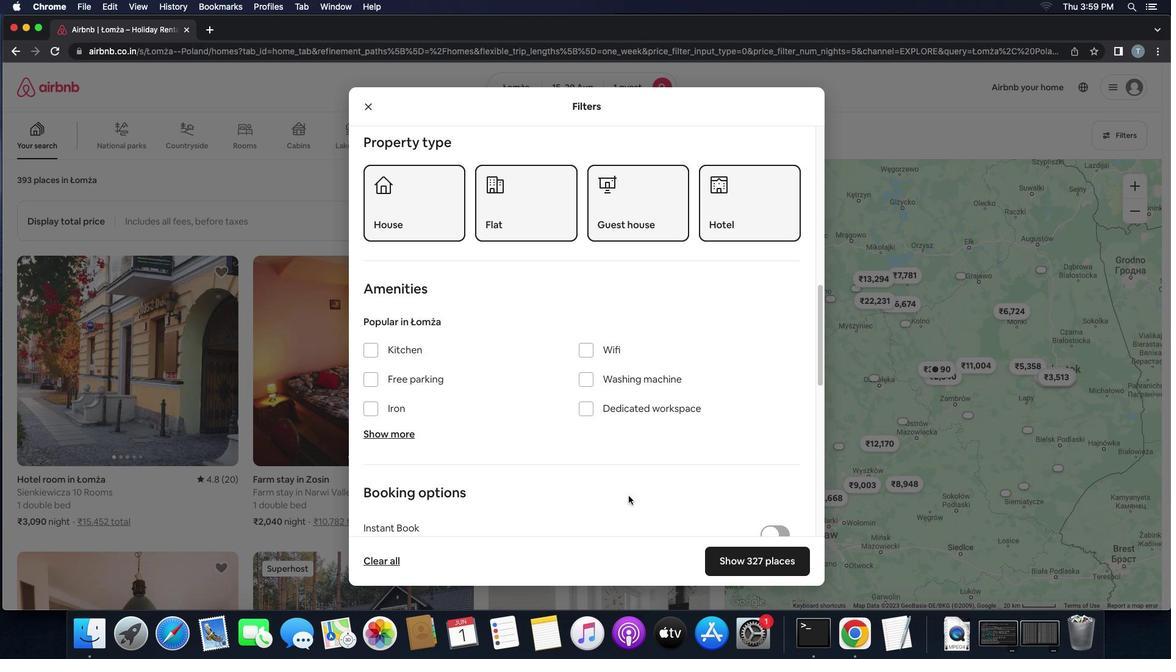 
Action: Mouse scrolled (629, 496) with delta (0, 0)
Screenshot: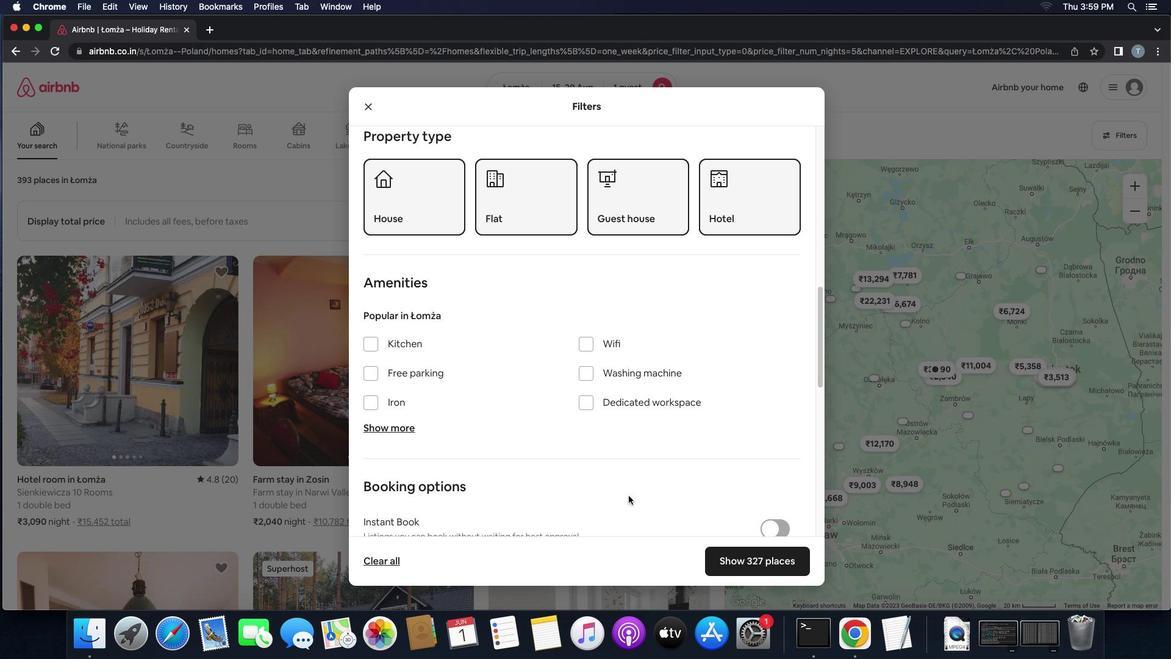 
Action: Mouse scrolled (629, 496) with delta (0, 0)
Screenshot: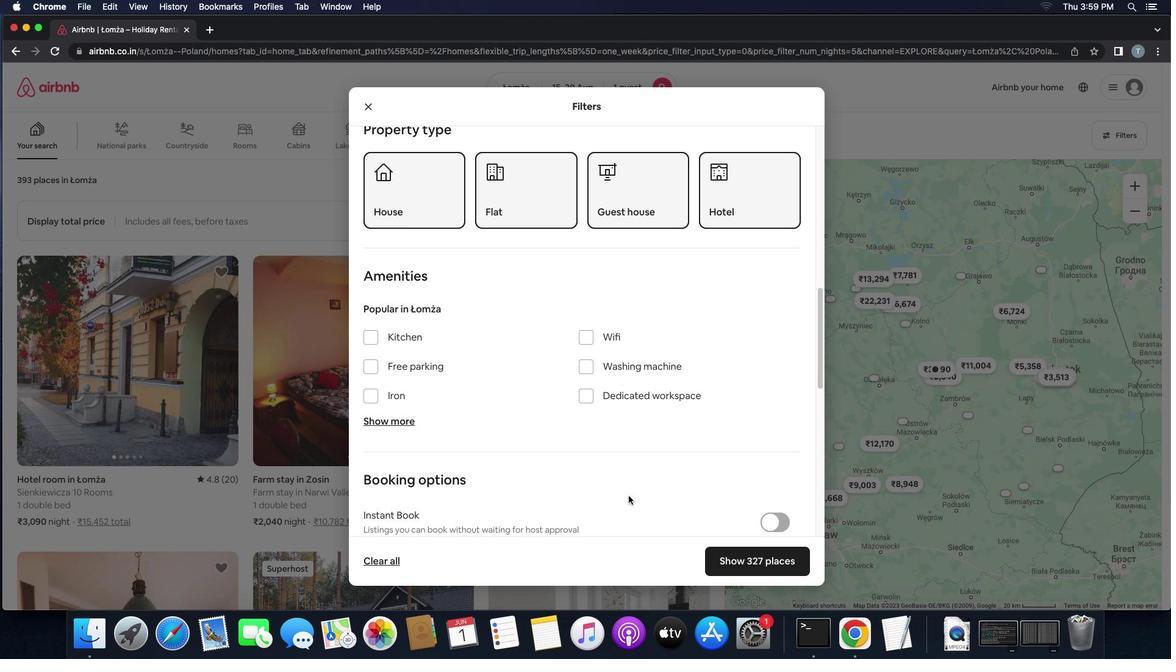 
Action: Mouse scrolled (629, 496) with delta (0, 0)
Screenshot: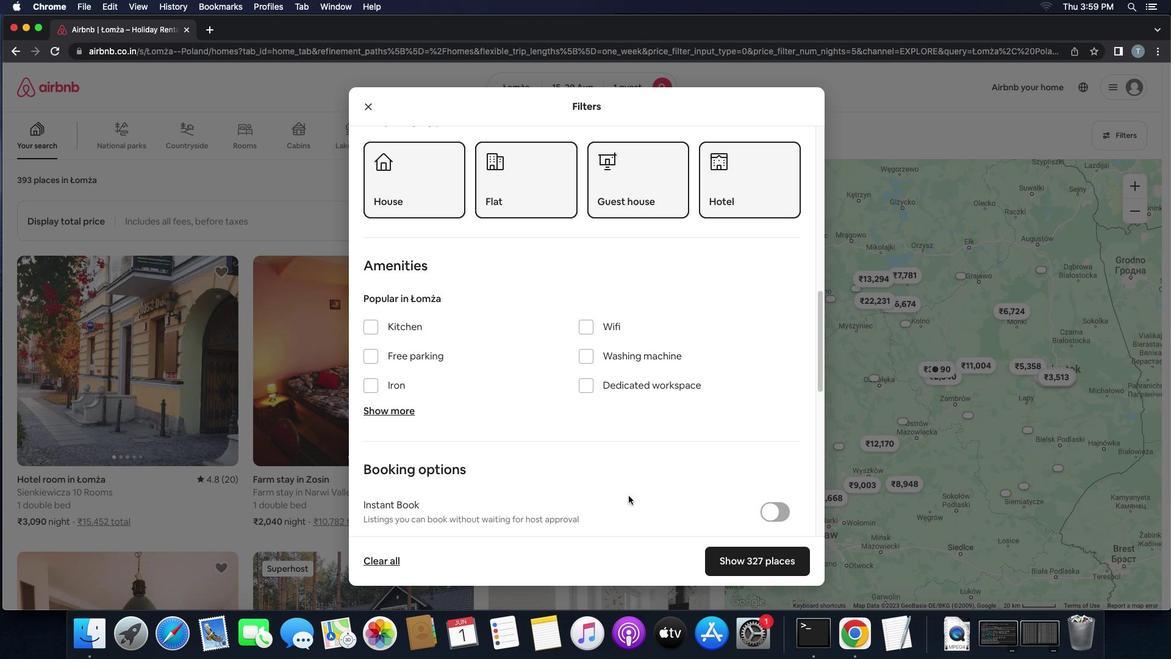
Action: Mouse scrolled (629, 496) with delta (0, 0)
Screenshot: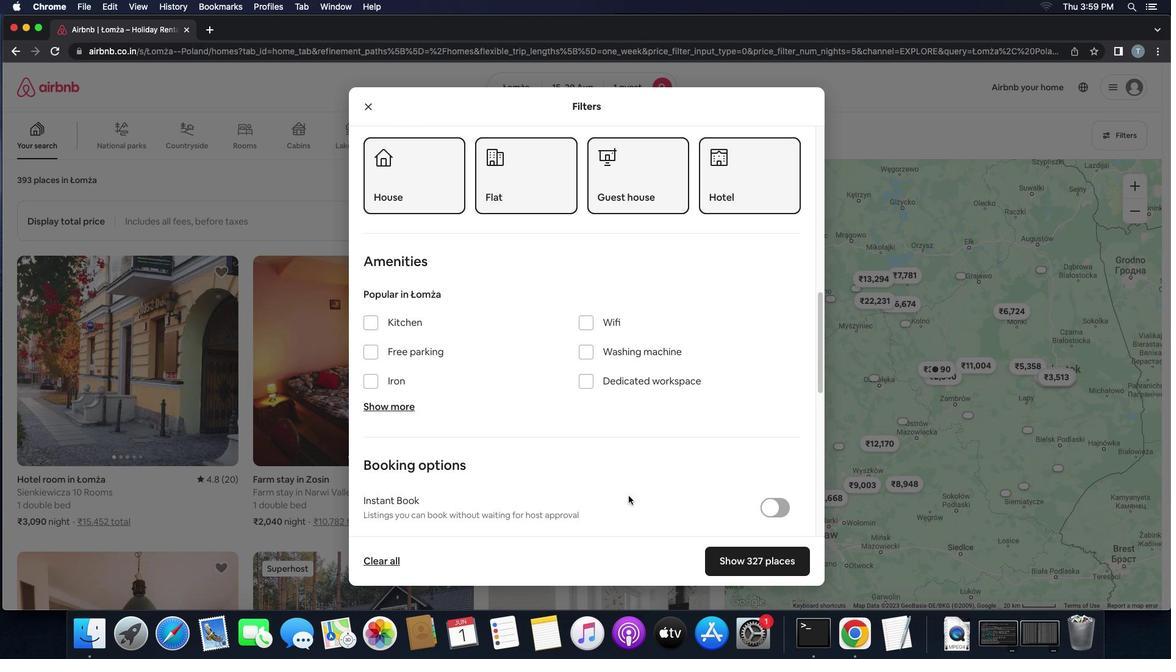 
Action: Mouse scrolled (629, 496) with delta (0, 0)
Screenshot: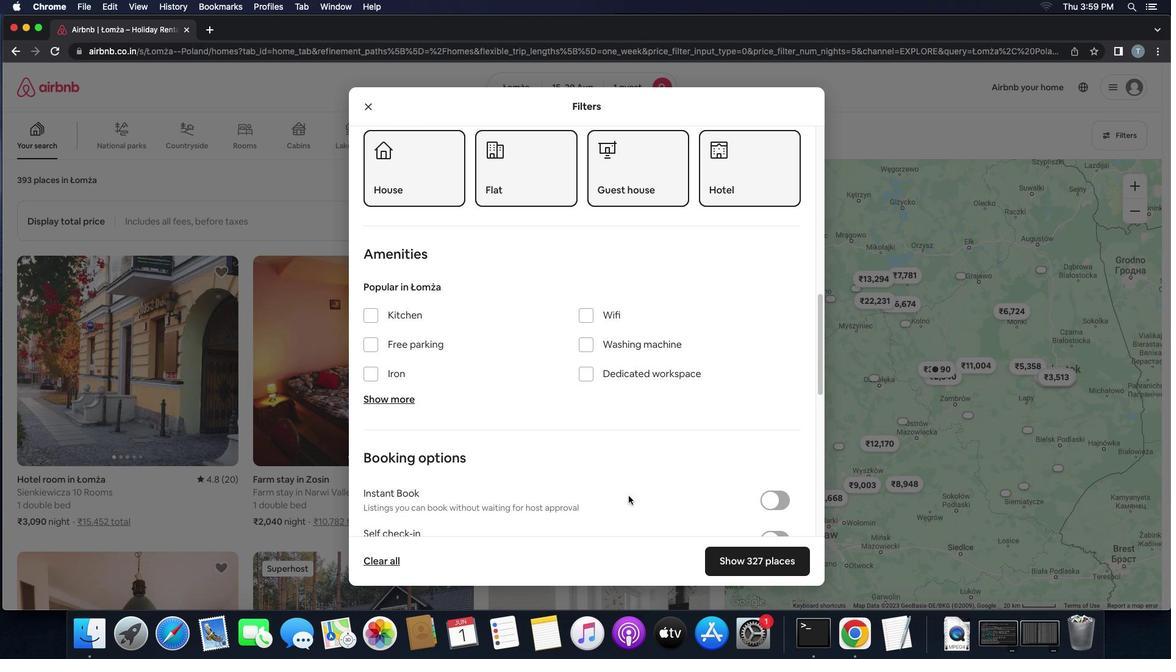
Action: Mouse scrolled (629, 496) with delta (0, -1)
Screenshot: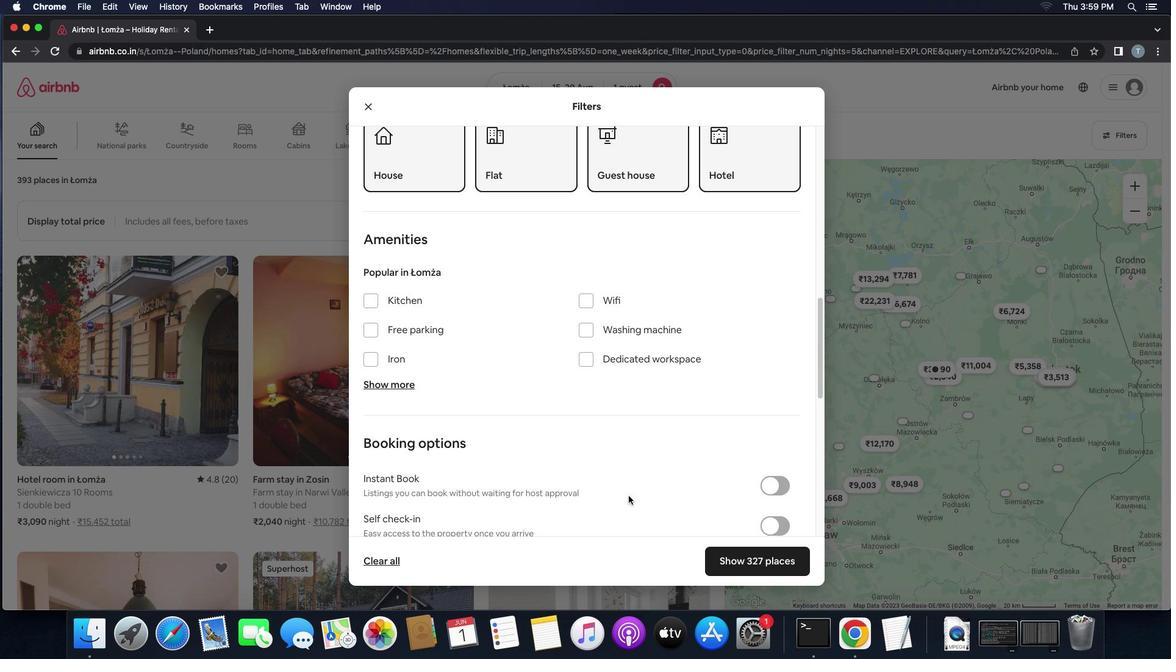 
Action: Mouse scrolled (629, 496) with delta (0, 0)
Screenshot: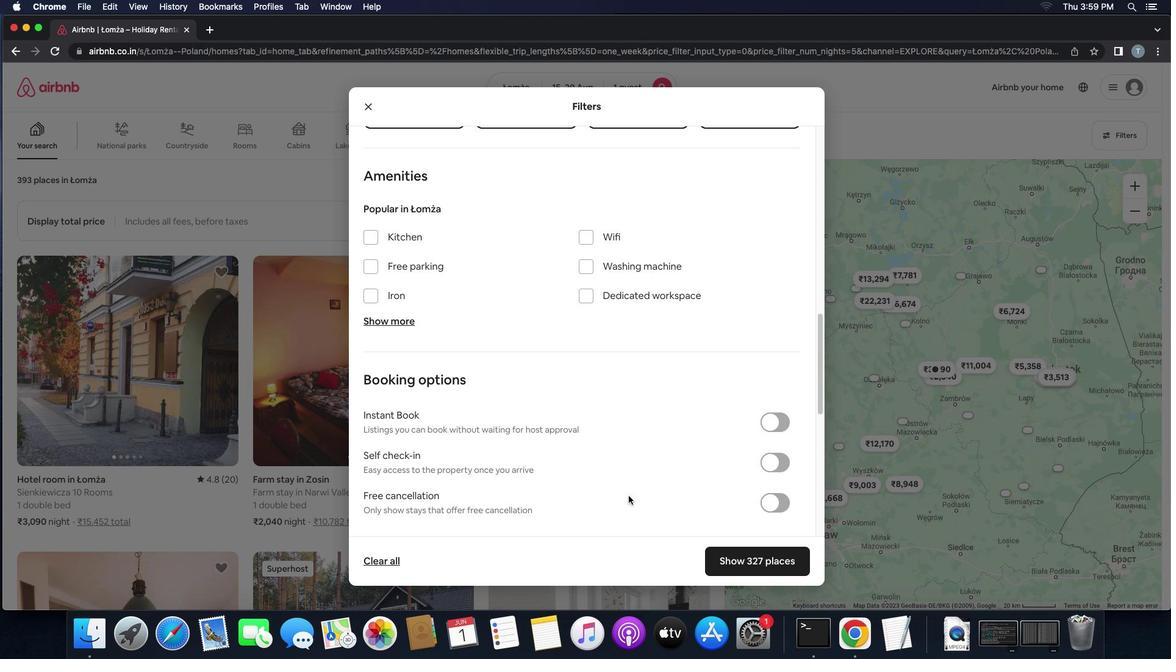 
Action: Mouse scrolled (629, 496) with delta (0, 0)
Screenshot: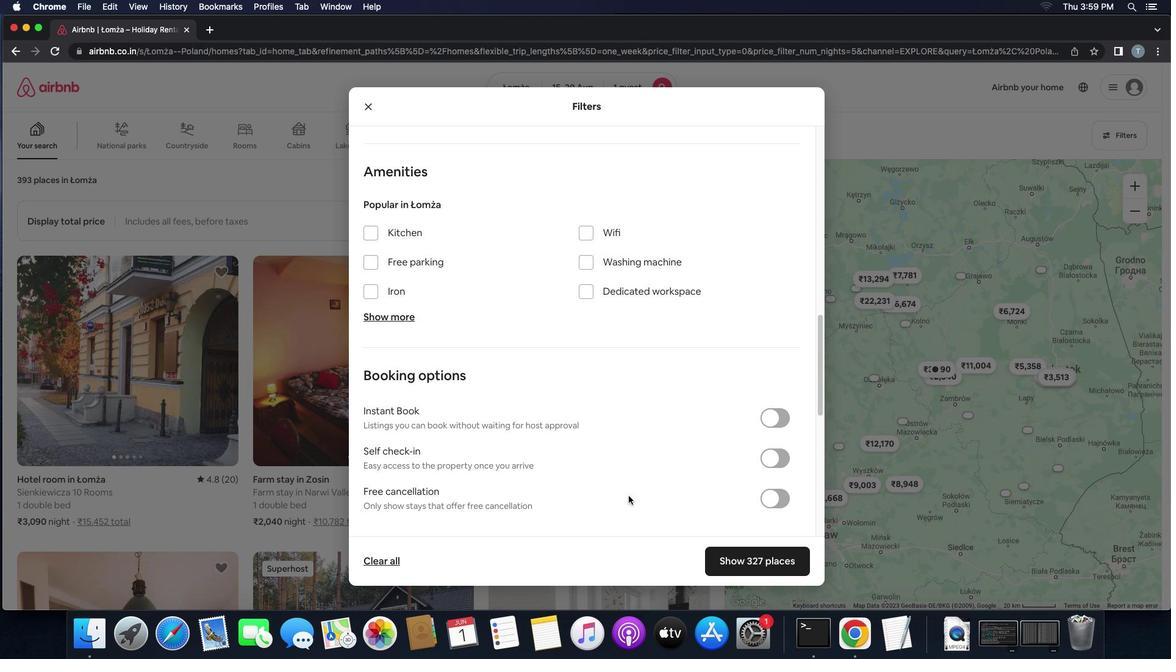 
Action: Mouse scrolled (629, 496) with delta (0, 0)
Screenshot: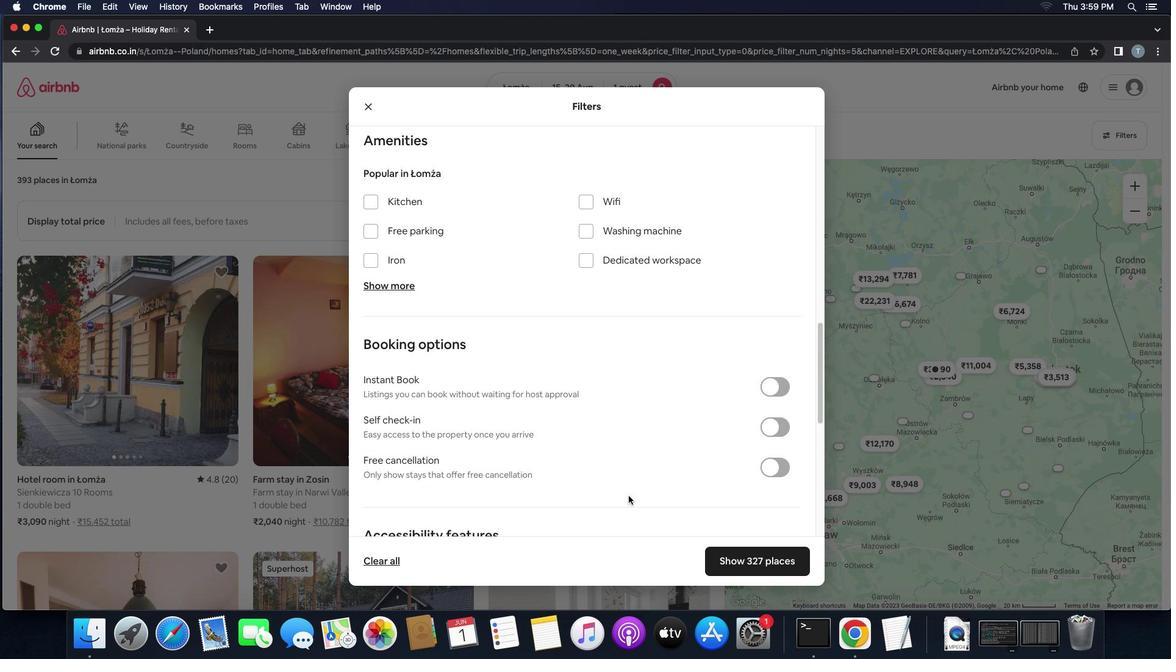 
Action: Mouse moved to (779, 401)
Screenshot: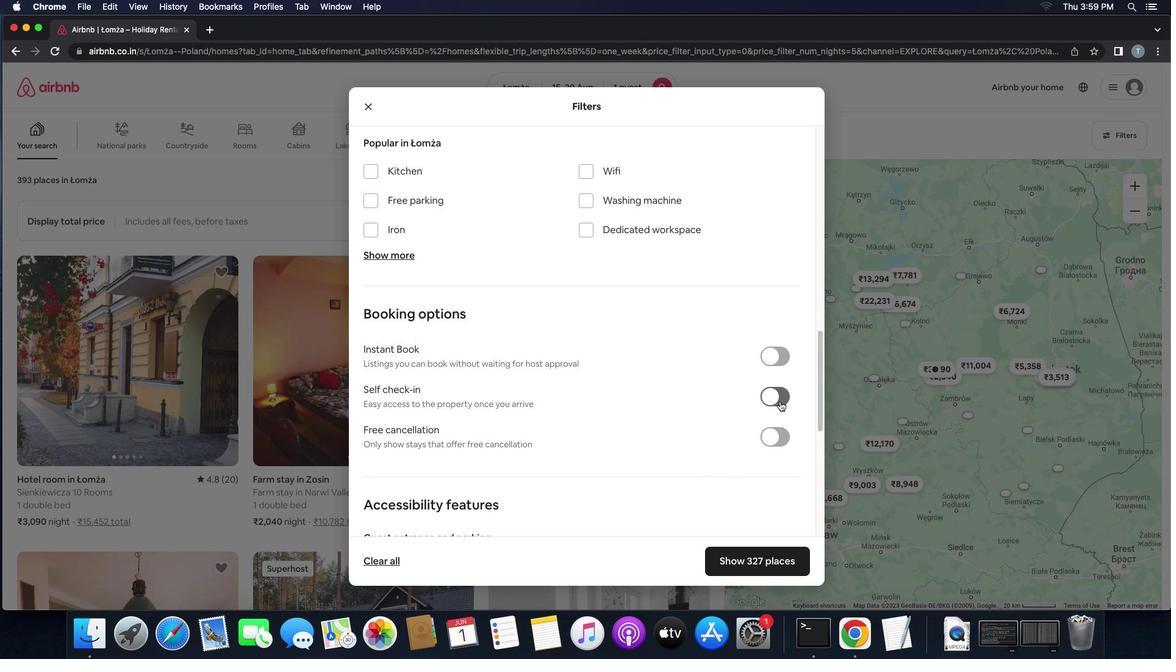 
Action: Mouse pressed left at (779, 401)
Screenshot: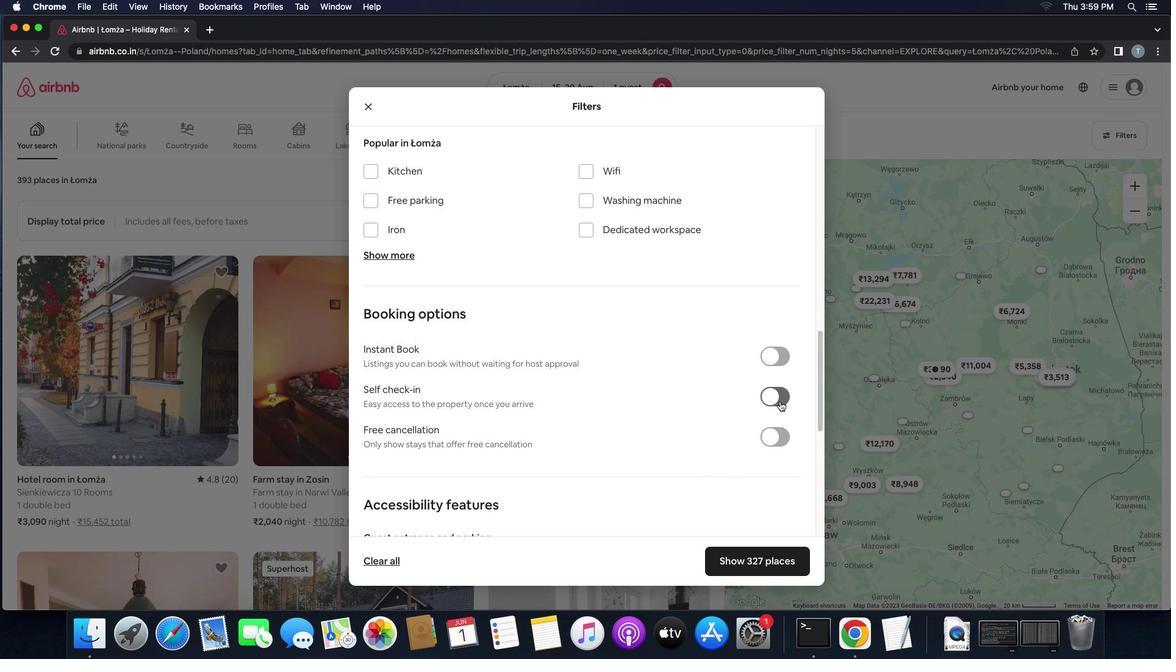
Action: Mouse moved to (638, 437)
Screenshot: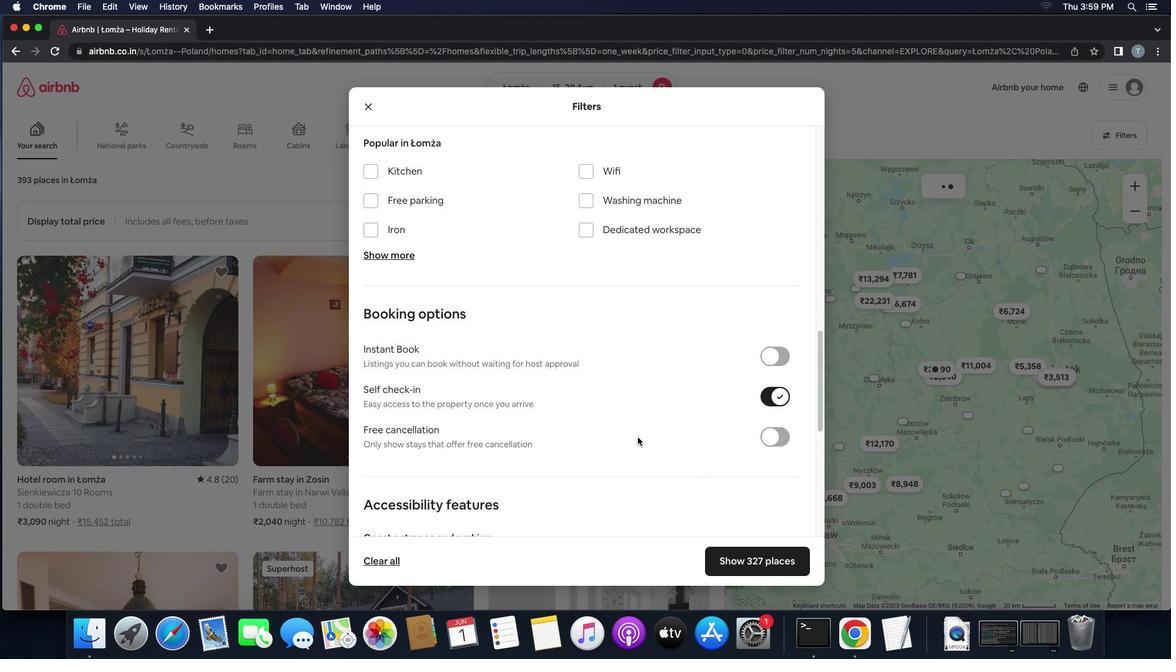 
Action: Mouse scrolled (638, 437) with delta (0, 0)
Screenshot: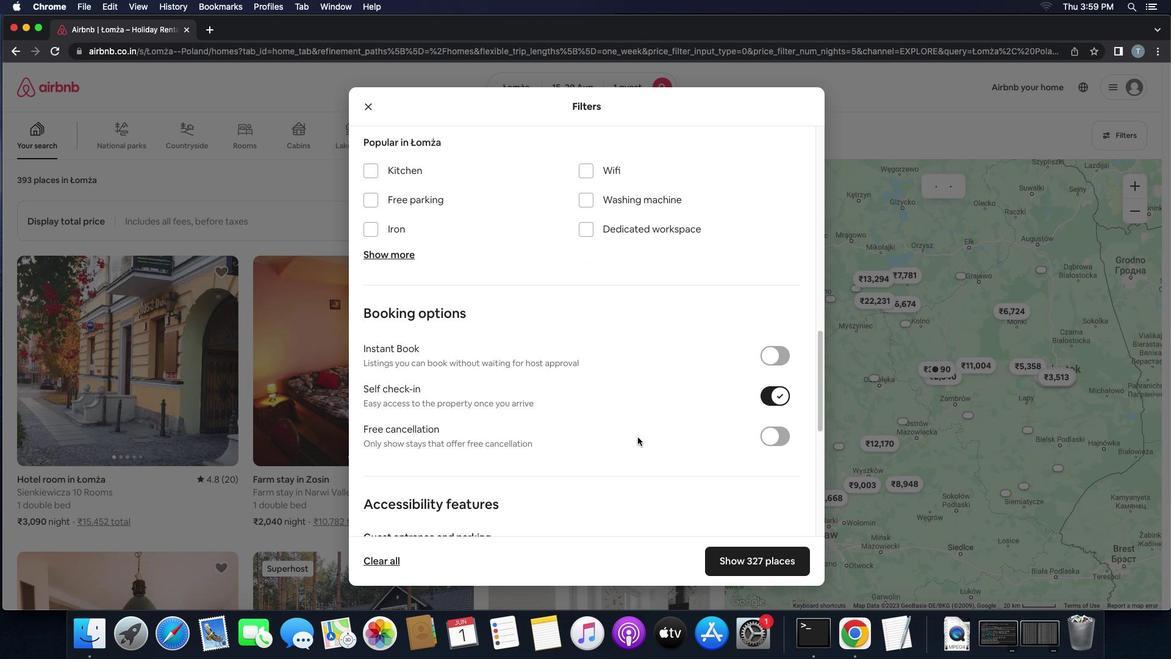 
Action: Mouse scrolled (638, 437) with delta (0, 0)
Screenshot: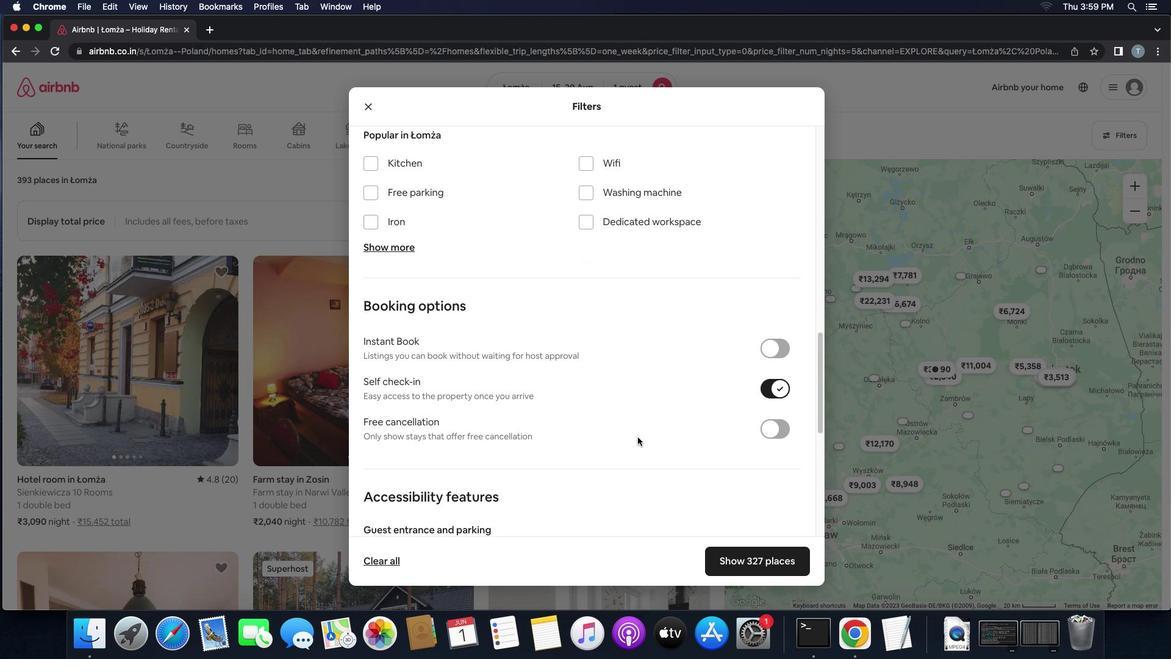 
Action: Mouse scrolled (638, 437) with delta (0, -1)
Screenshot: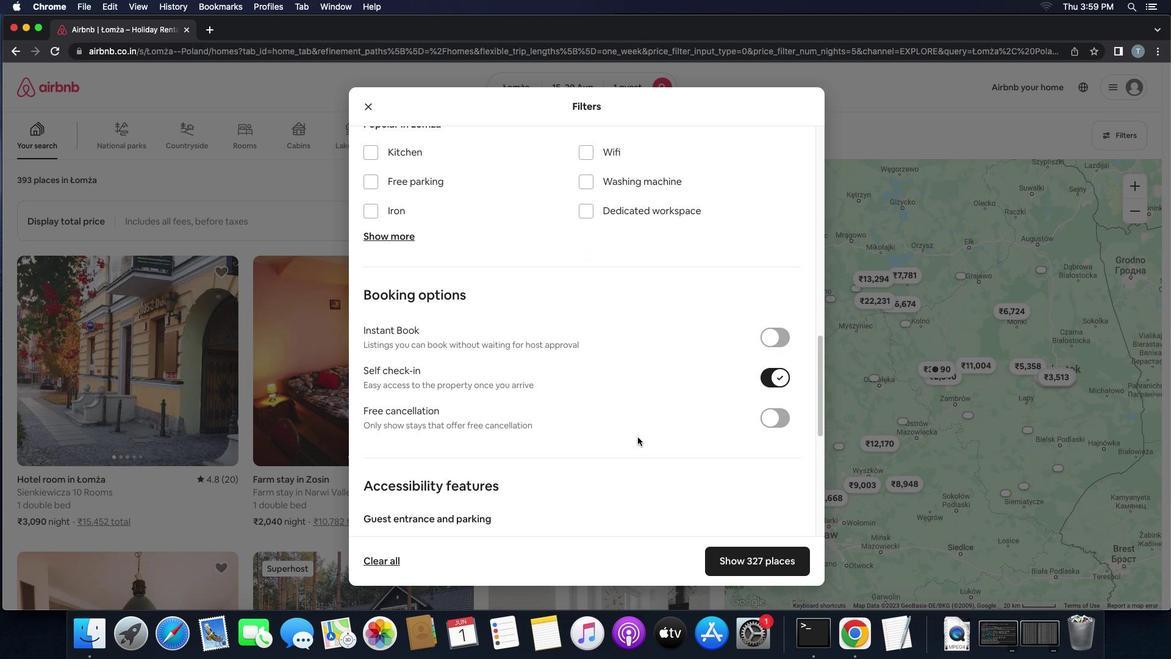 
Action: Mouse scrolled (638, 437) with delta (0, 0)
Screenshot: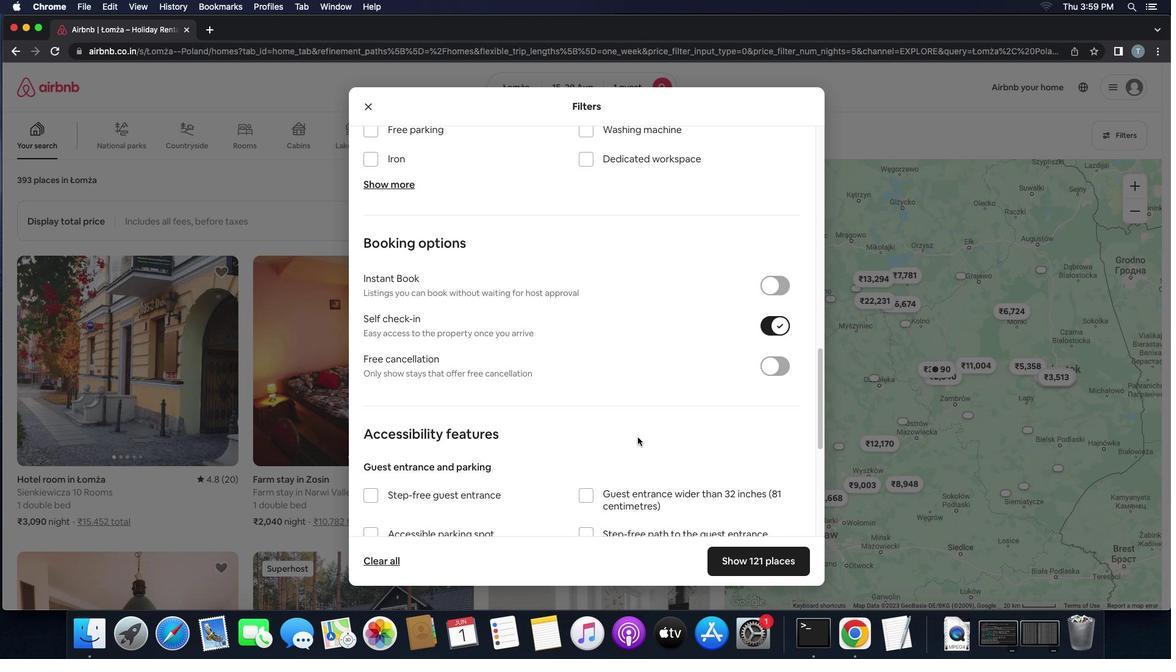 
Action: Mouse scrolled (638, 437) with delta (0, 0)
Screenshot: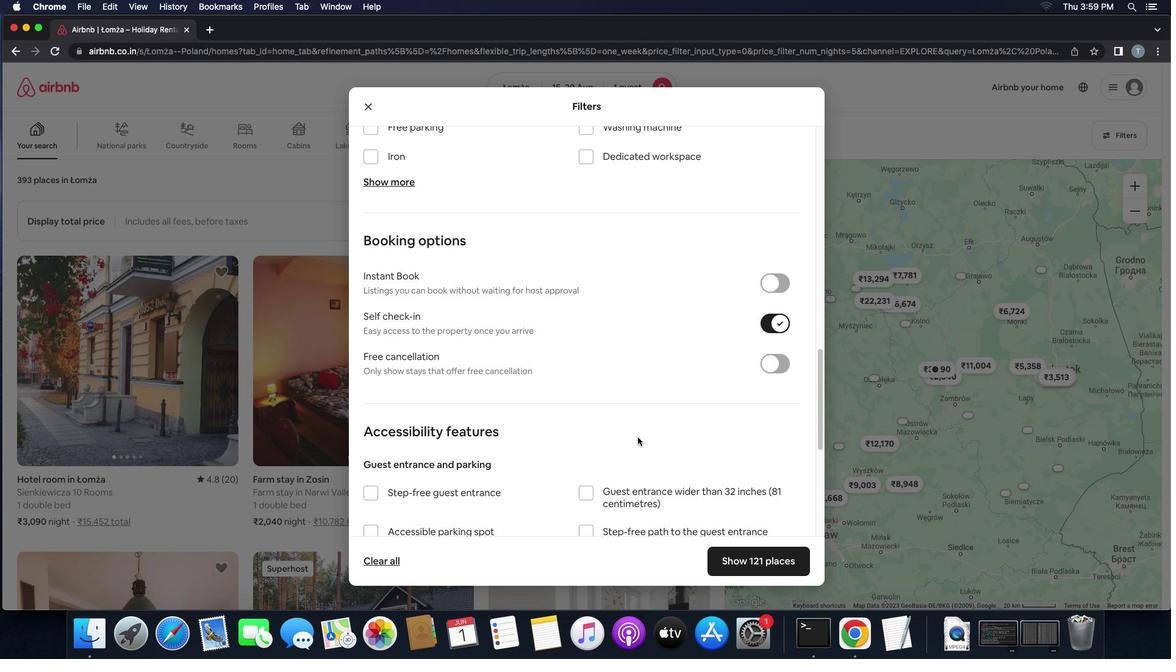 
Action: Mouse moved to (637, 437)
Screenshot: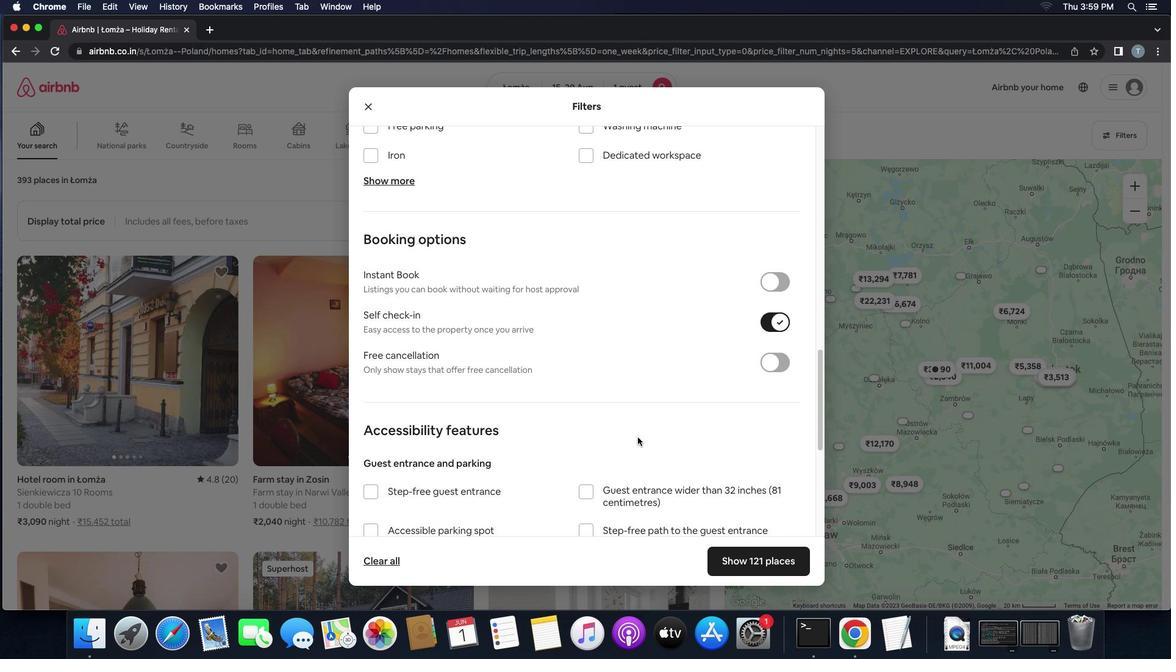 
Action: Mouse scrolled (637, 437) with delta (0, 0)
Screenshot: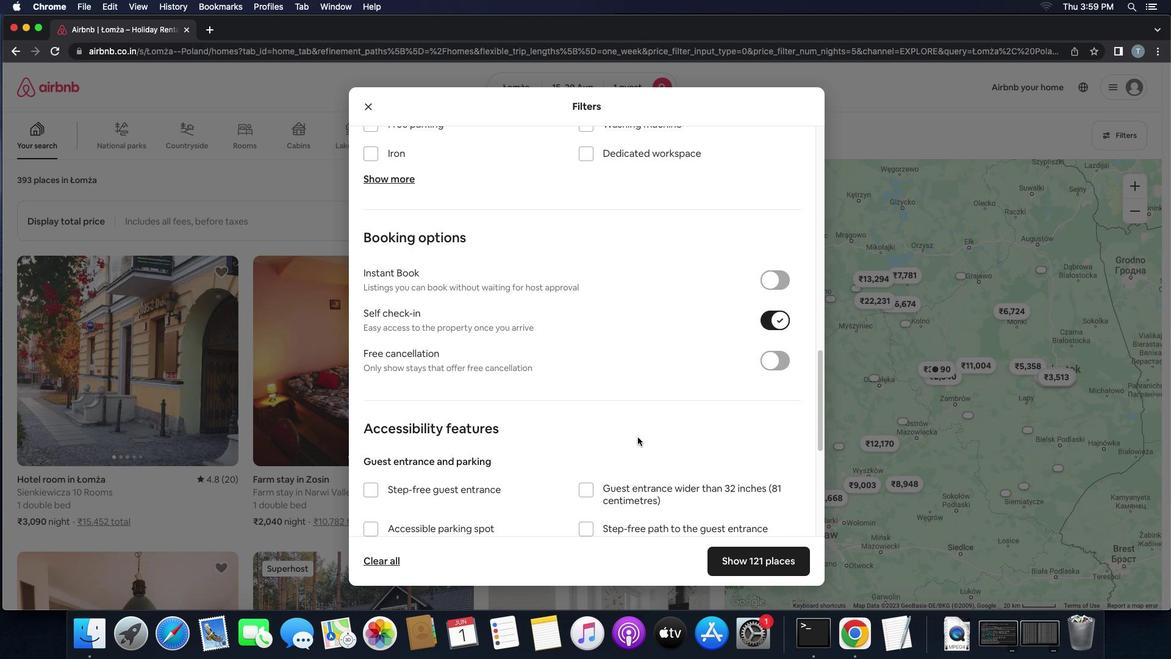 
Action: Mouse scrolled (637, 437) with delta (0, 0)
Screenshot: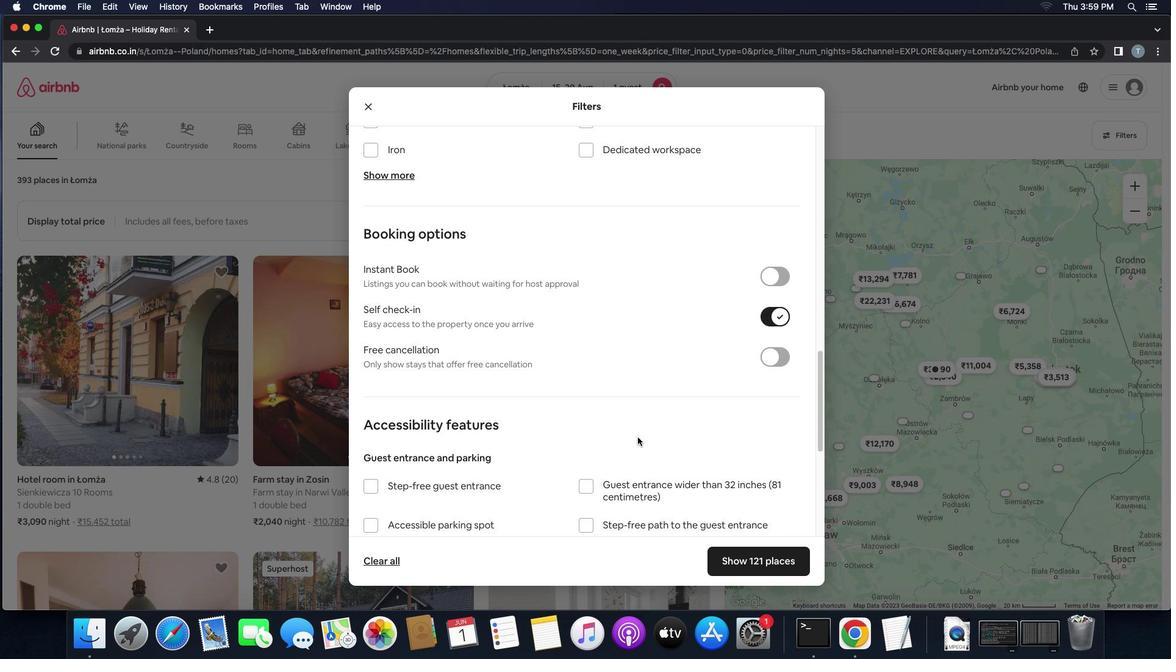 
Action: Mouse scrolled (637, 437) with delta (0, 0)
Screenshot: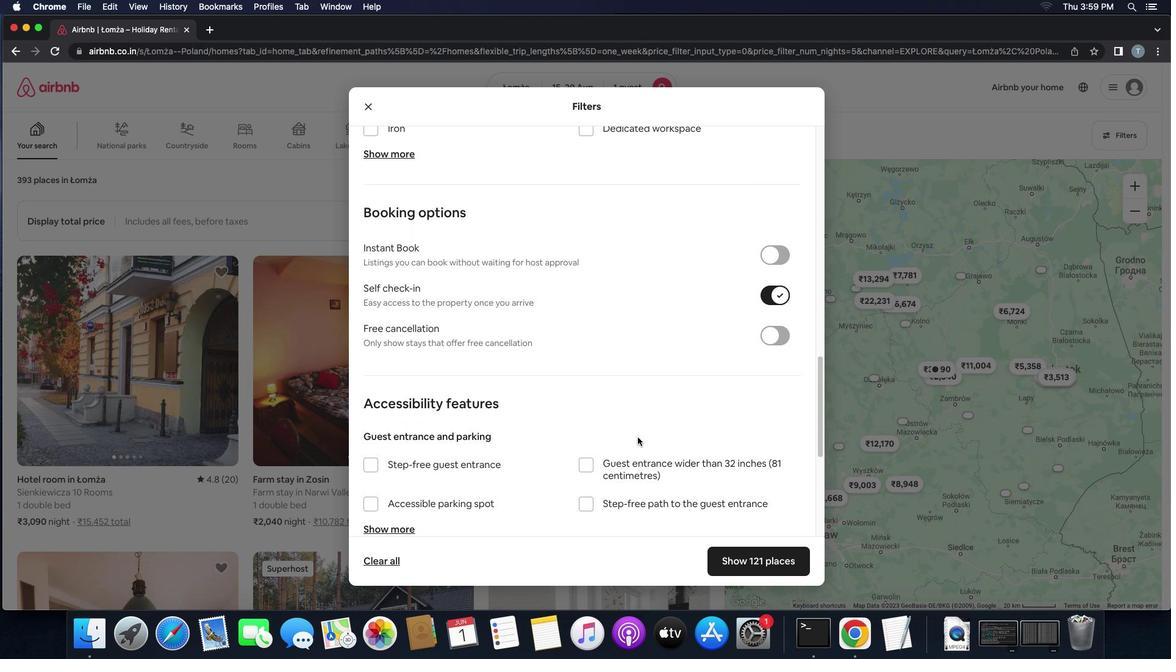 
Action: Mouse scrolled (637, 437) with delta (0, 0)
Screenshot: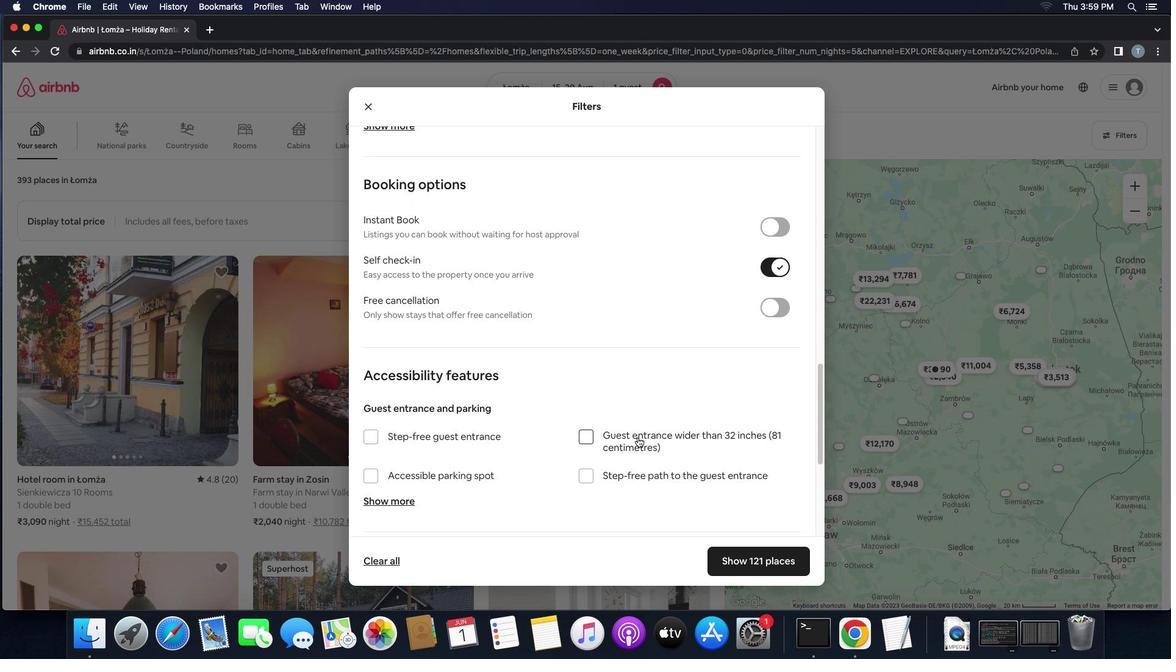 
Action: Mouse scrolled (637, 437) with delta (0, 0)
Screenshot: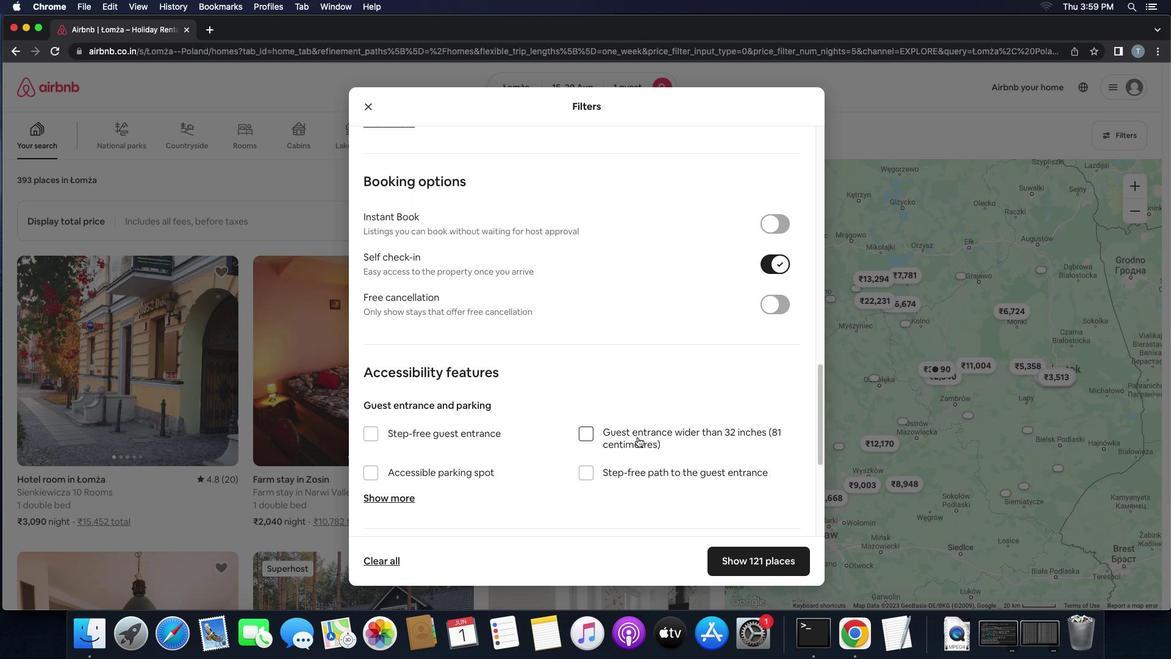 
Action: Mouse scrolled (637, 437) with delta (0, 0)
Screenshot: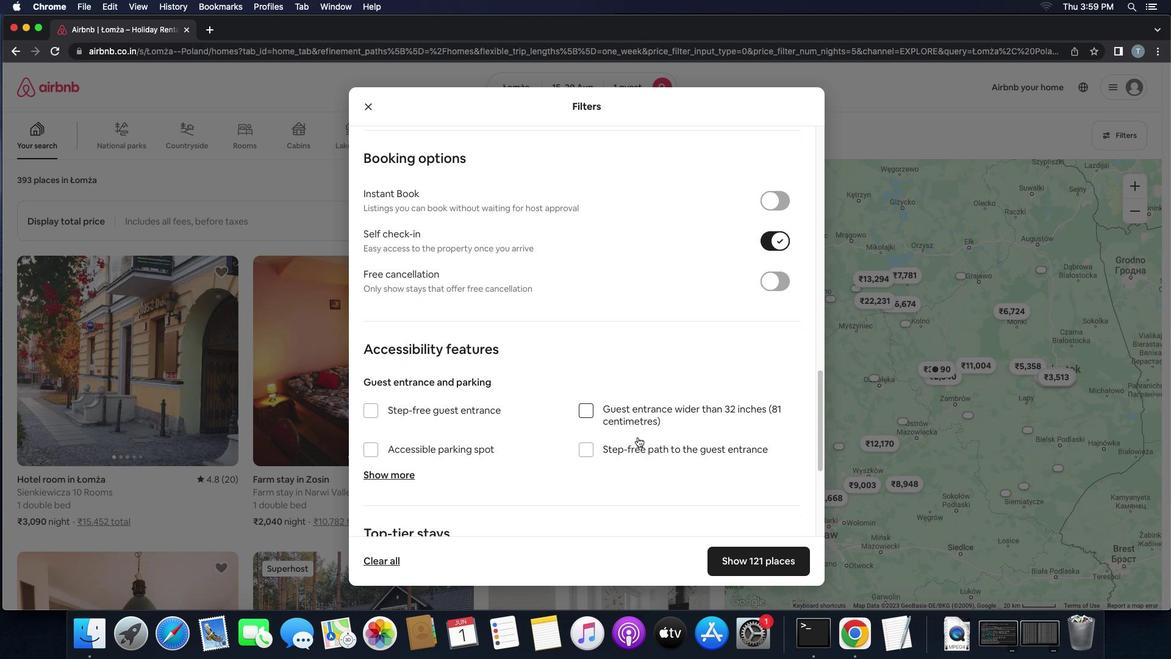 
Action: Mouse scrolled (637, 437) with delta (0, 0)
Screenshot: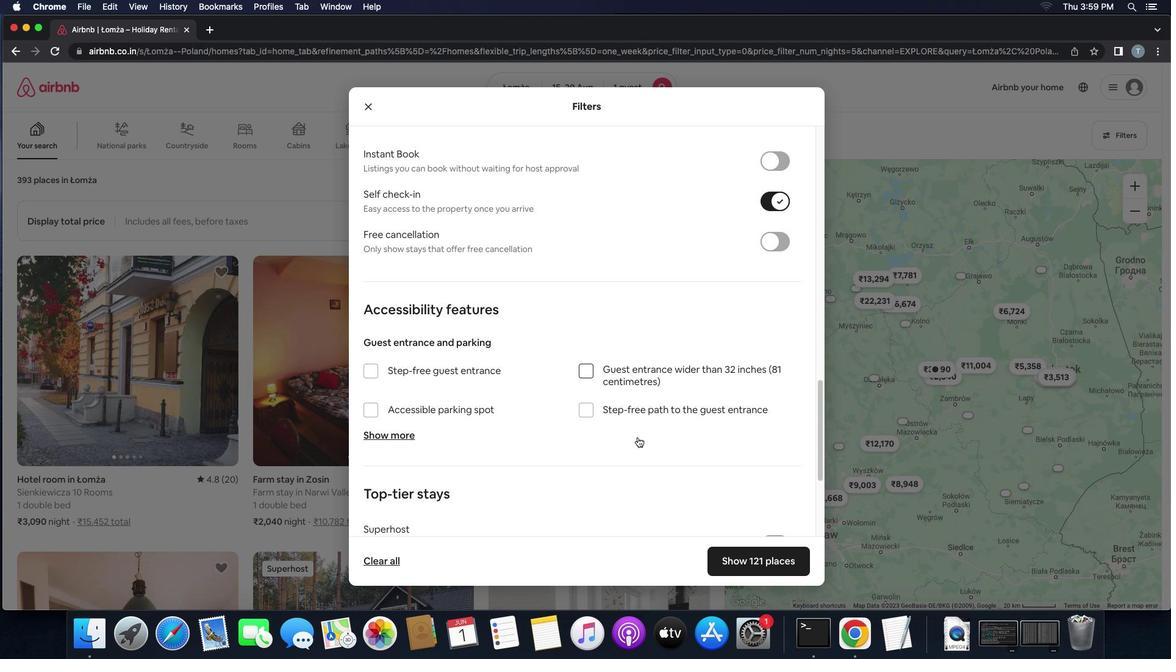 
Action: Mouse scrolled (637, 437) with delta (0, 0)
Screenshot: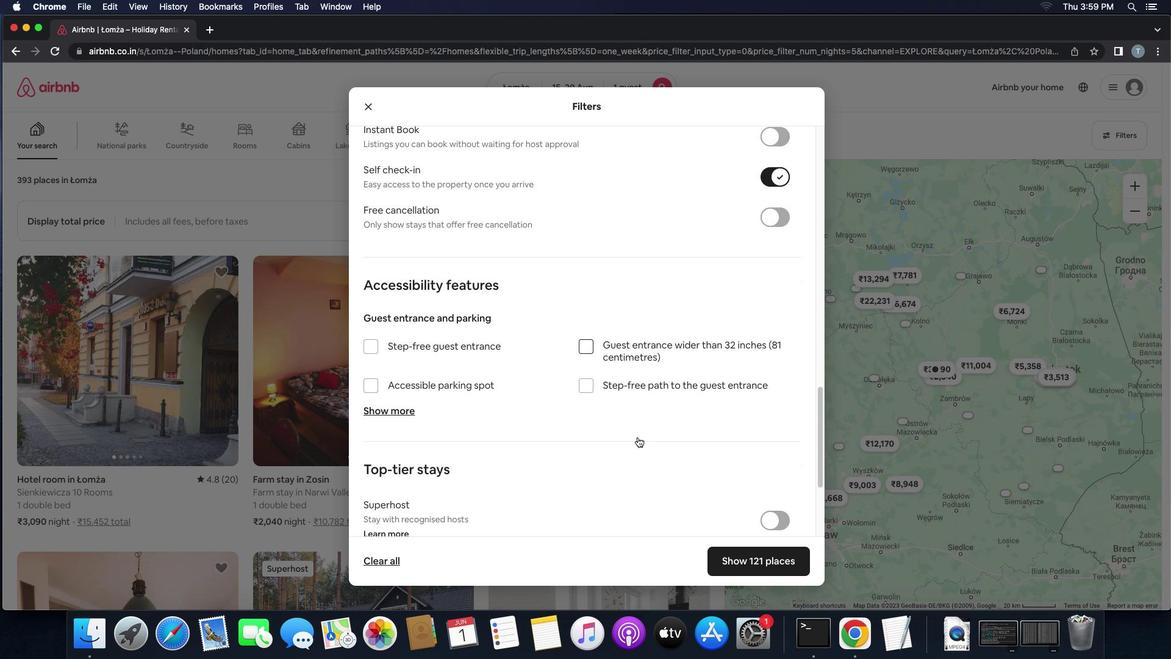 
Action: Mouse scrolled (637, 437) with delta (0, -1)
Screenshot: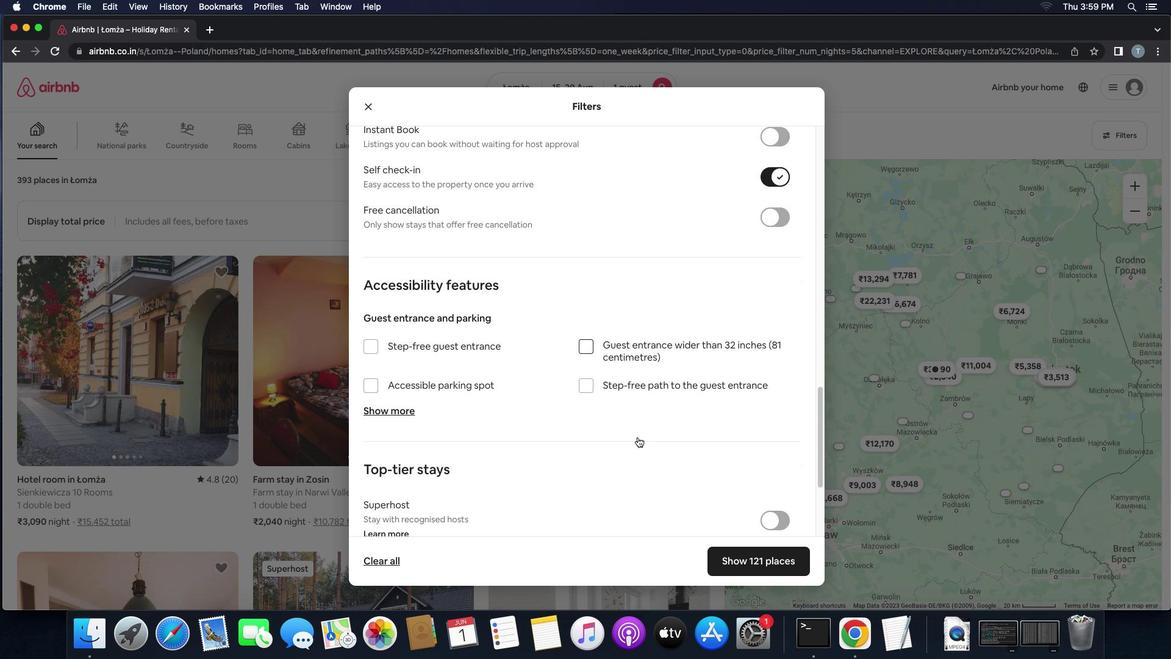 
Action: Mouse scrolled (637, 437) with delta (0, -2)
Screenshot: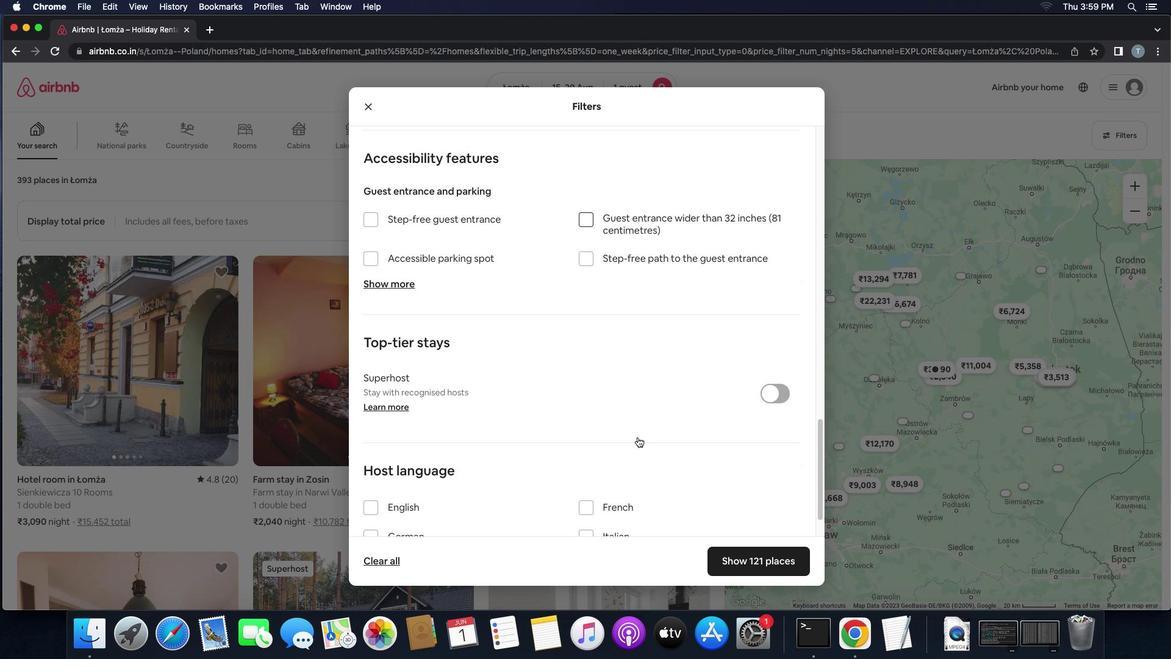 
Action: Mouse scrolled (637, 437) with delta (0, 0)
Screenshot: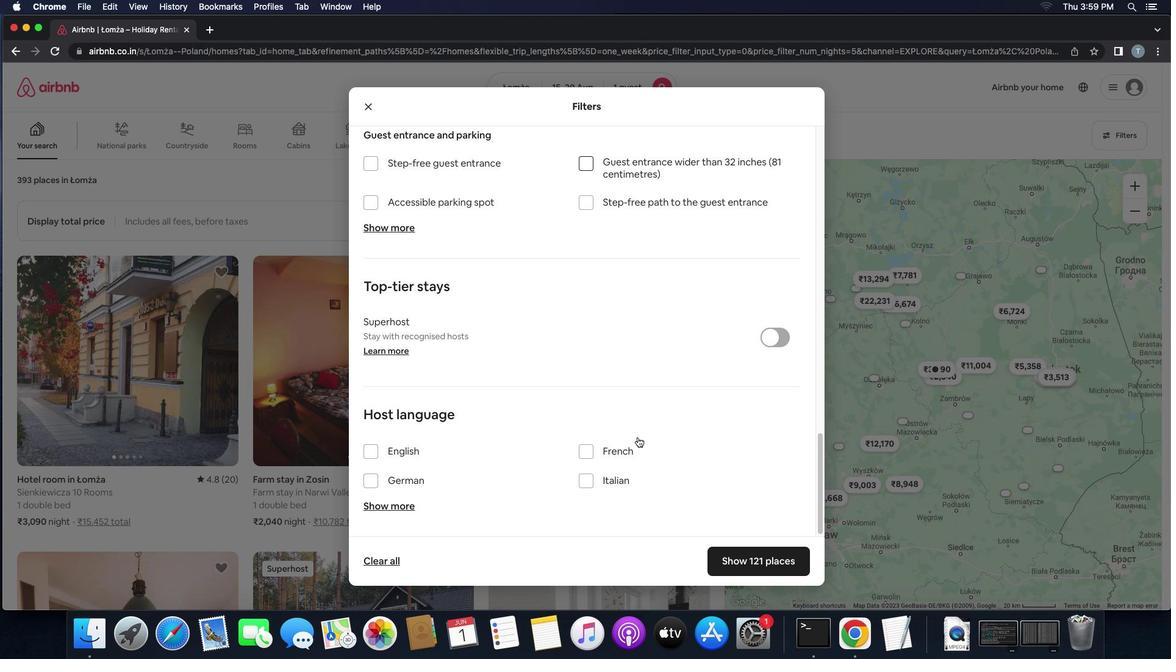 
Action: Mouse scrolled (637, 437) with delta (0, 0)
Screenshot: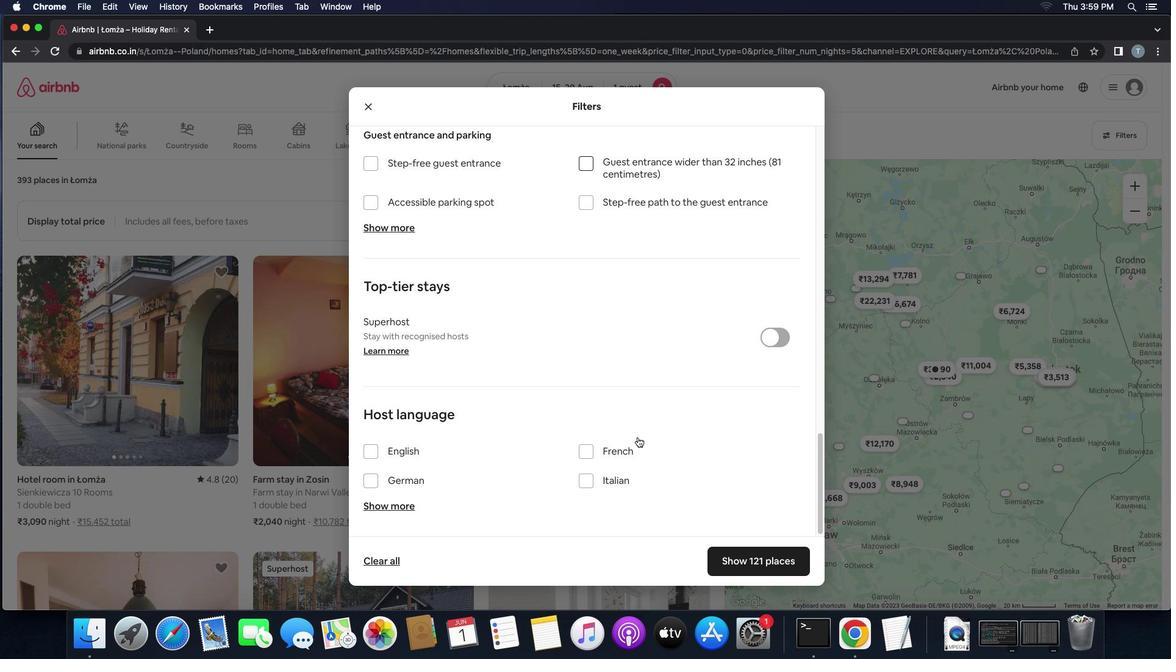 
Action: Mouse scrolled (637, 437) with delta (0, -1)
Screenshot: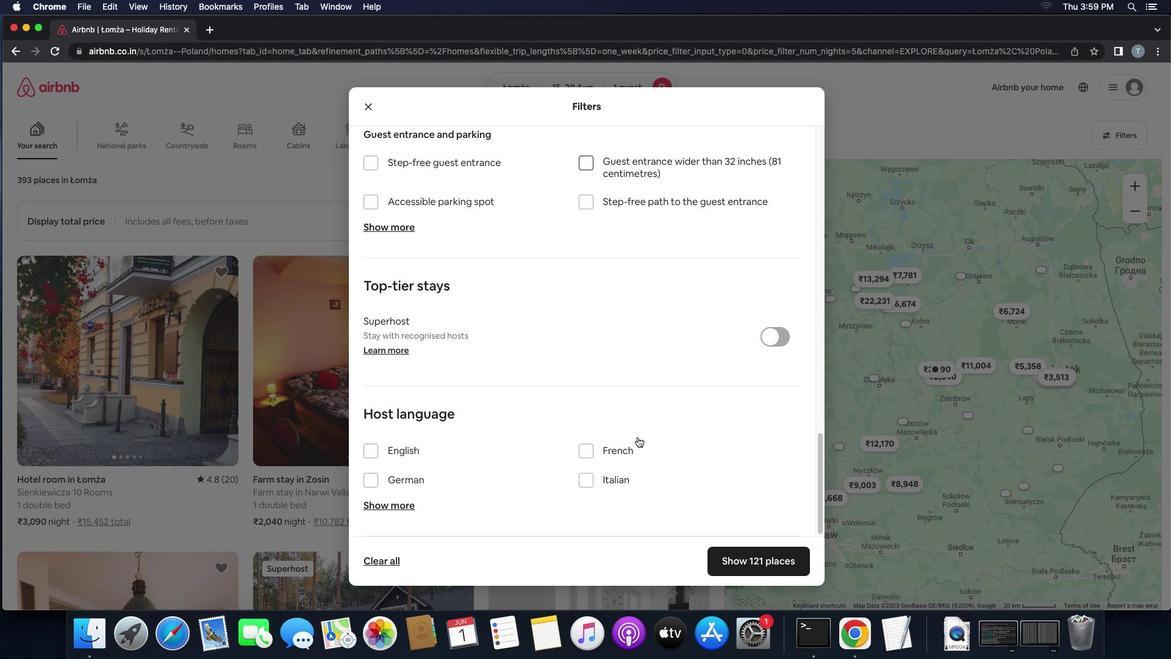 
Action: Mouse scrolled (637, 437) with delta (0, -3)
Screenshot: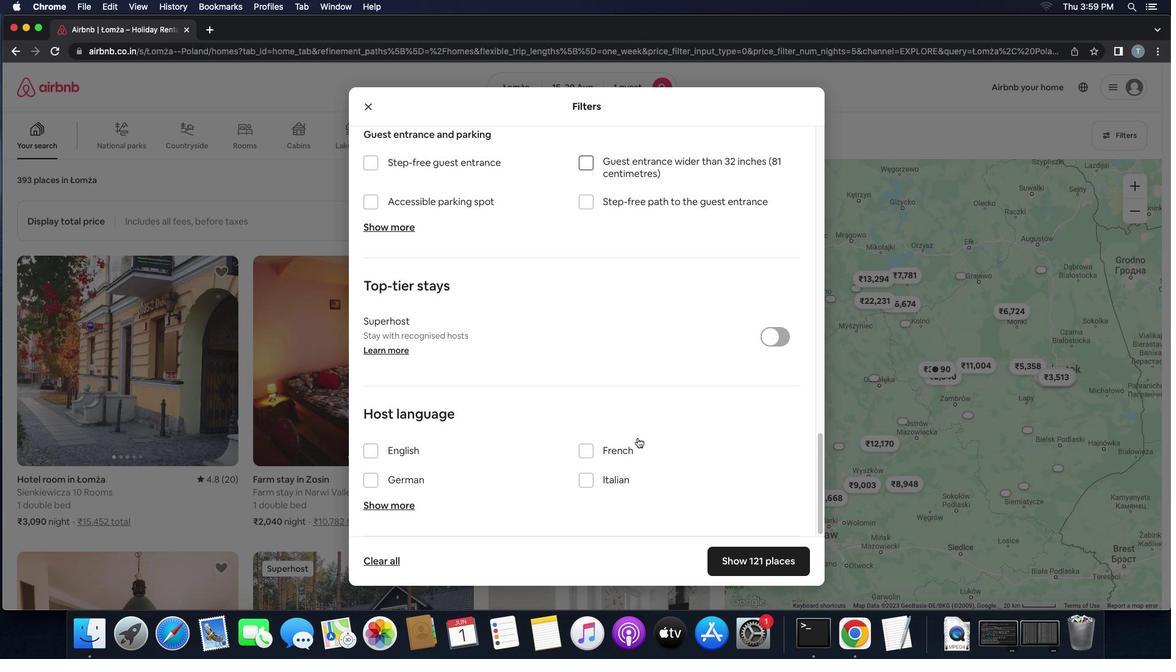 
Action: Mouse moved to (371, 449)
Screenshot: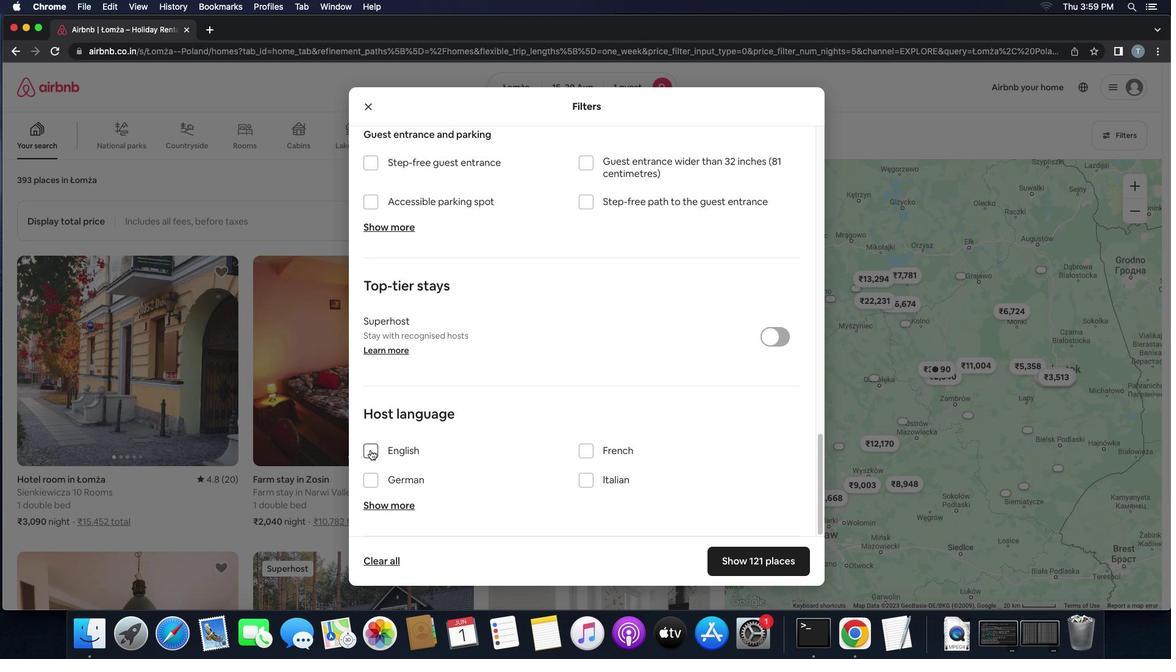 
Action: Mouse pressed left at (371, 449)
Screenshot: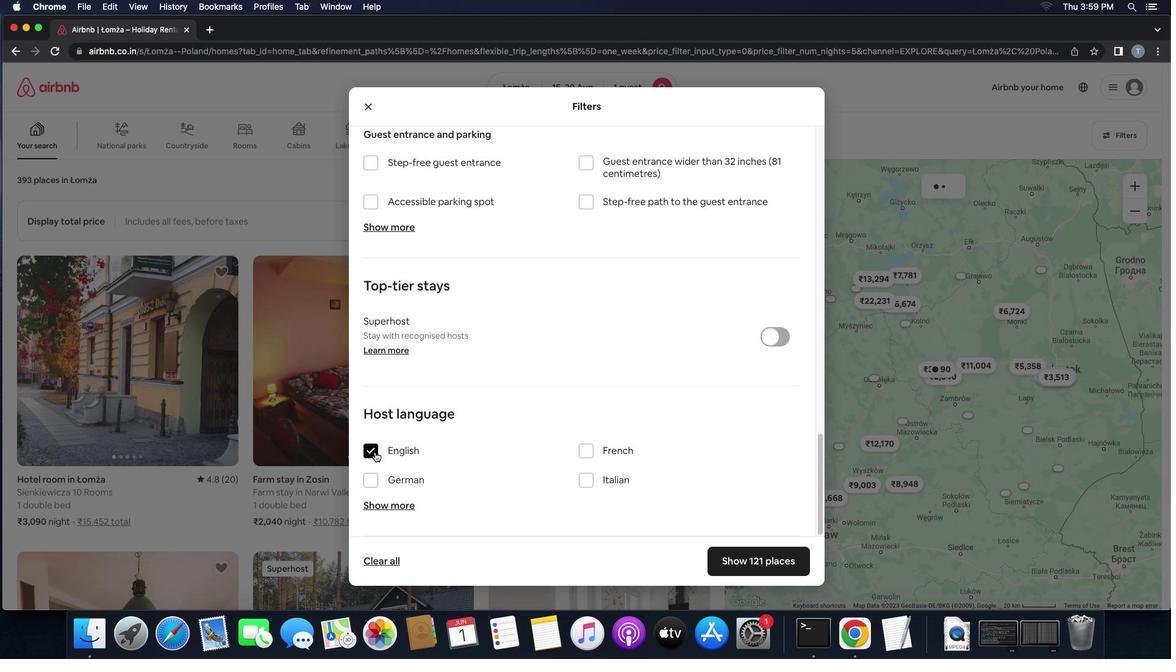 
Action: Mouse moved to (714, 562)
Screenshot: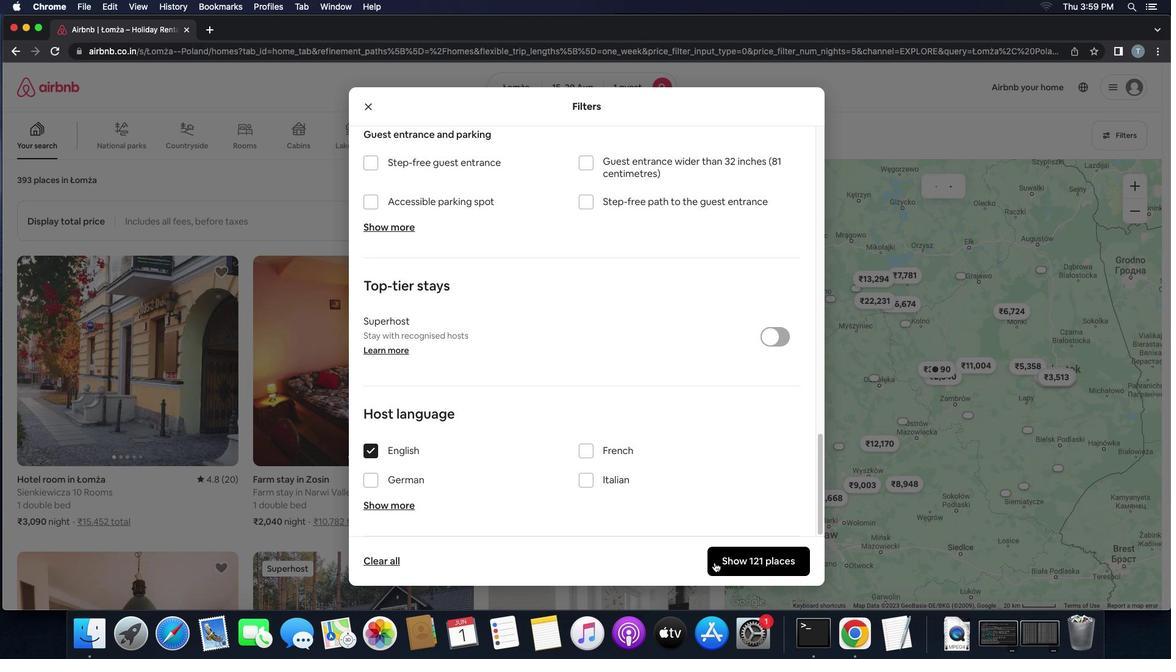 
Action: Mouse pressed left at (714, 562)
Screenshot: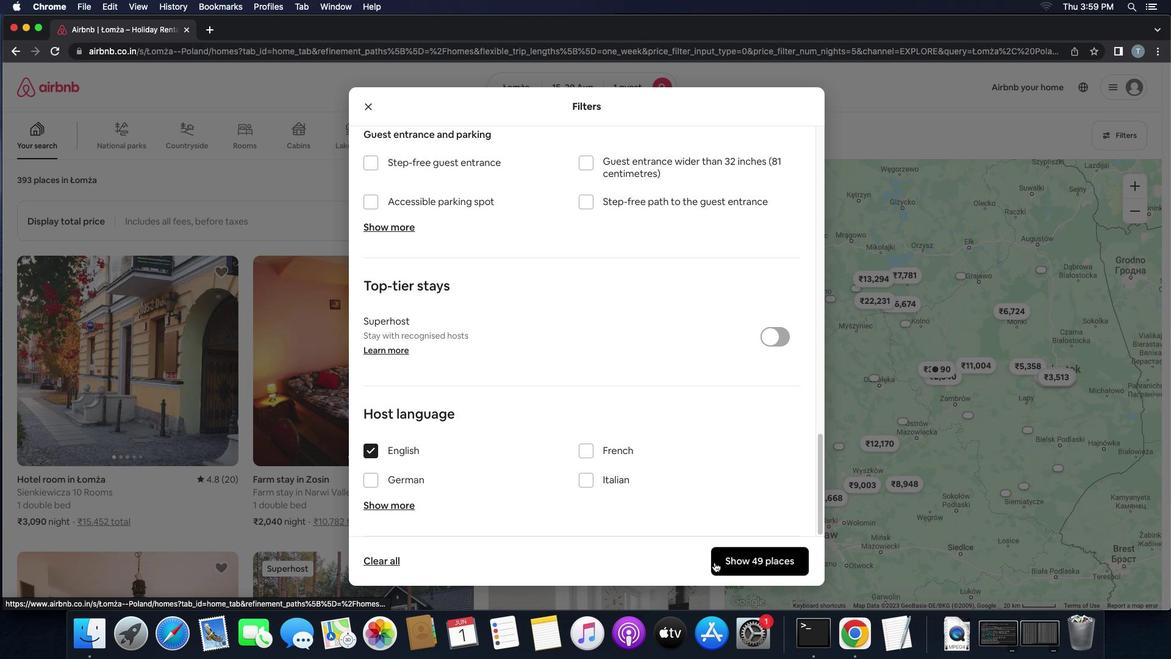 
Action: Mouse moved to (714, 562)
Screenshot: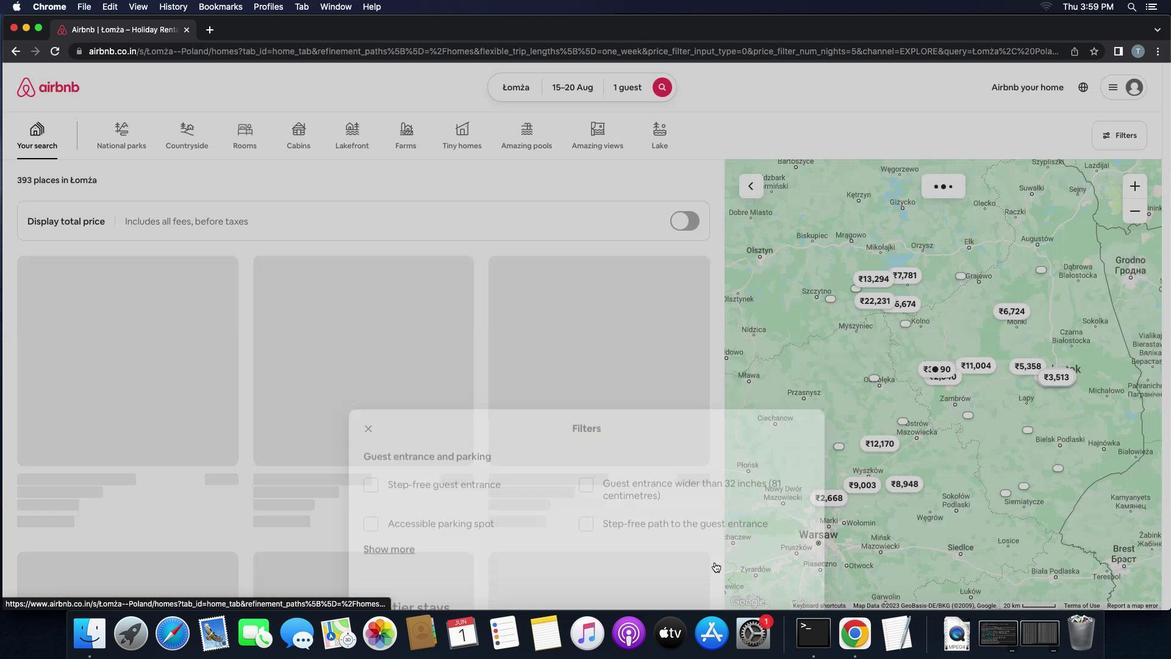 
